 Task: Add an event with the title Second Product Launch Showcase, date '2024/04/05', time 8:00 AM to 10:00 AMand add a description: During the discussion, both the employee and the supervisor (or relevant stakeholders) will have an opportunity to share their perspectives, observations, and concerns. The focus will be on understanding the underlying reasons for the performance issues, identifying any obstacles or challenges, and jointly developing a plan for improvement.Select event color  Sage . Add location for the event as: Mexico City, Mexico, logged in from the account softage.8@softage.netand send the event invitation to softage.9@softage.net and softage.10@softage.net. Set a reminder for the event Every weekday(Monday to Friday)
Action: Mouse moved to (53, 96)
Screenshot: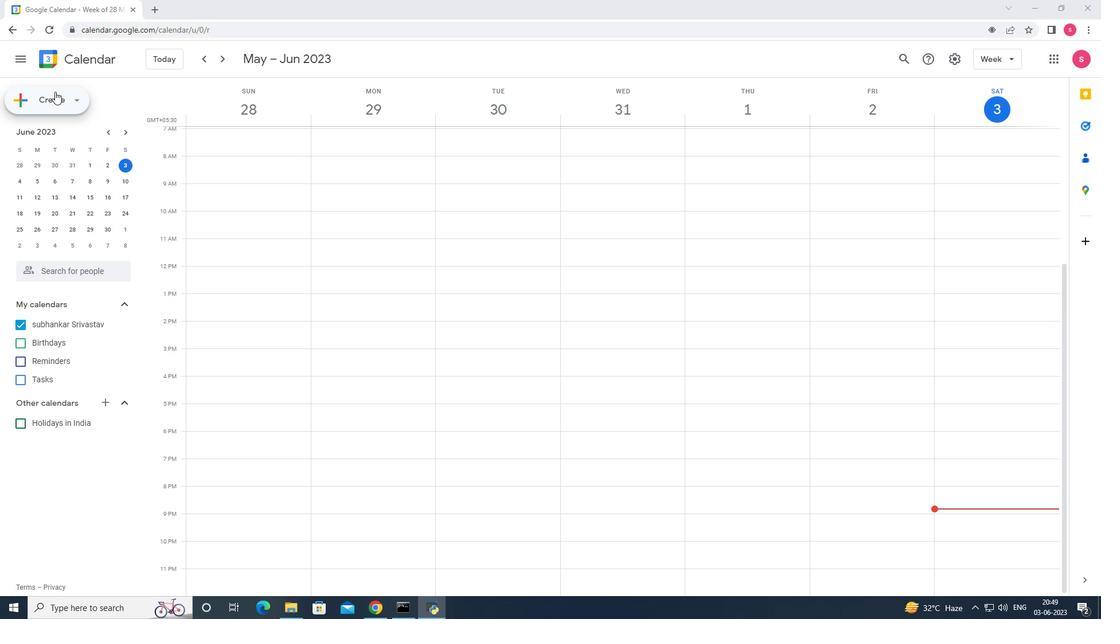 
Action: Mouse pressed left at (53, 96)
Screenshot: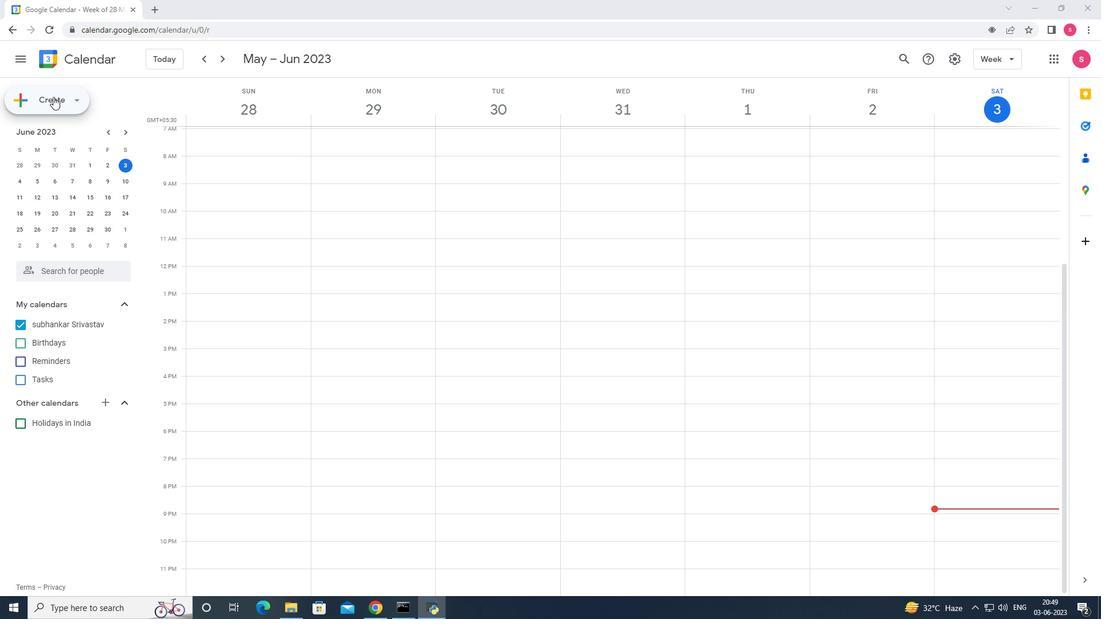 
Action: Mouse moved to (49, 130)
Screenshot: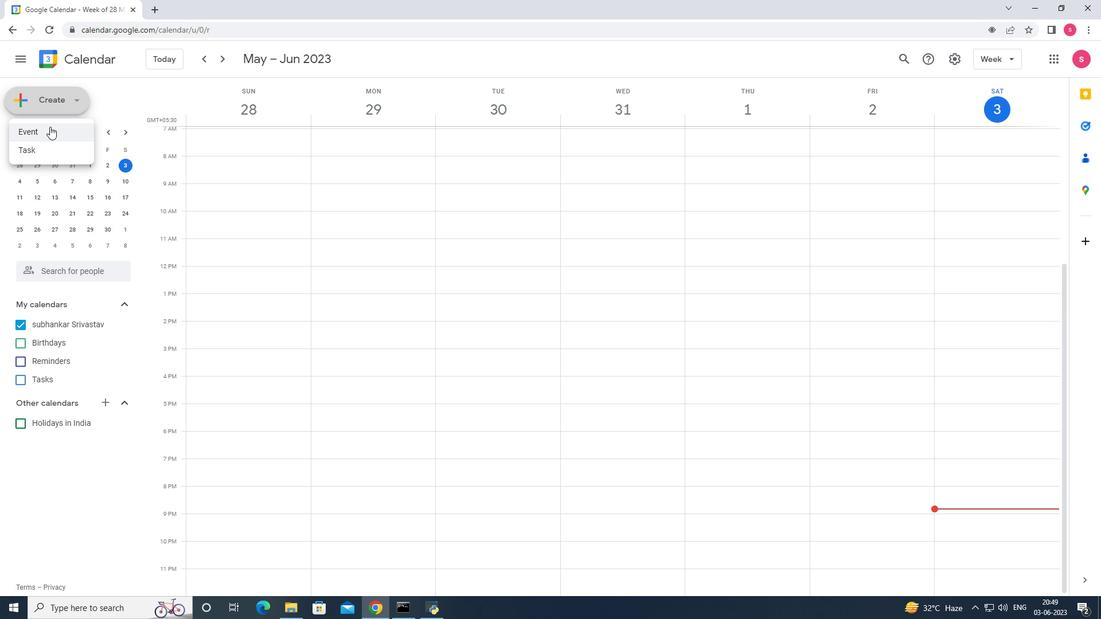 
Action: Mouse pressed left at (49, 130)
Screenshot: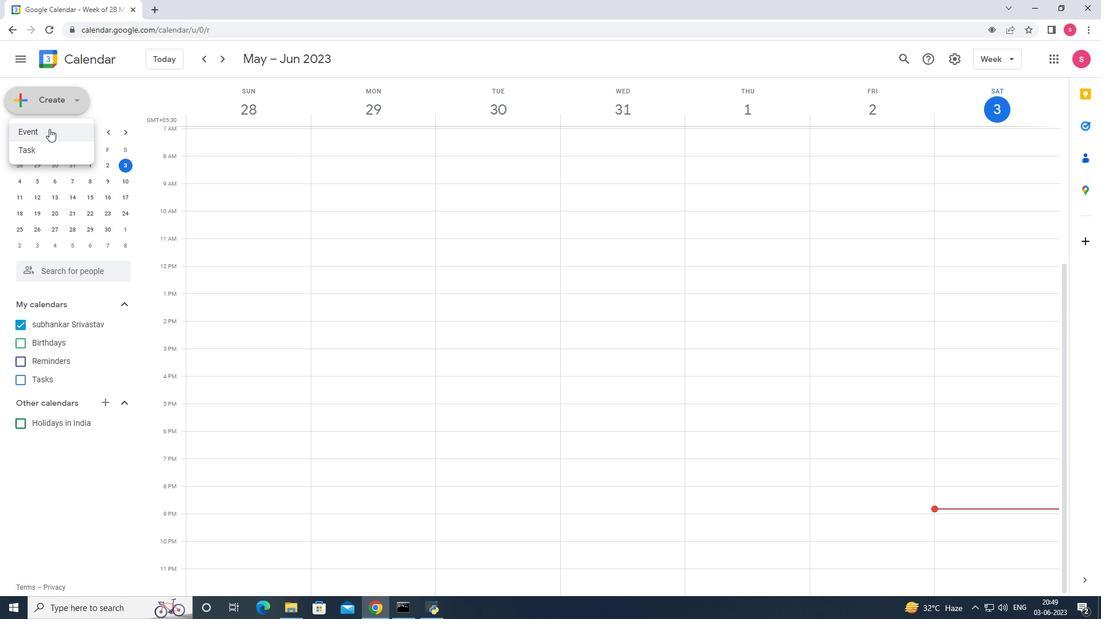 
Action: Mouse moved to (834, 498)
Screenshot: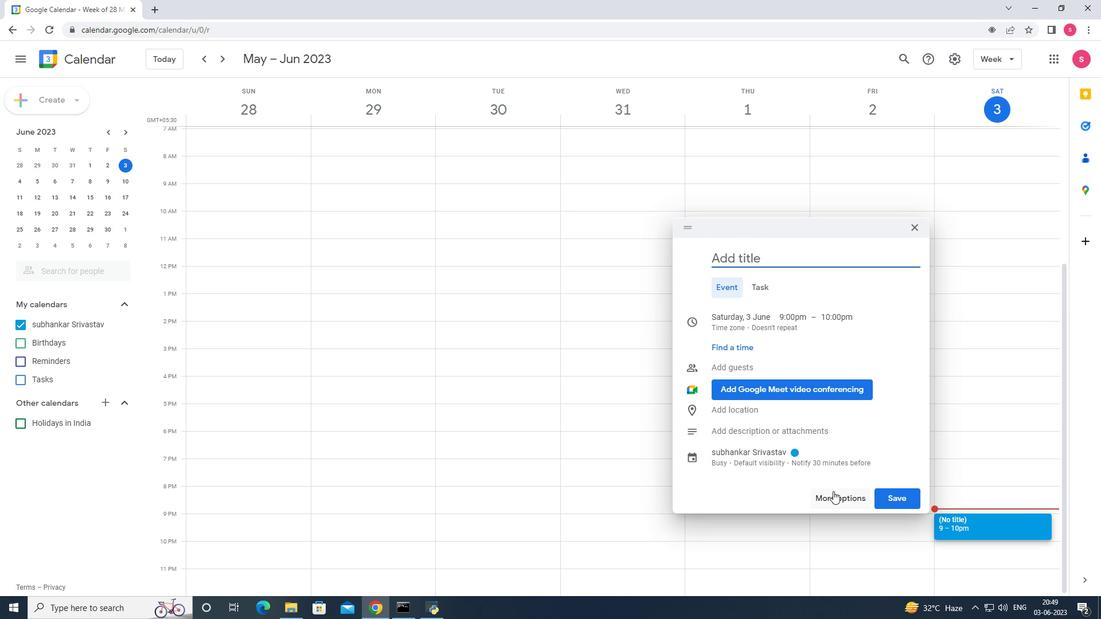 
Action: Mouse pressed left at (834, 498)
Screenshot: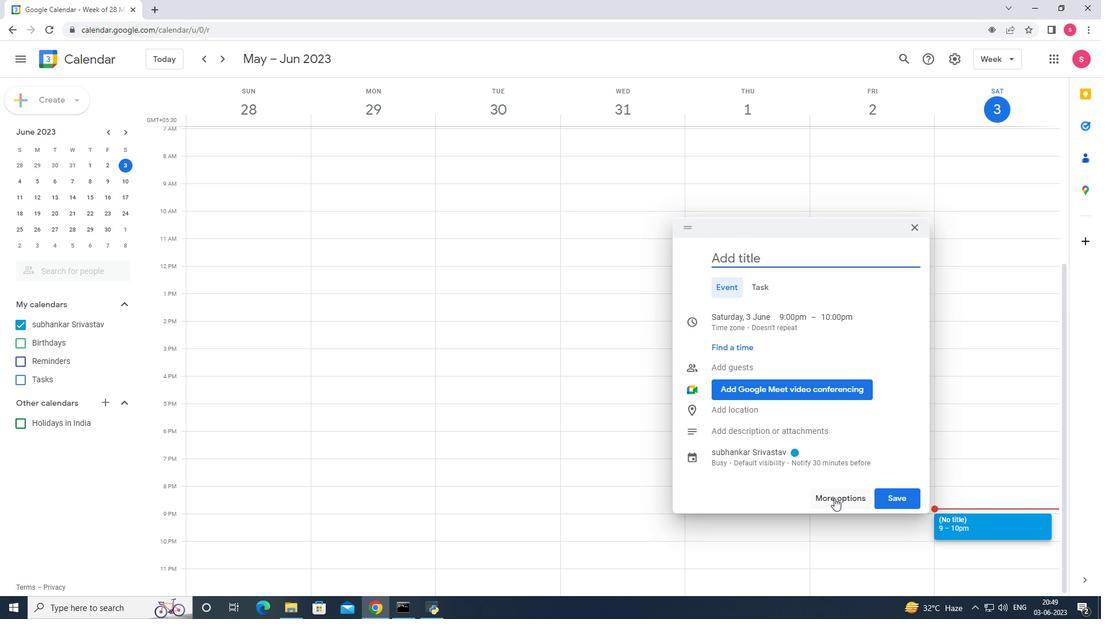 
Action: Mouse moved to (71, 74)
Screenshot: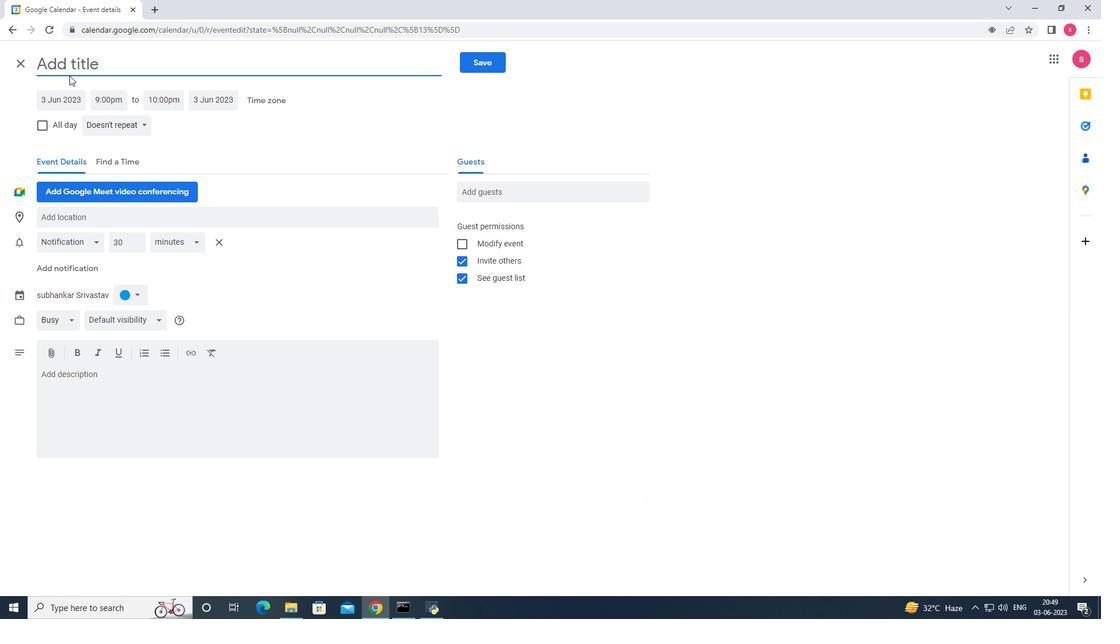 
Action: Key pressed <Key.shift_r>Second<Key.space><Key.shift_r><Key.shift>{<Key.backspace><Key.shift>Product<Key.space><Key.shift><Key.shift>Launch<Key.space><Key.shift_r>Showcase
Screenshot: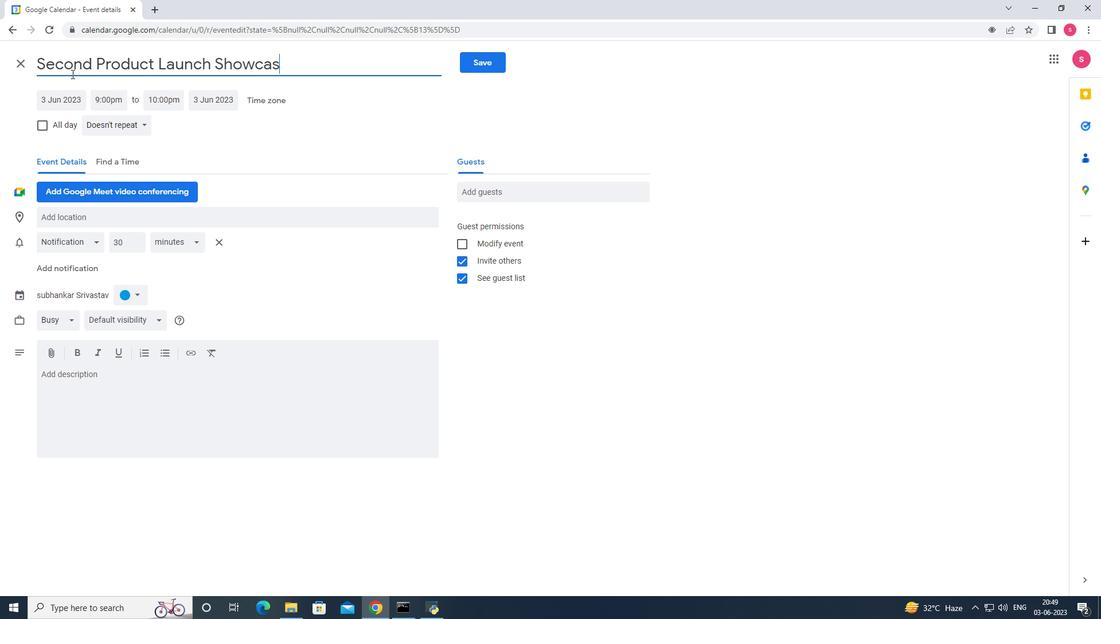 
Action: Mouse moved to (69, 99)
Screenshot: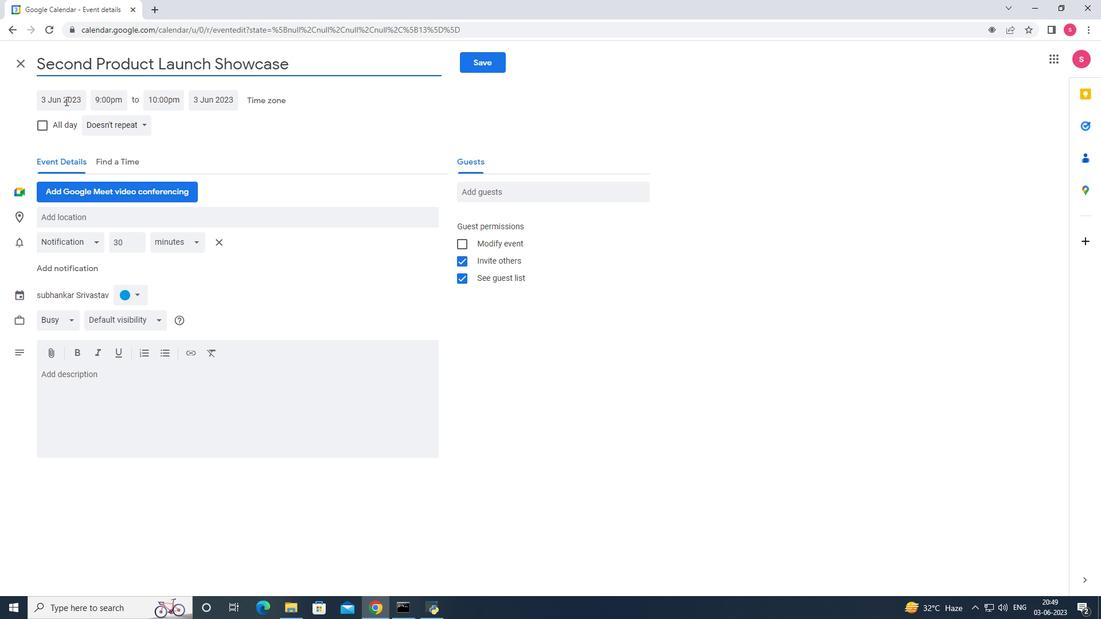 
Action: Mouse pressed left at (69, 99)
Screenshot: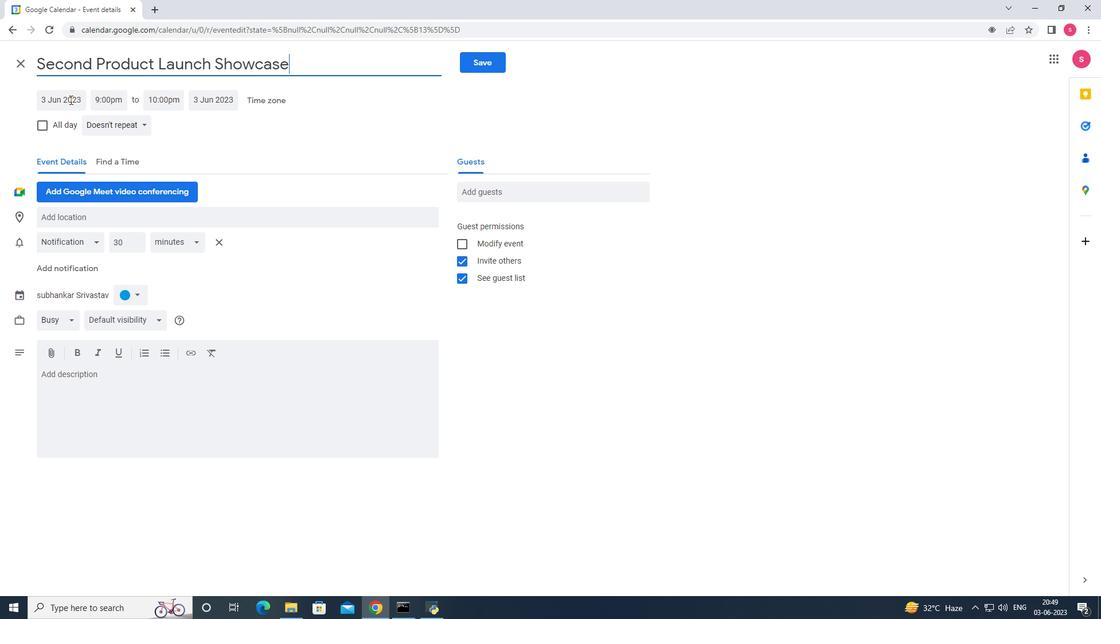 
Action: Mouse moved to (179, 126)
Screenshot: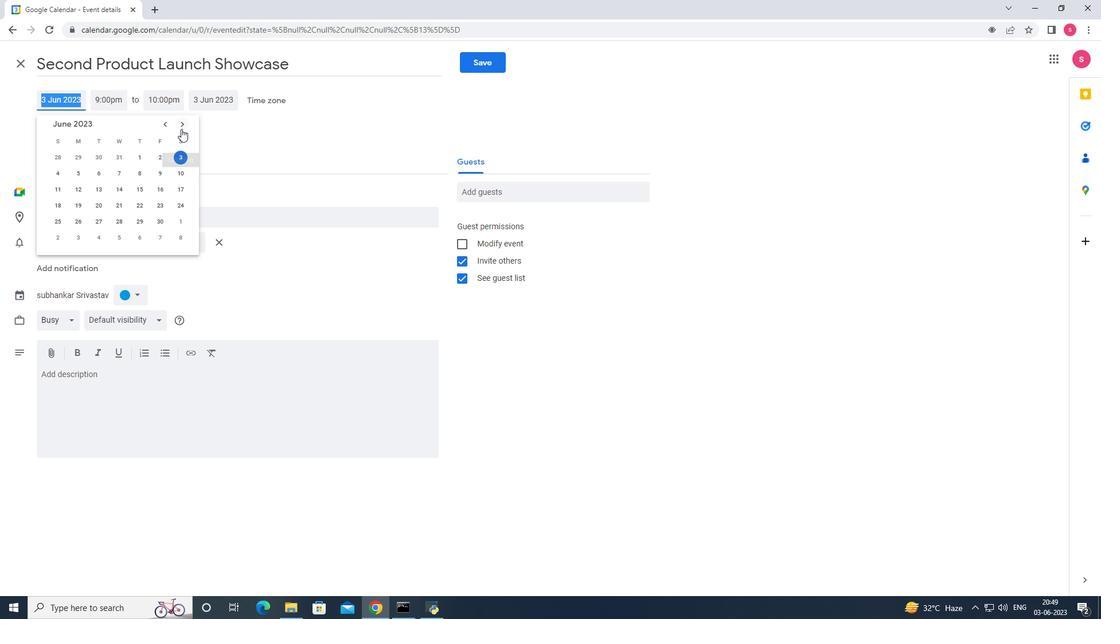 
Action: Mouse pressed left at (179, 126)
Screenshot: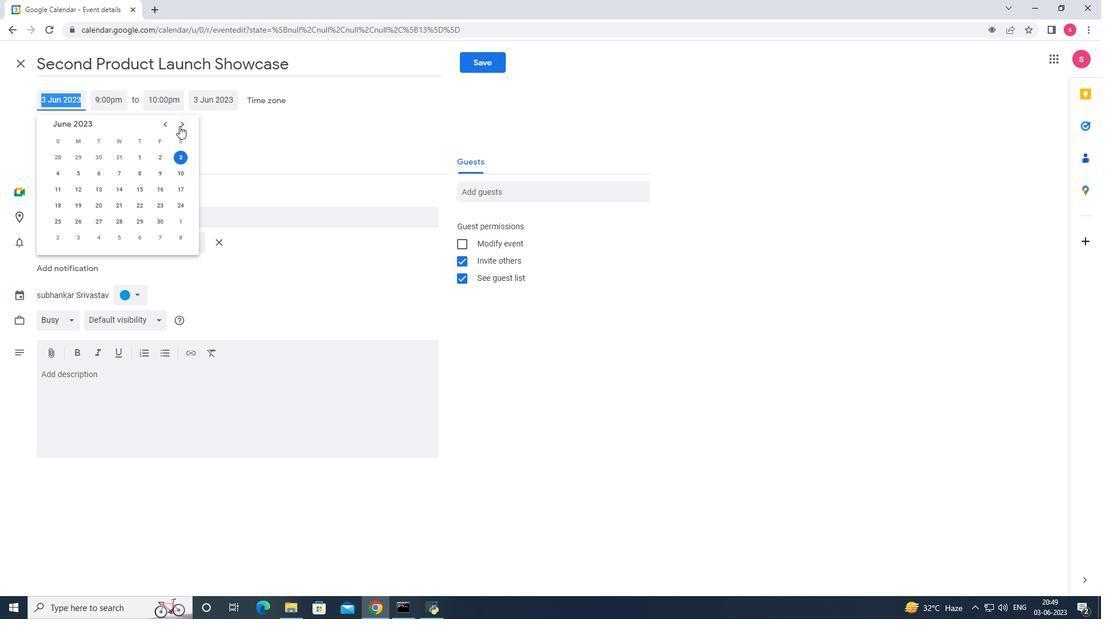 
Action: Mouse pressed left at (179, 126)
Screenshot: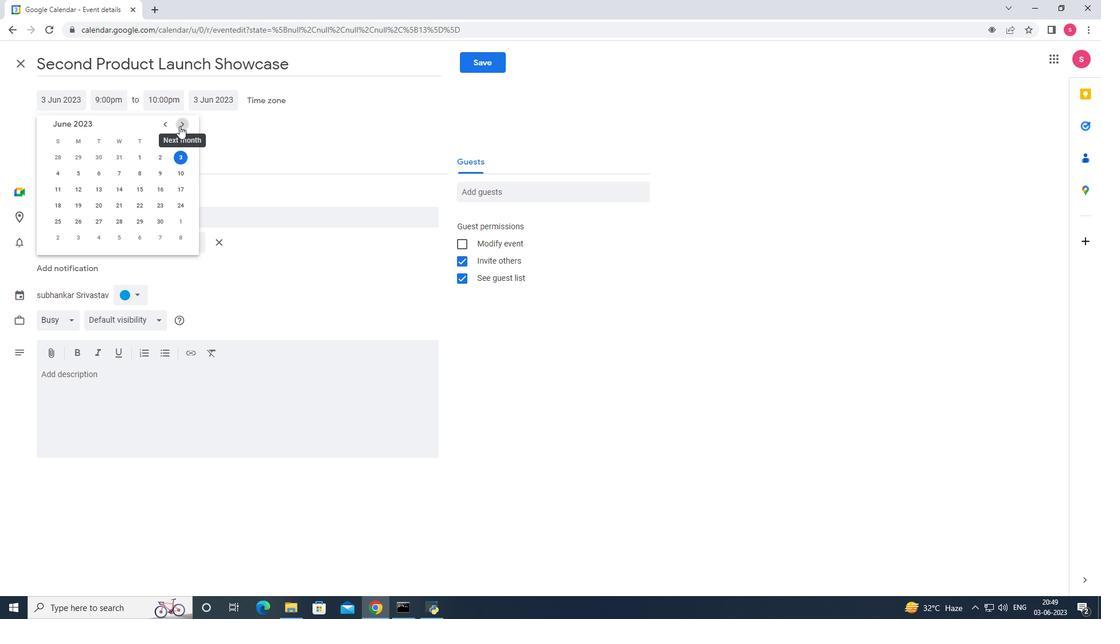 
Action: Mouse pressed left at (179, 126)
Screenshot: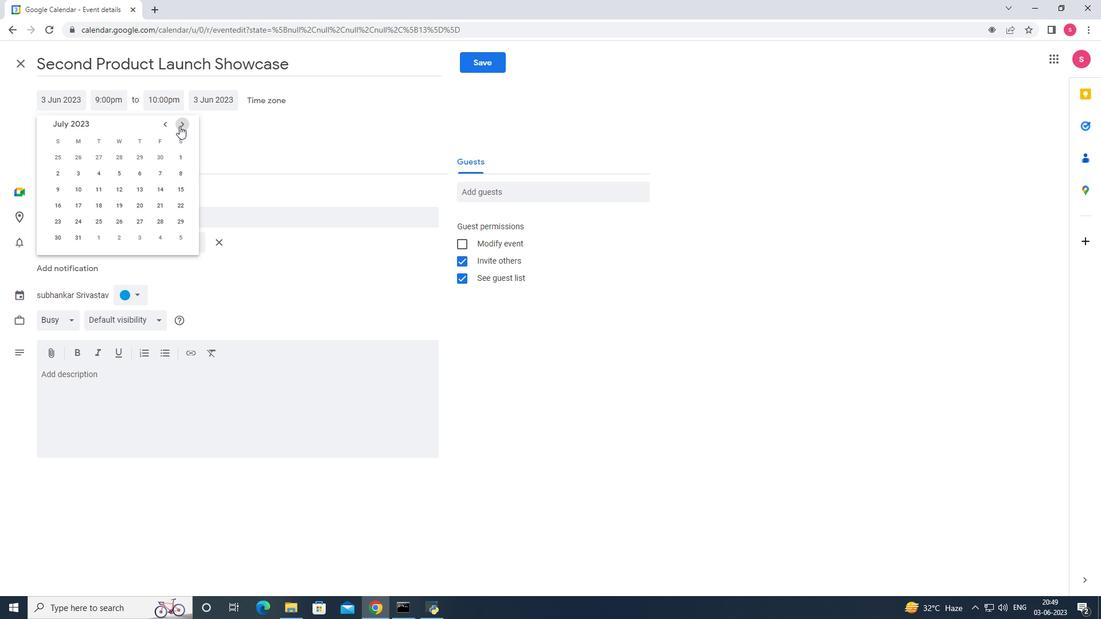 
Action: Mouse pressed left at (179, 126)
Screenshot: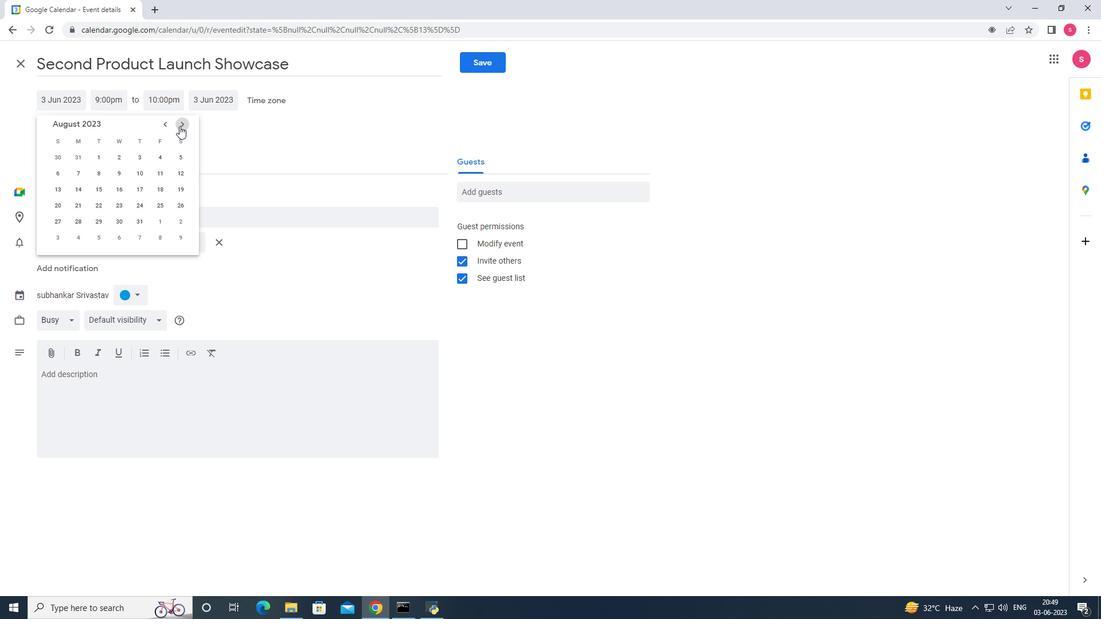 
Action: Mouse pressed left at (179, 126)
Screenshot: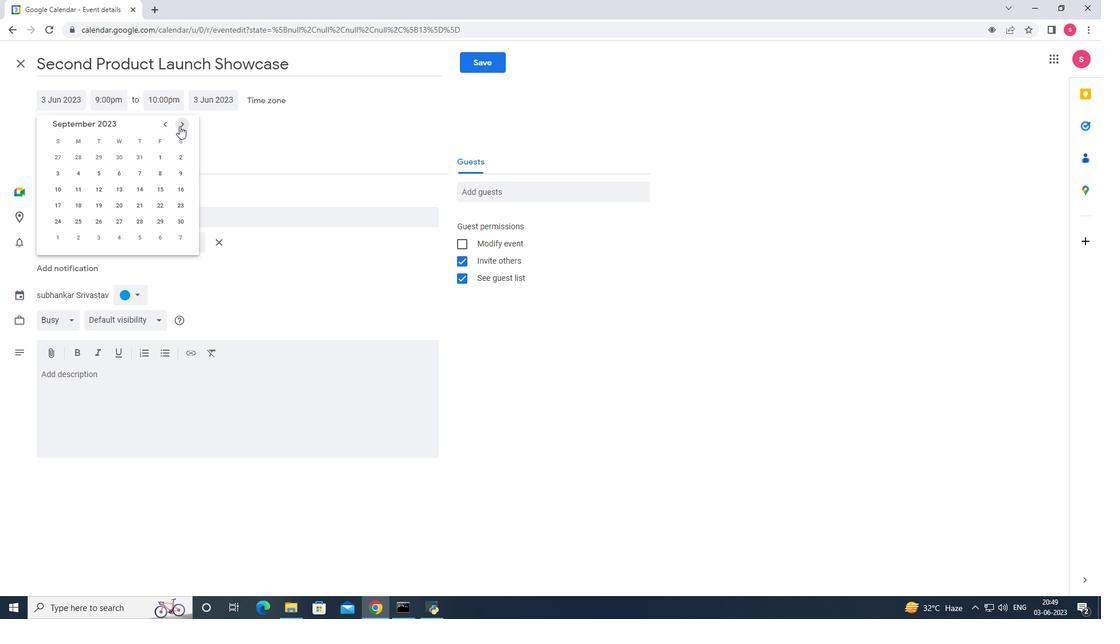 
Action: Mouse pressed left at (179, 126)
Screenshot: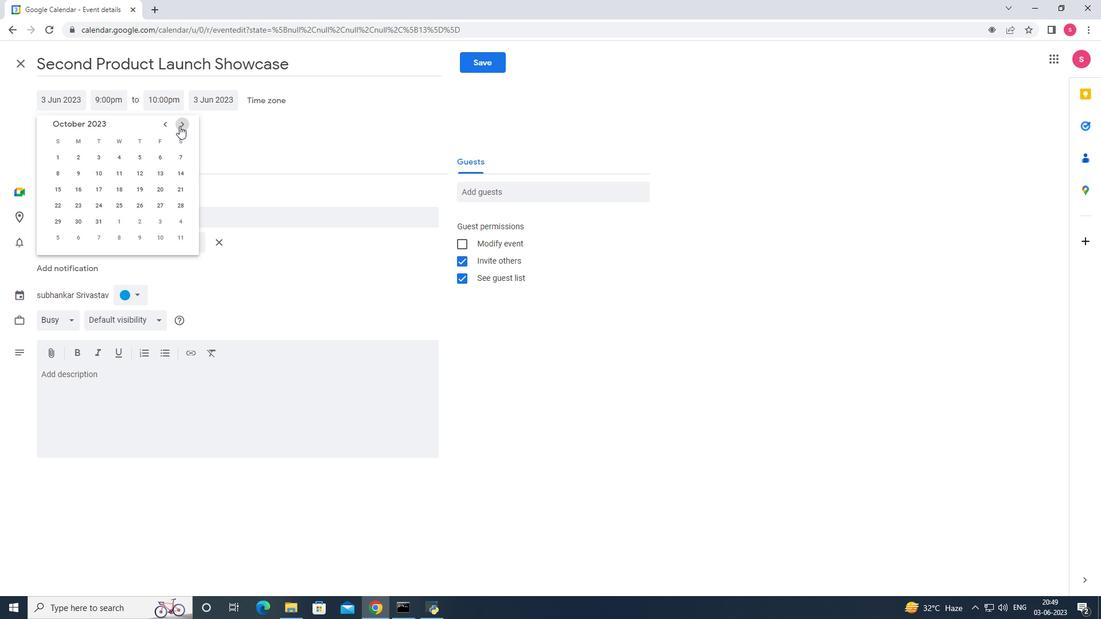 
Action: Mouse pressed left at (179, 126)
Screenshot: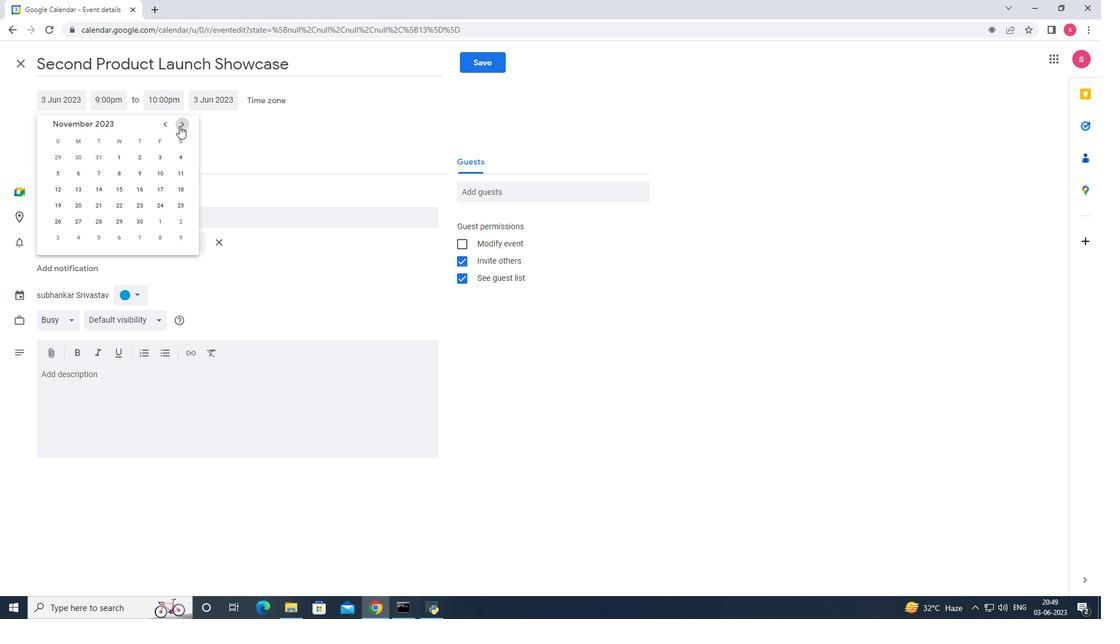 
Action: Mouse pressed left at (179, 126)
Screenshot: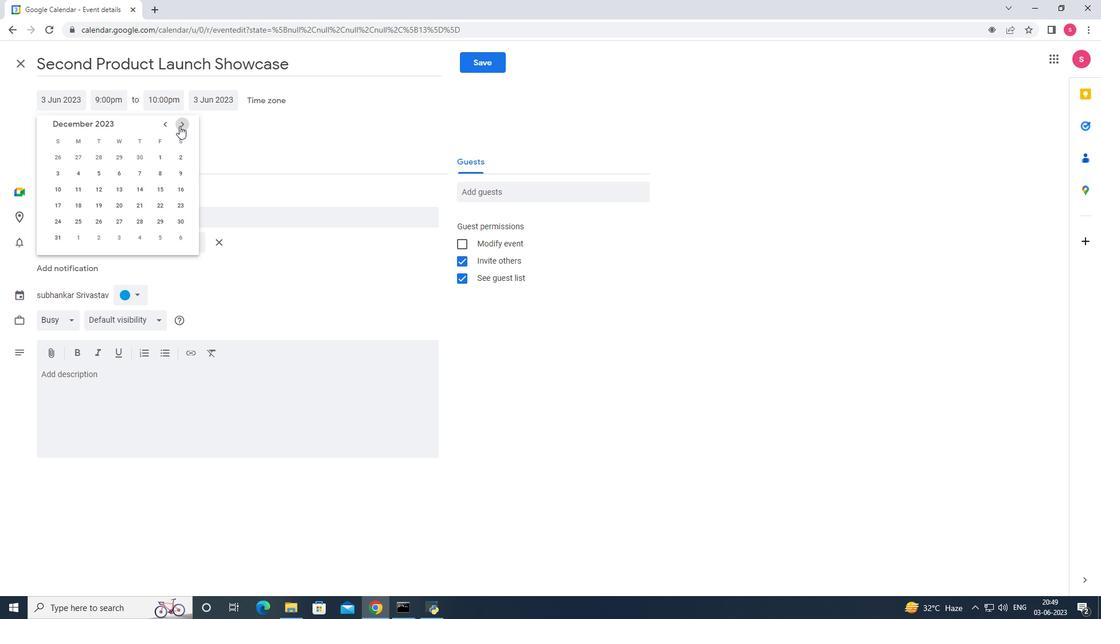 
Action: Mouse pressed left at (179, 126)
Screenshot: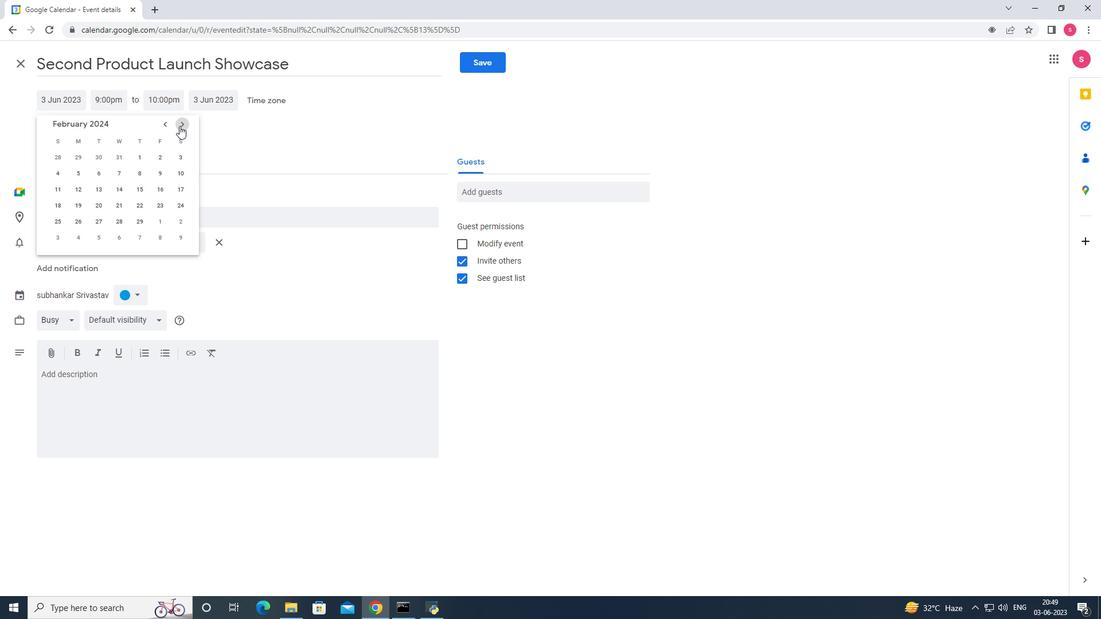 
Action: Mouse pressed left at (179, 126)
Screenshot: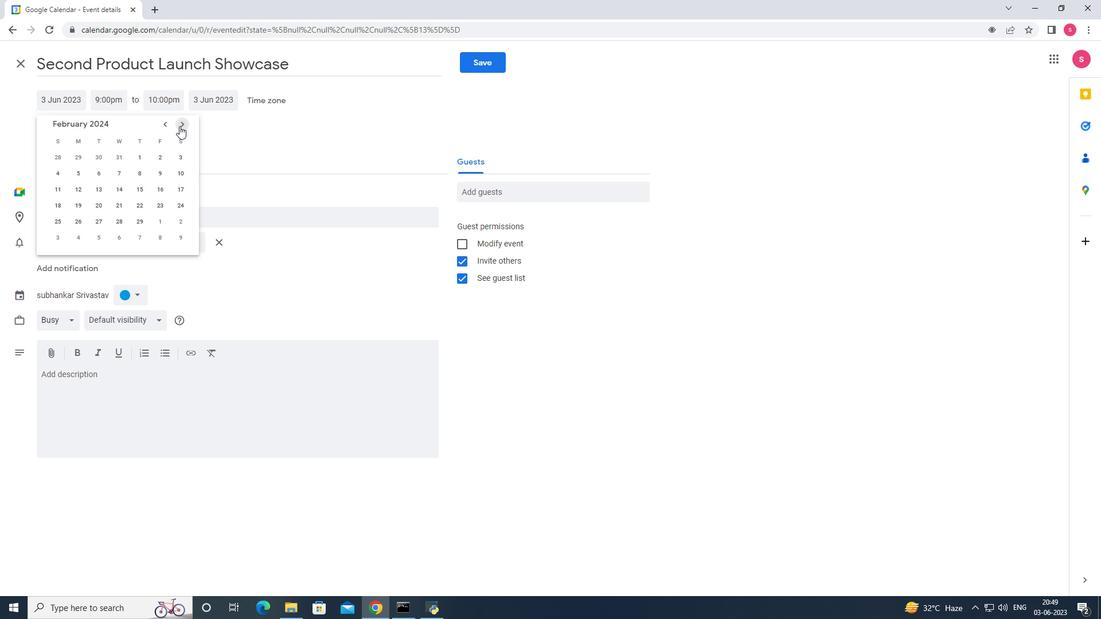 
Action: Mouse moved to (157, 150)
Screenshot: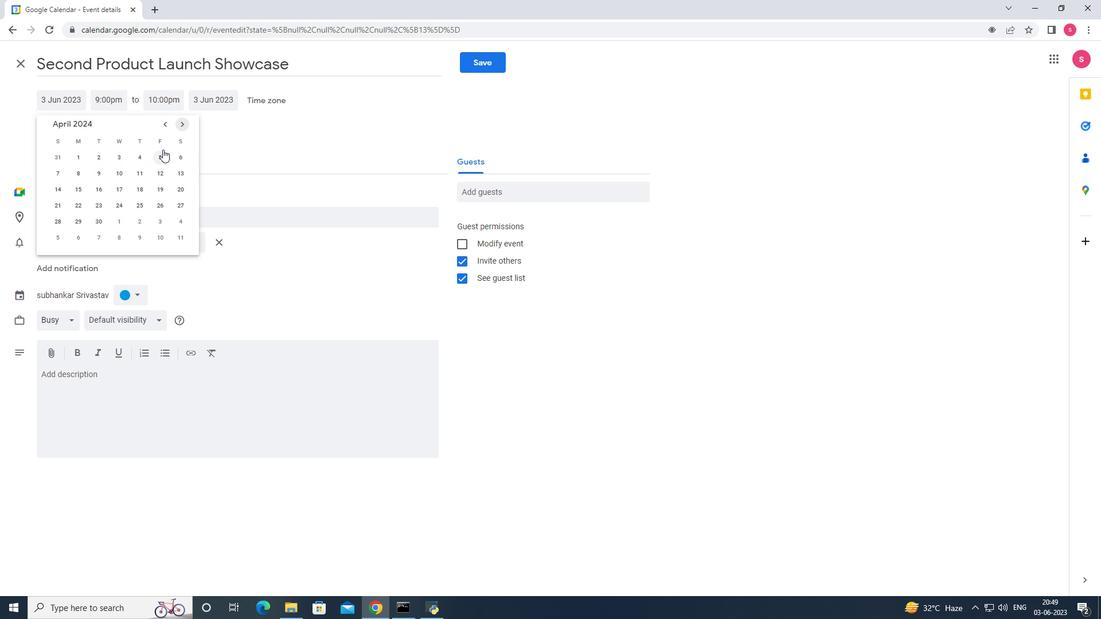 
Action: Mouse pressed left at (157, 150)
Screenshot: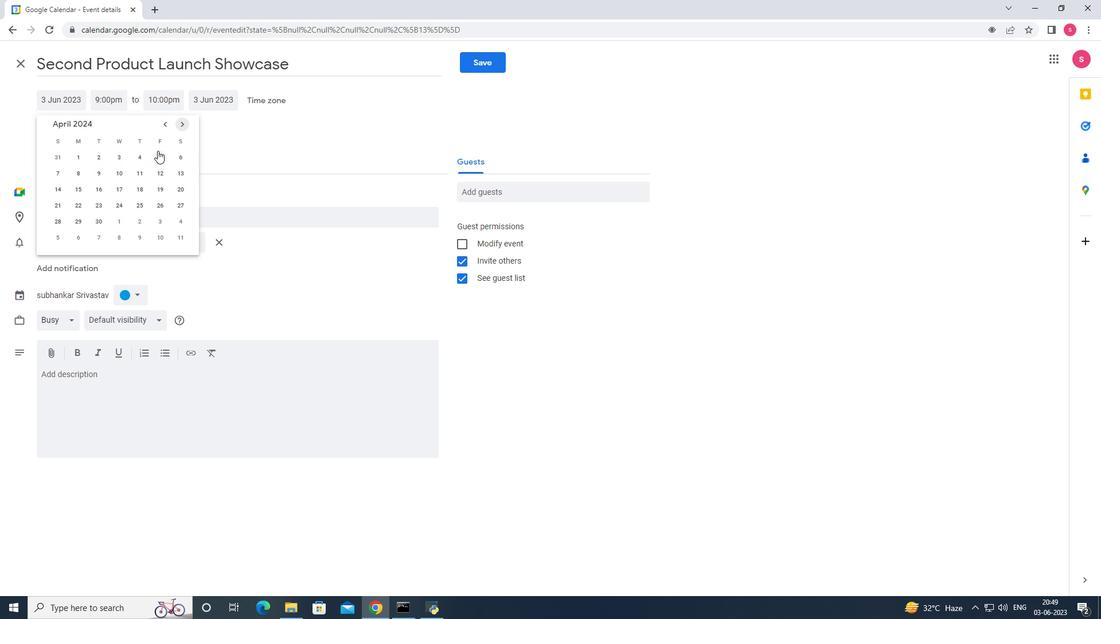 
Action: Mouse moved to (98, 97)
Screenshot: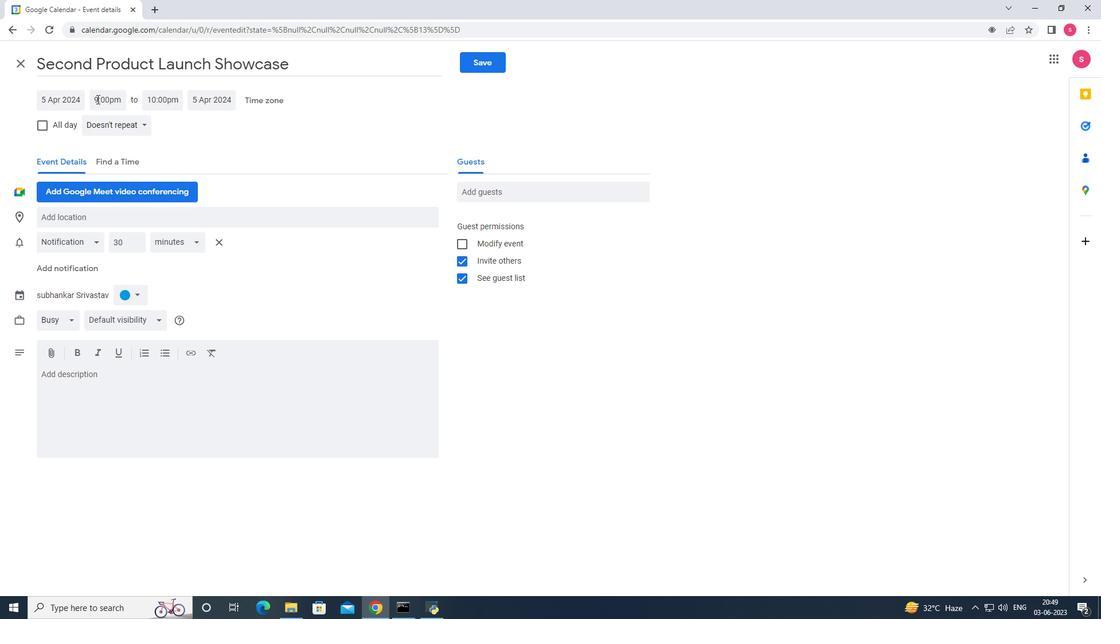 
Action: Mouse pressed left at (98, 97)
Screenshot: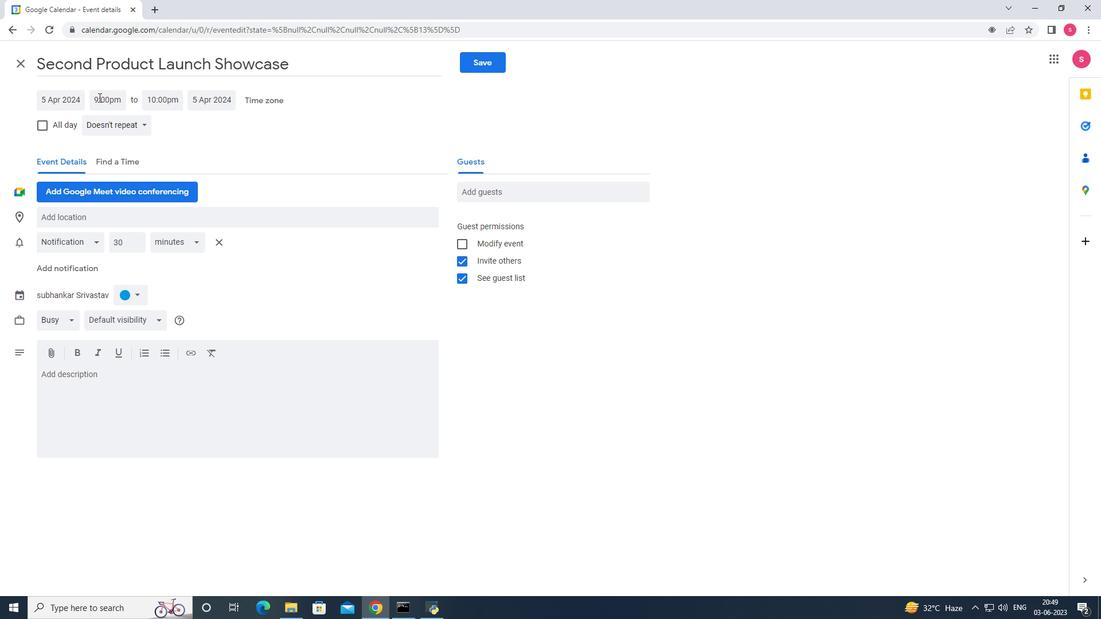 
Action: Mouse moved to (146, 177)
Screenshot: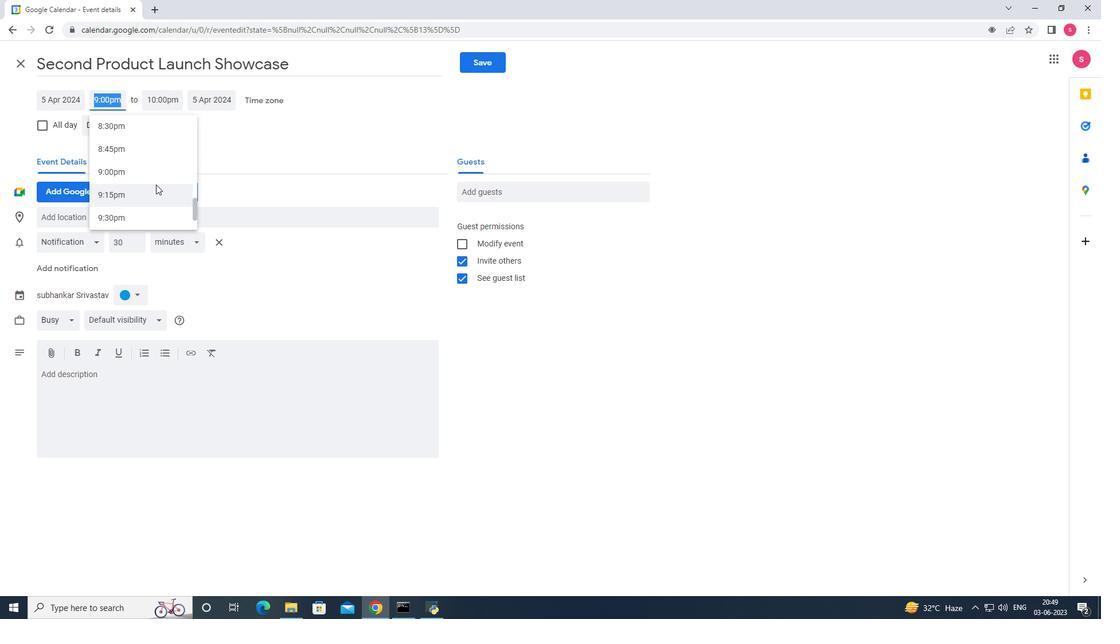 
Action: Mouse scrolled (146, 178) with delta (0, 0)
Screenshot: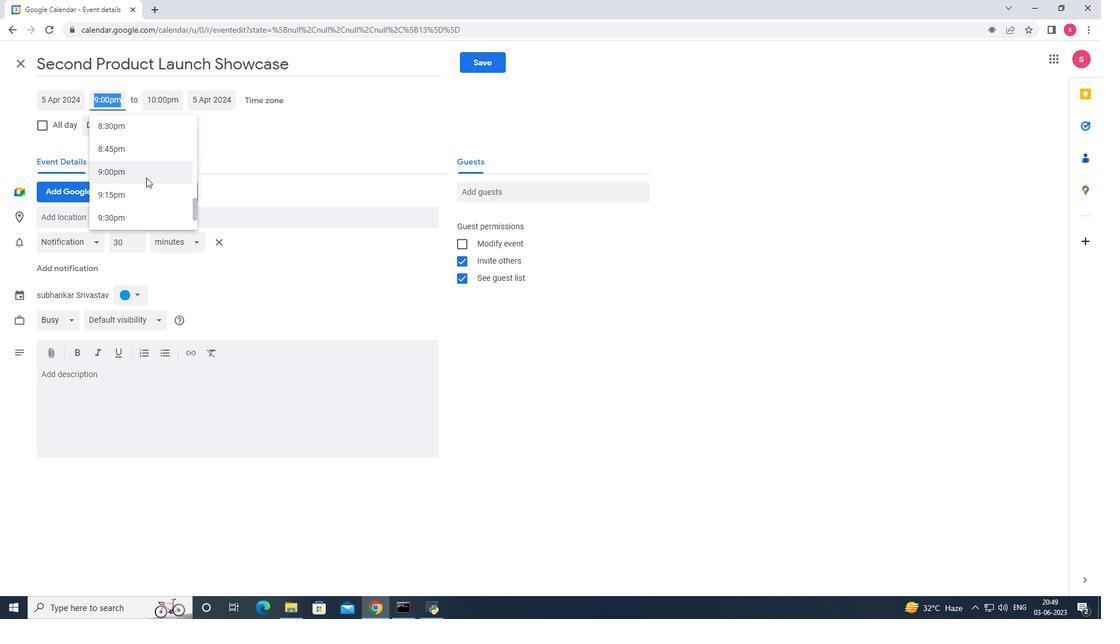
Action: Mouse scrolled (146, 178) with delta (0, 0)
Screenshot: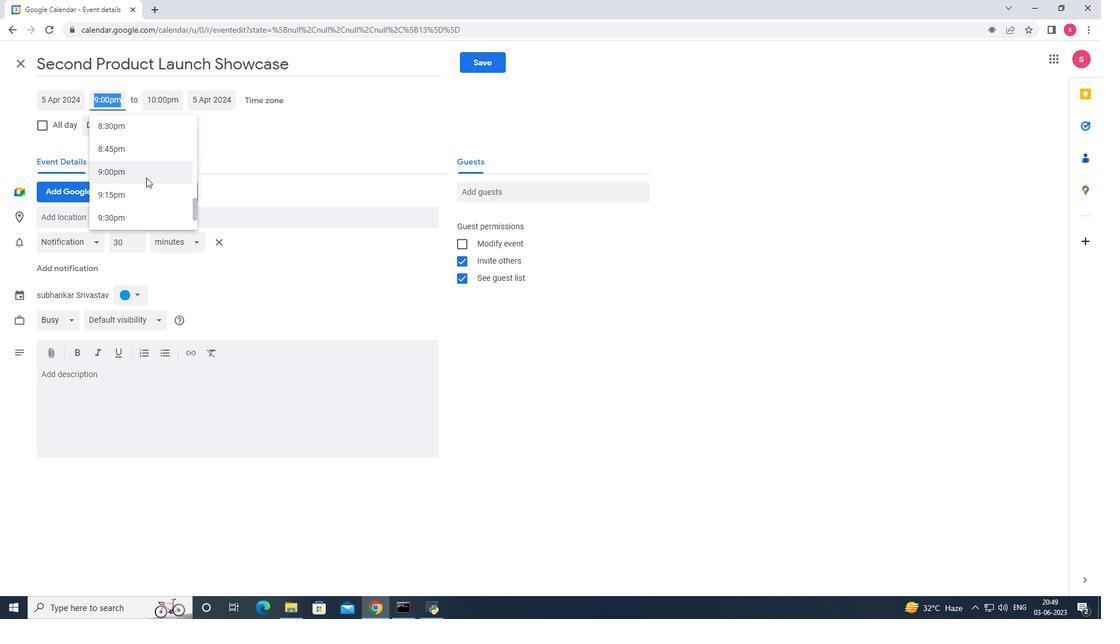 
Action: Mouse moved to (146, 172)
Screenshot: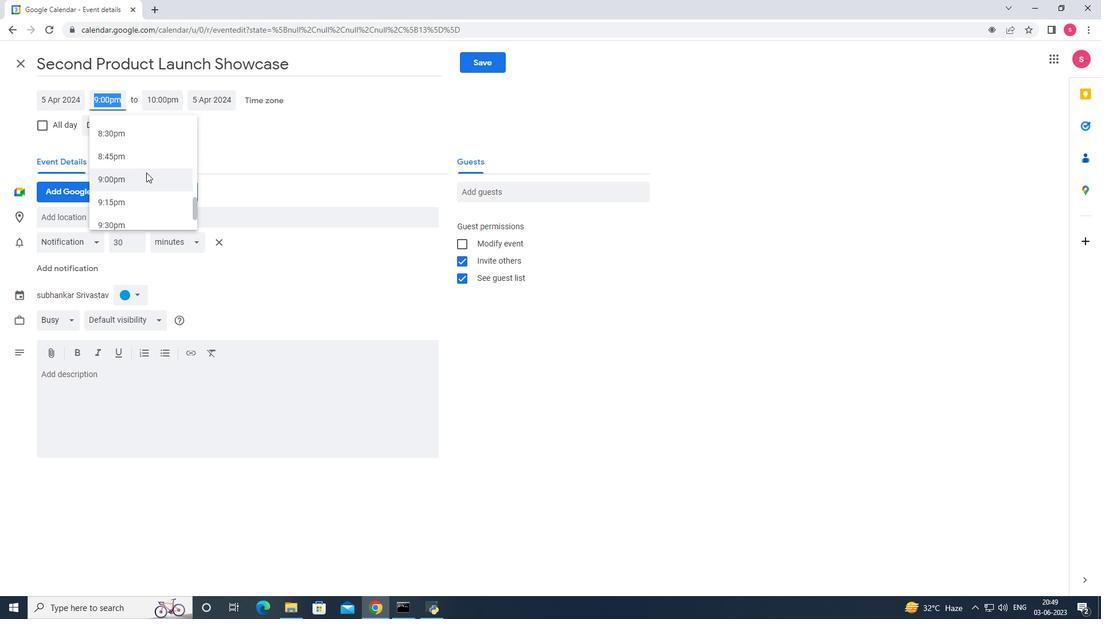 
Action: Mouse scrolled (146, 172) with delta (0, 0)
Screenshot: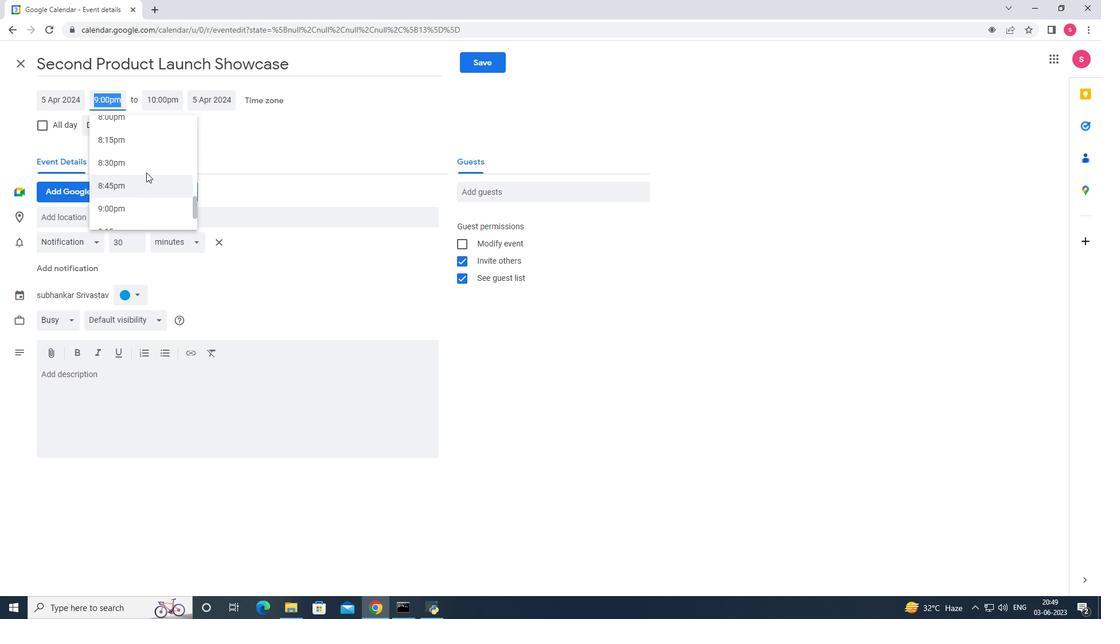 
Action: Mouse scrolled (146, 172) with delta (0, 0)
Screenshot: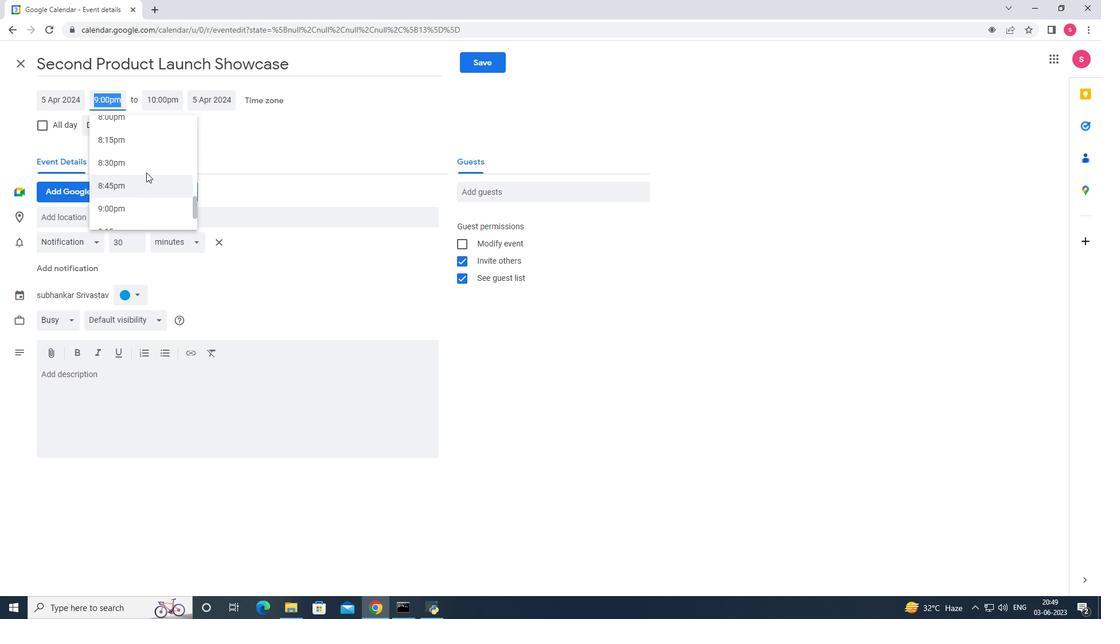 
Action: Mouse scrolled (146, 172) with delta (0, 0)
Screenshot: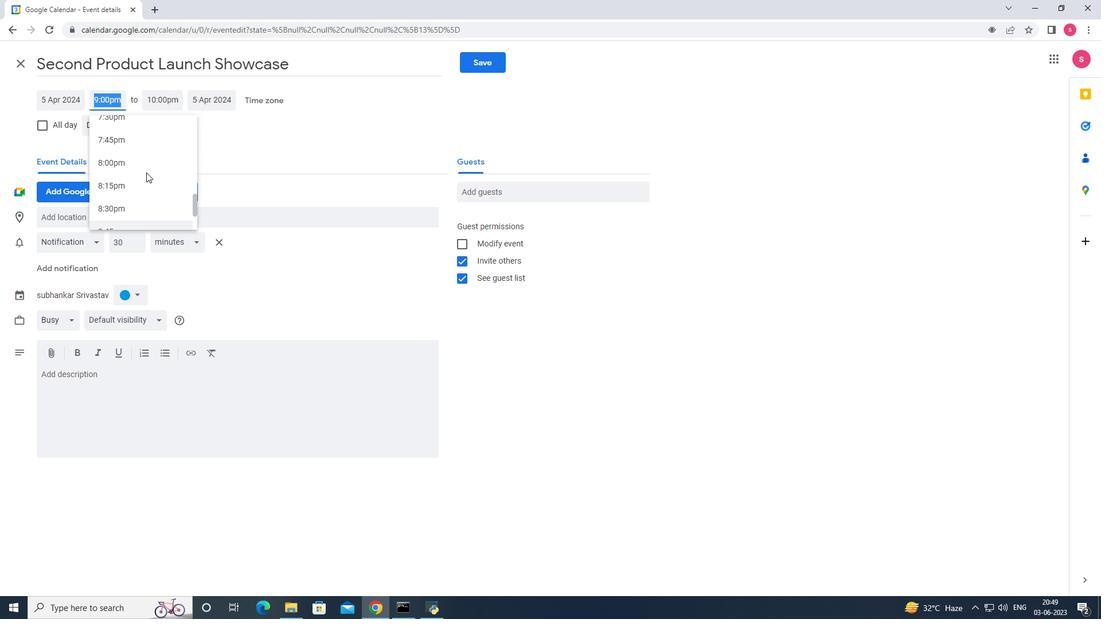 
Action: Mouse moved to (145, 172)
Screenshot: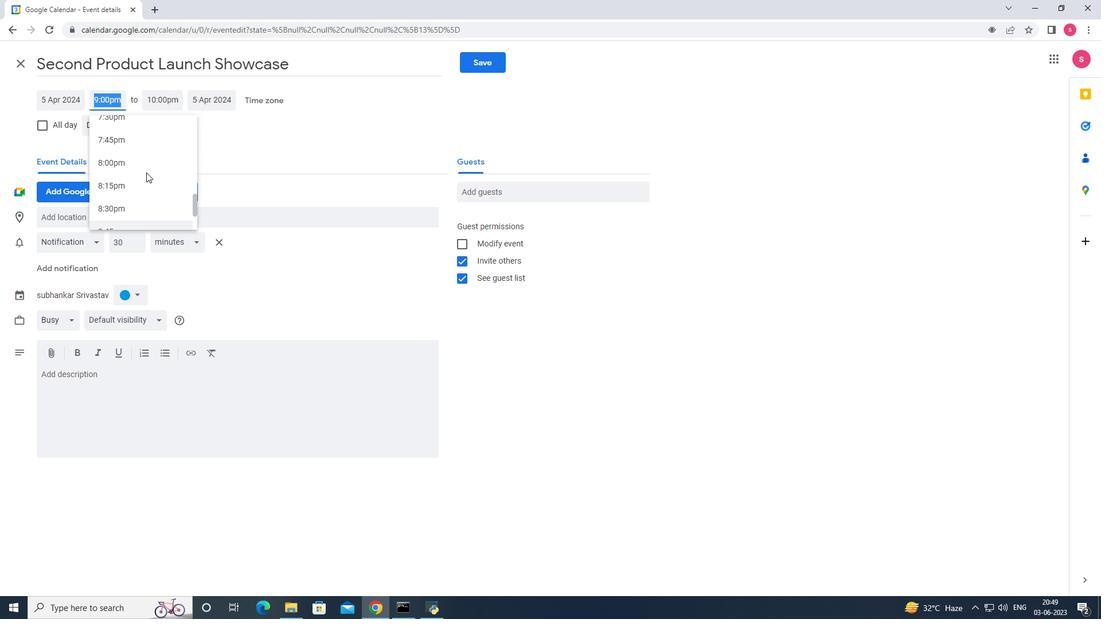 
Action: Mouse scrolled (145, 172) with delta (0, 0)
Screenshot: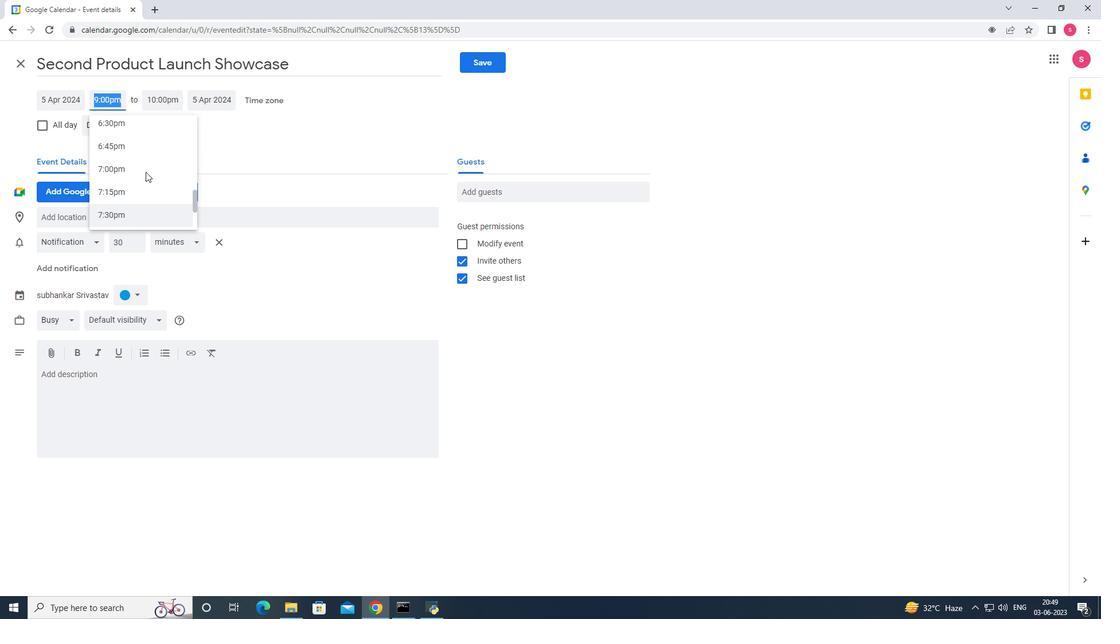 
Action: Mouse scrolled (145, 172) with delta (0, 0)
Screenshot: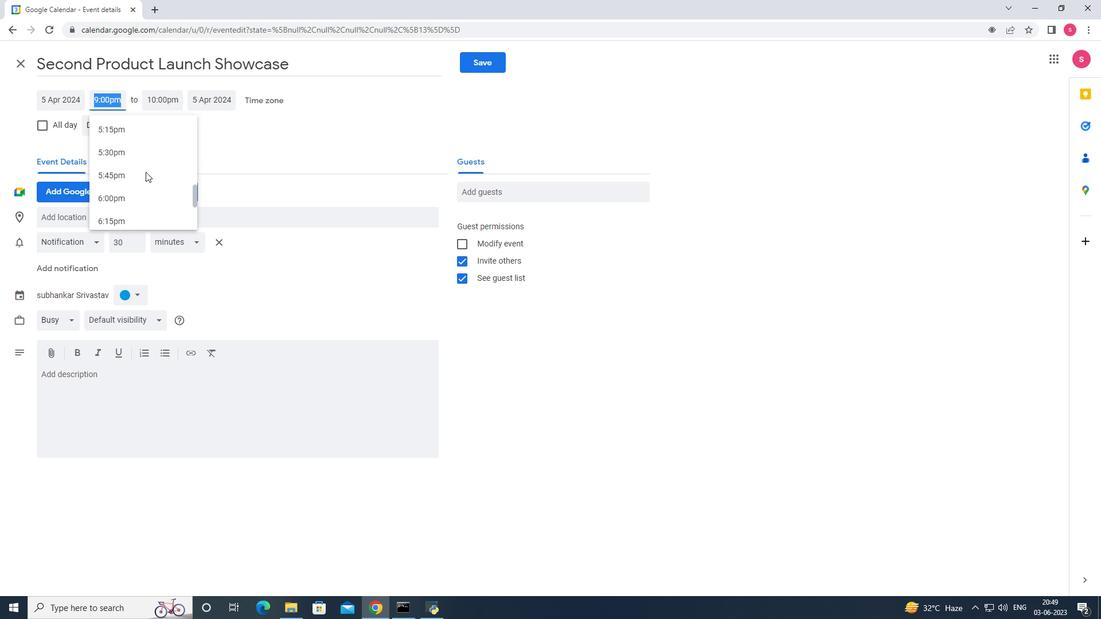 
Action: Mouse scrolled (145, 172) with delta (0, 0)
Screenshot: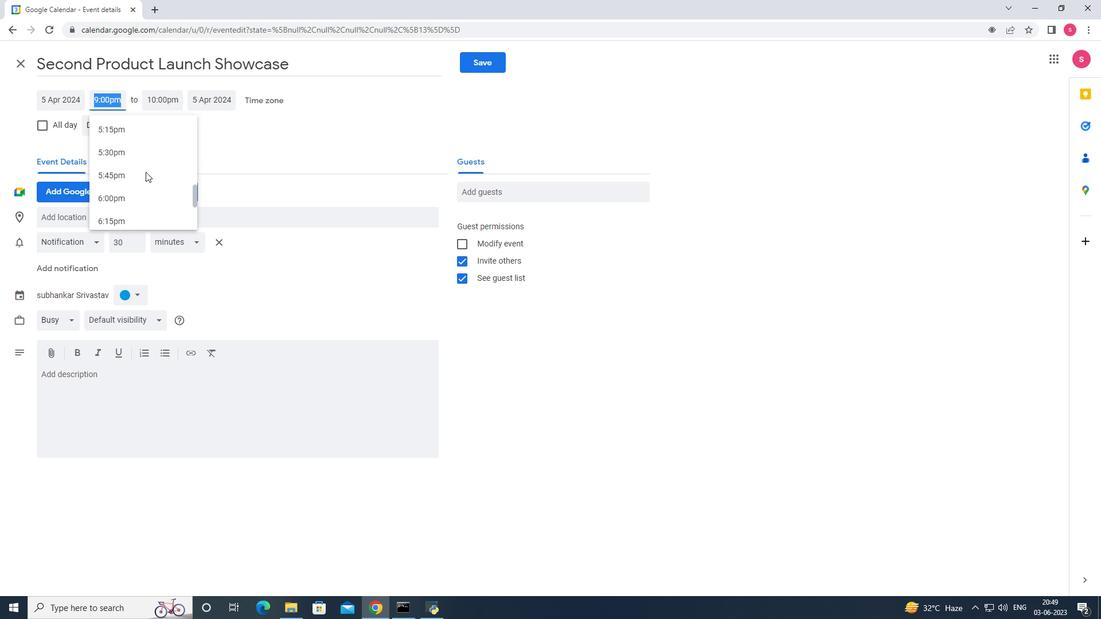 
Action: Mouse scrolled (145, 172) with delta (0, 0)
Screenshot: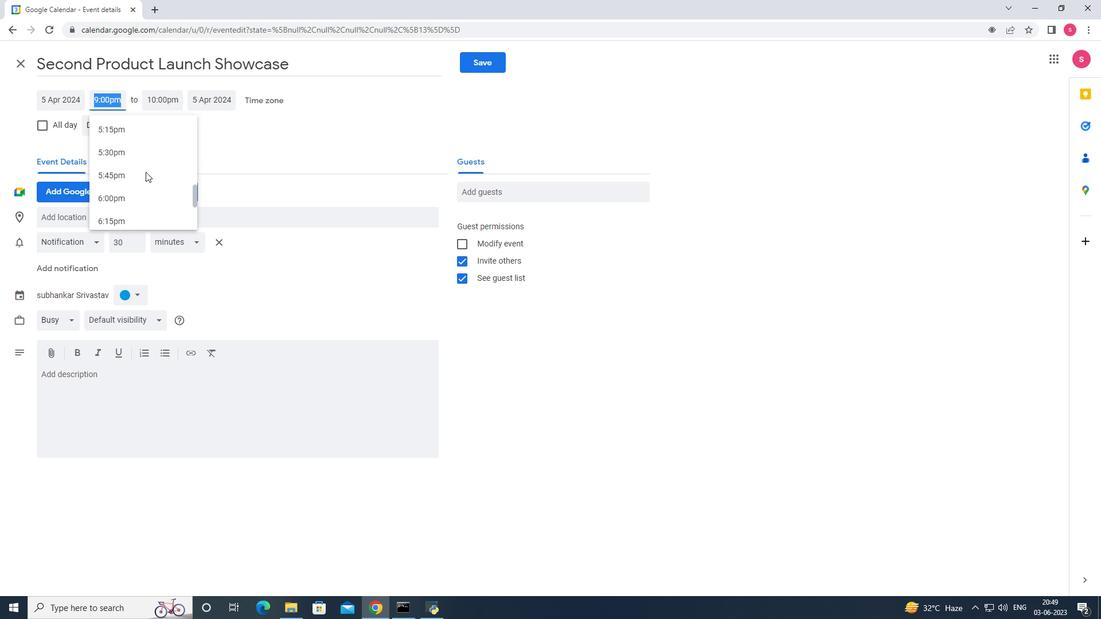 
Action: Mouse scrolled (145, 172) with delta (0, 0)
Screenshot: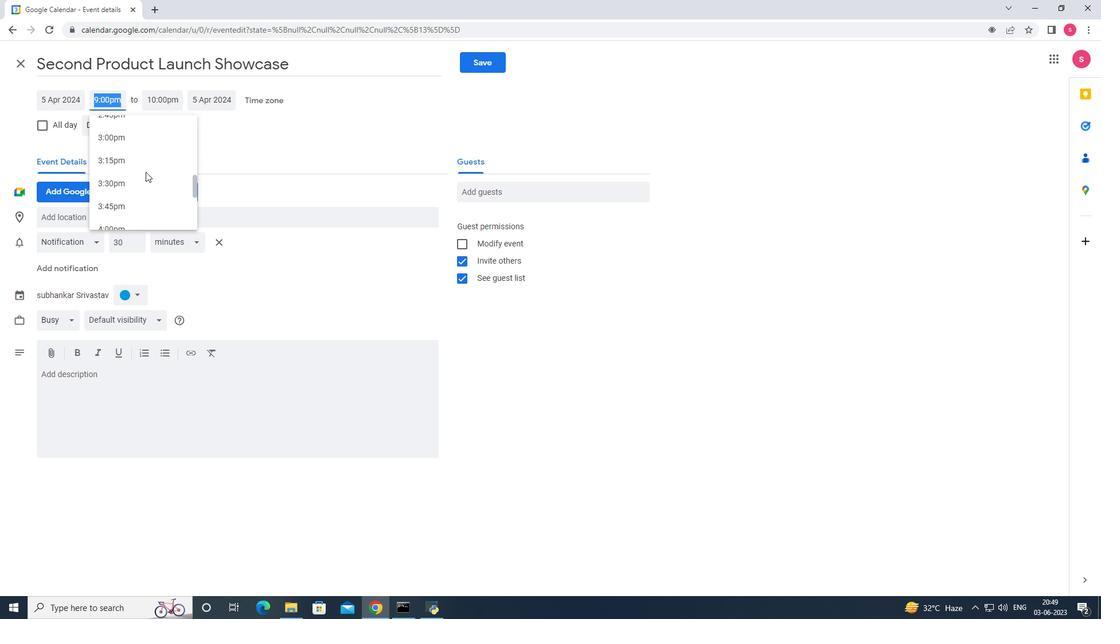 
Action: Mouse scrolled (145, 172) with delta (0, 0)
Screenshot: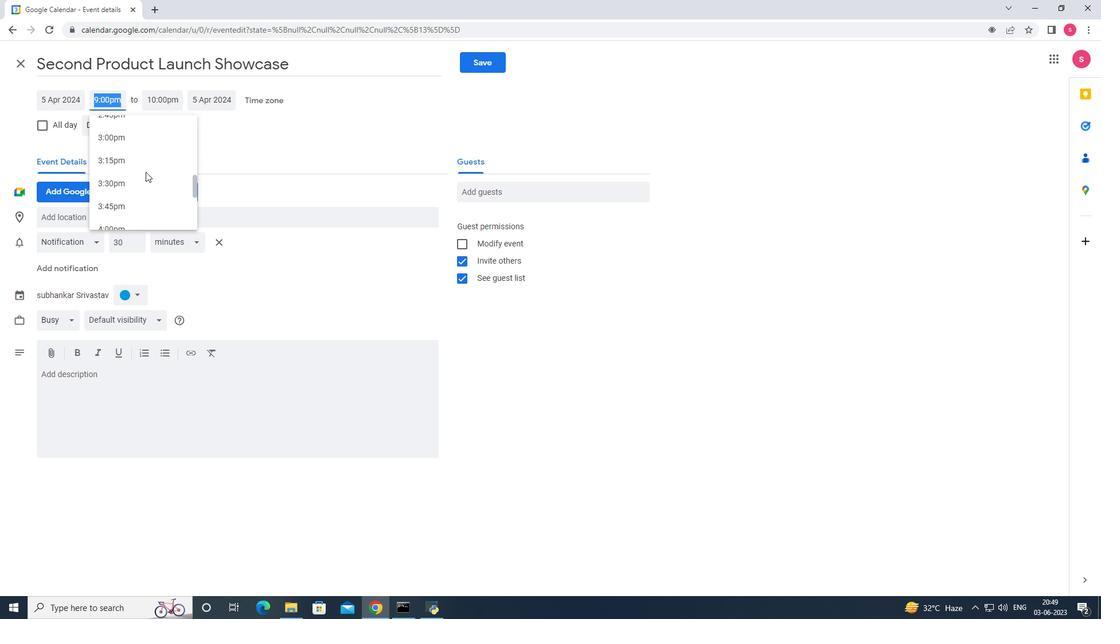 
Action: Mouse scrolled (145, 172) with delta (0, 0)
Screenshot: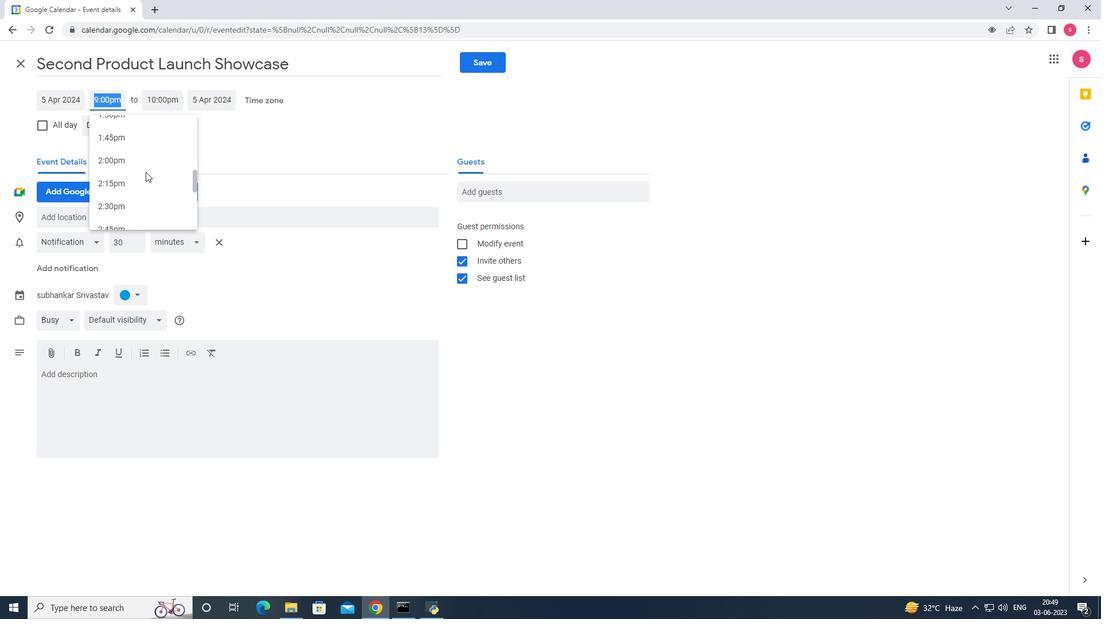 
Action: Mouse scrolled (145, 172) with delta (0, 0)
Screenshot: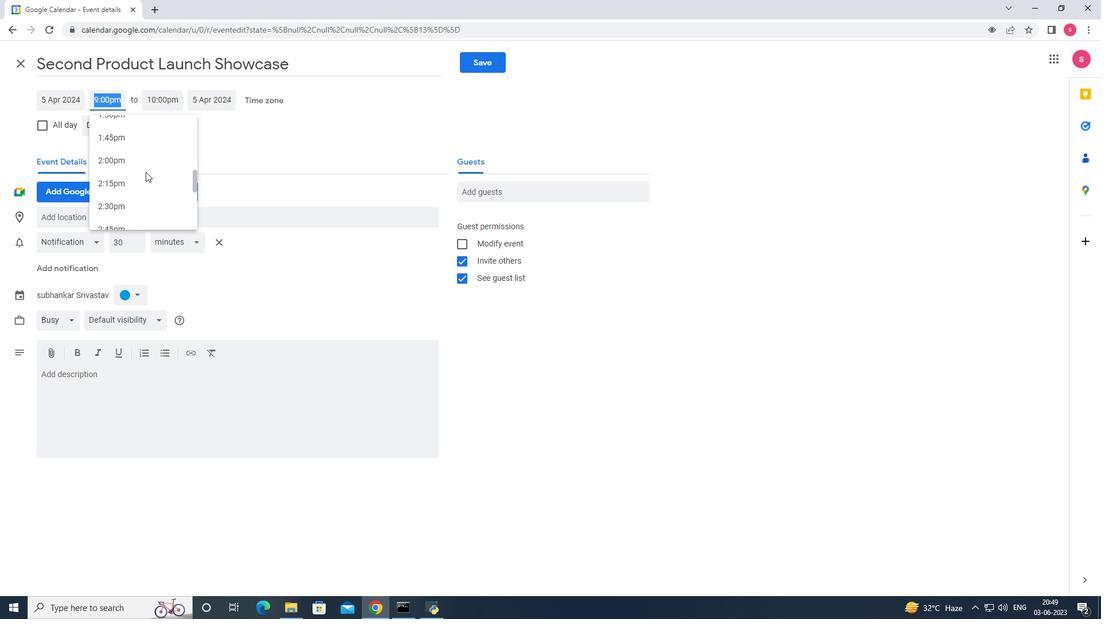 
Action: Mouse scrolled (145, 172) with delta (0, 0)
Screenshot: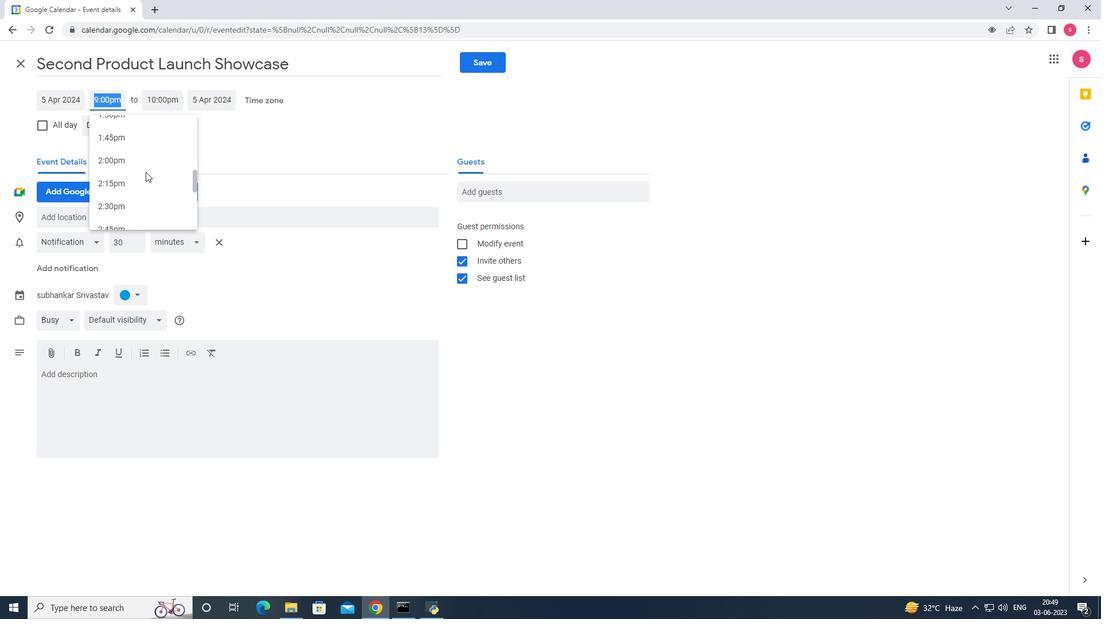 
Action: Mouse scrolled (145, 172) with delta (0, 0)
Screenshot: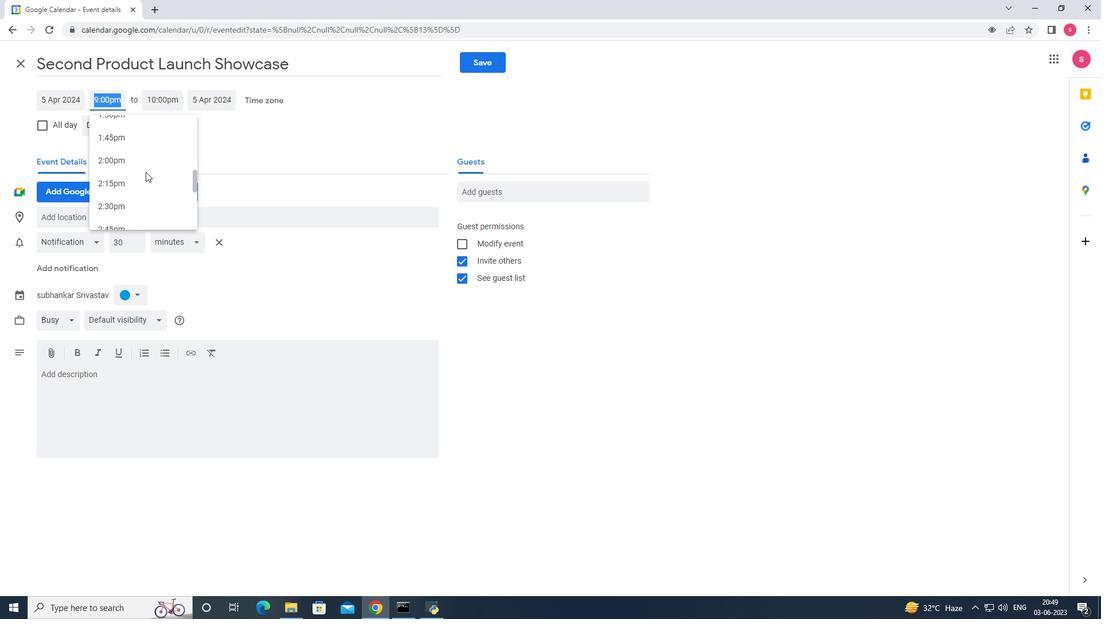 
Action: Mouse scrolled (145, 172) with delta (0, 0)
Screenshot: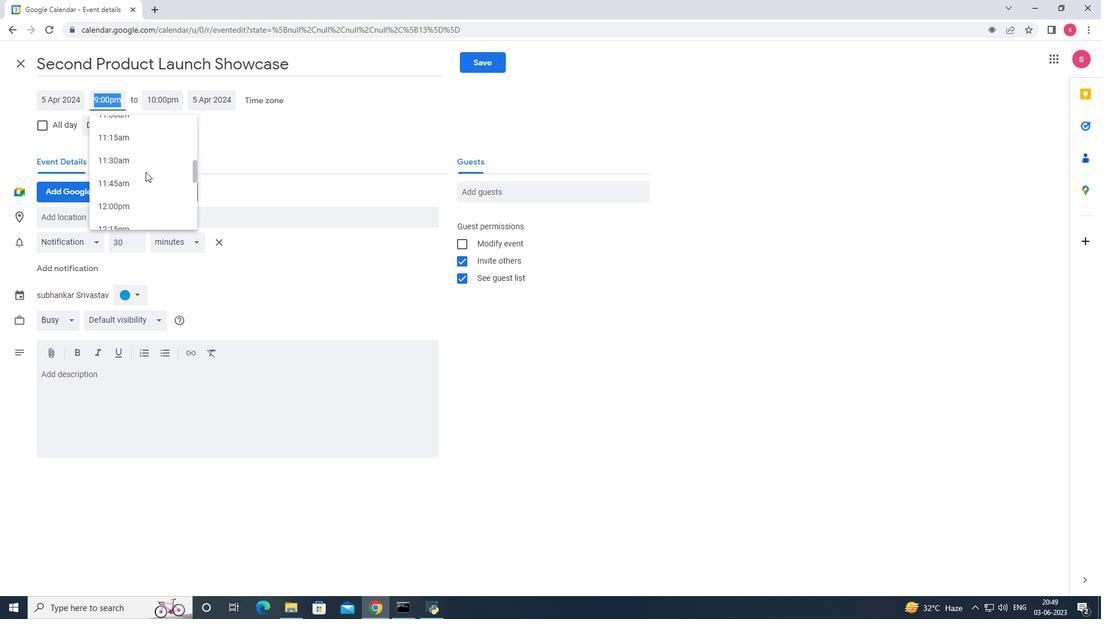 
Action: Mouse scrolled (145, 172) with delta (0, 0)
Screenshot: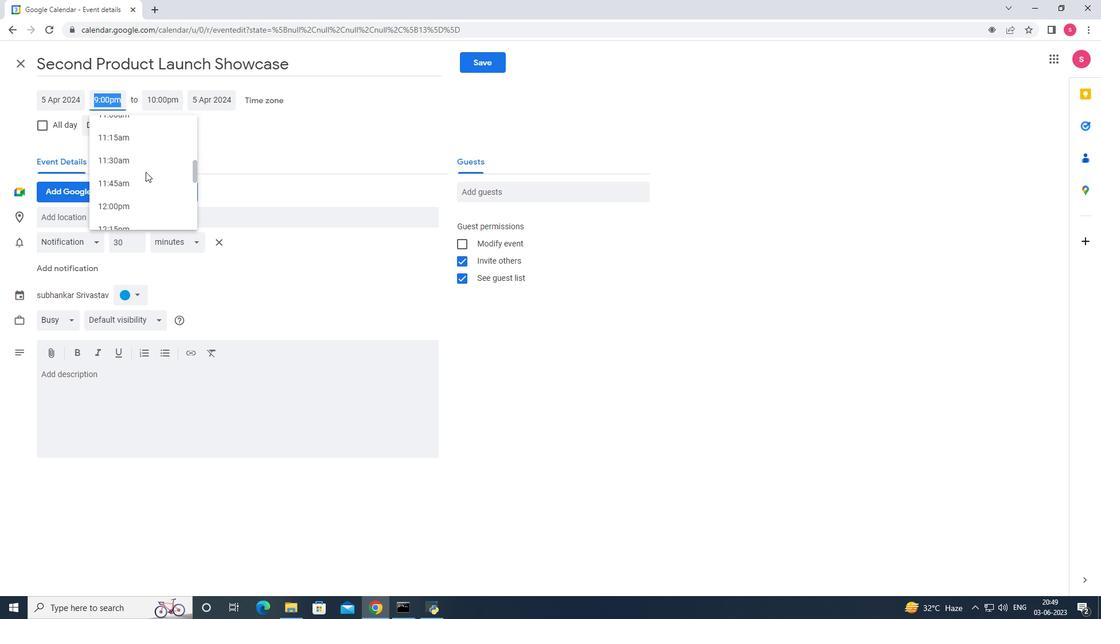 
Action: Mouse scrolled (145, 172) with delta (0, 0)
Screenshot: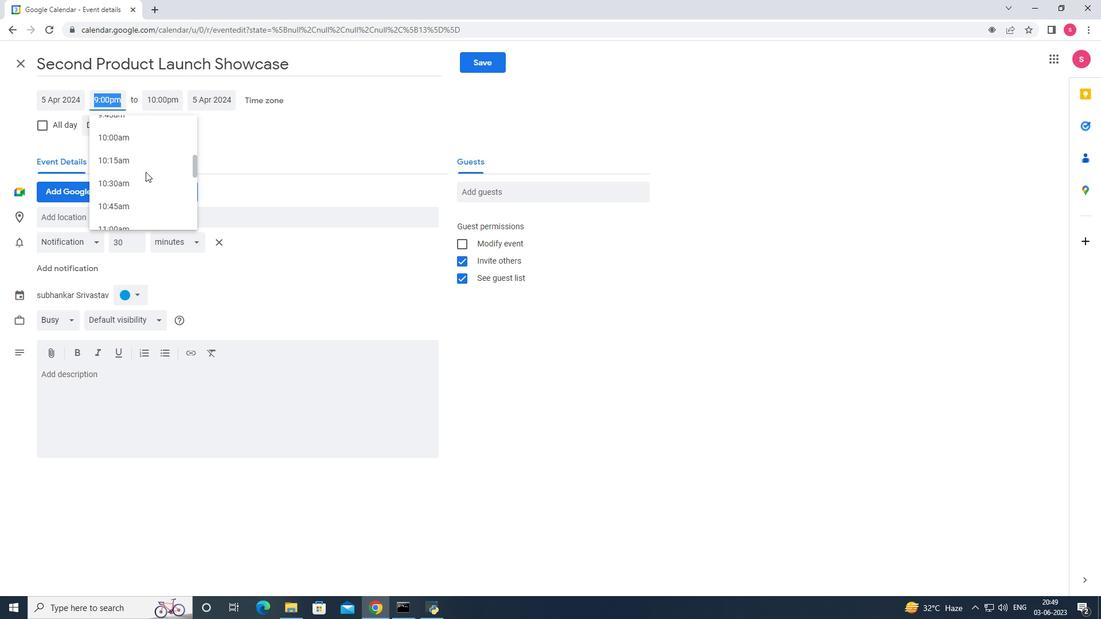 
Action: Mouse scrolled (145, 172) with delta (0, 0)
Screenshot: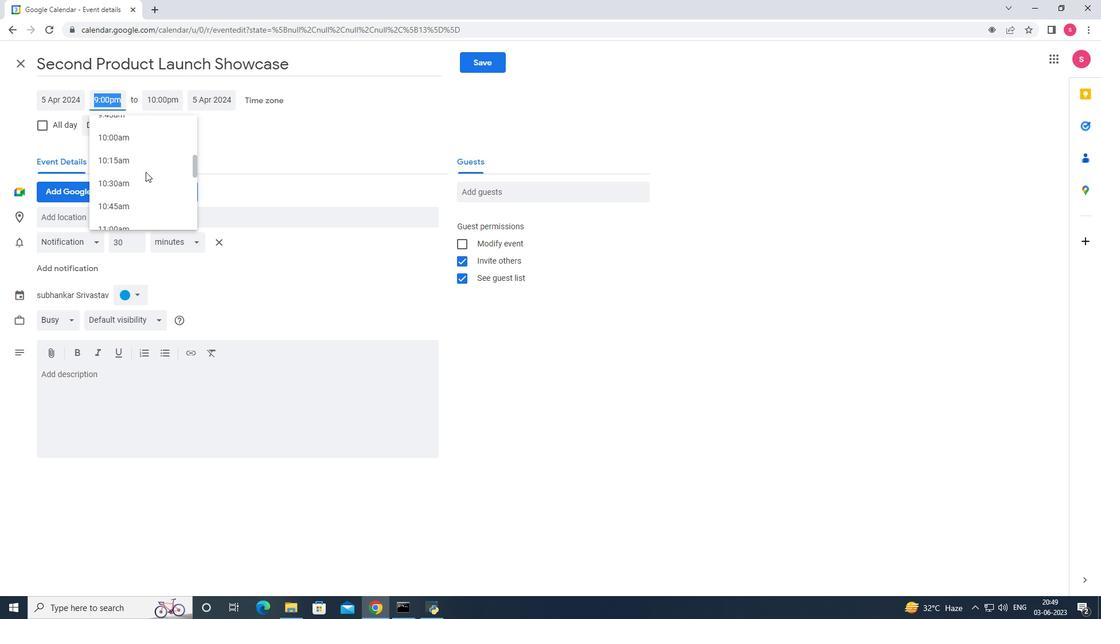 
Action: Mouse scrolled (145, 172) with delta (0, 0)
Screenshot: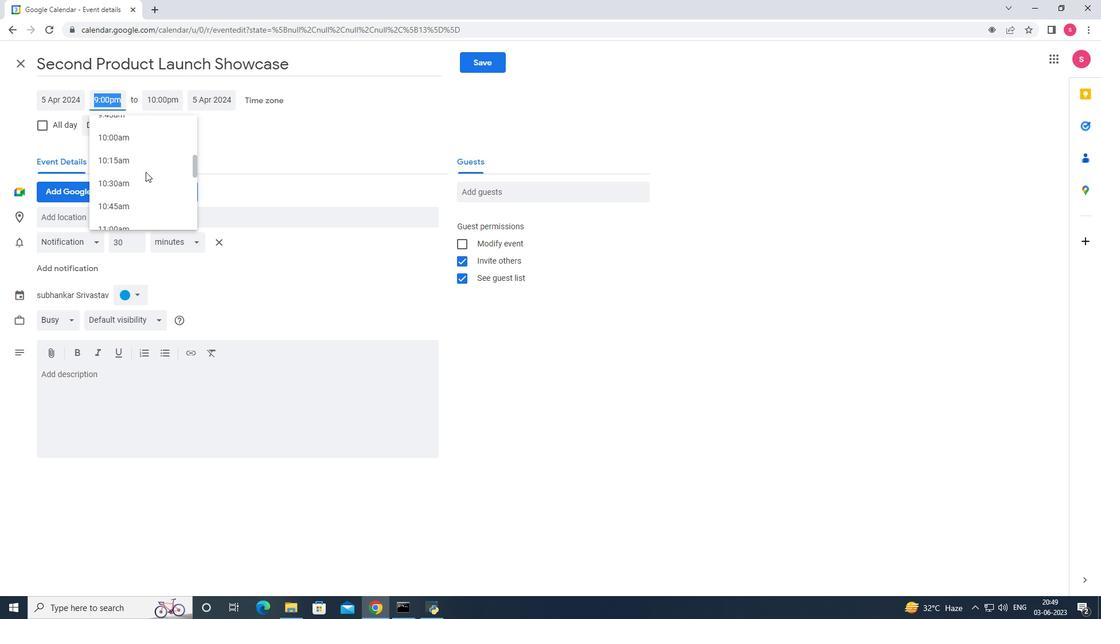 
Action: Mouse moved to (115, 131)
Screenshot: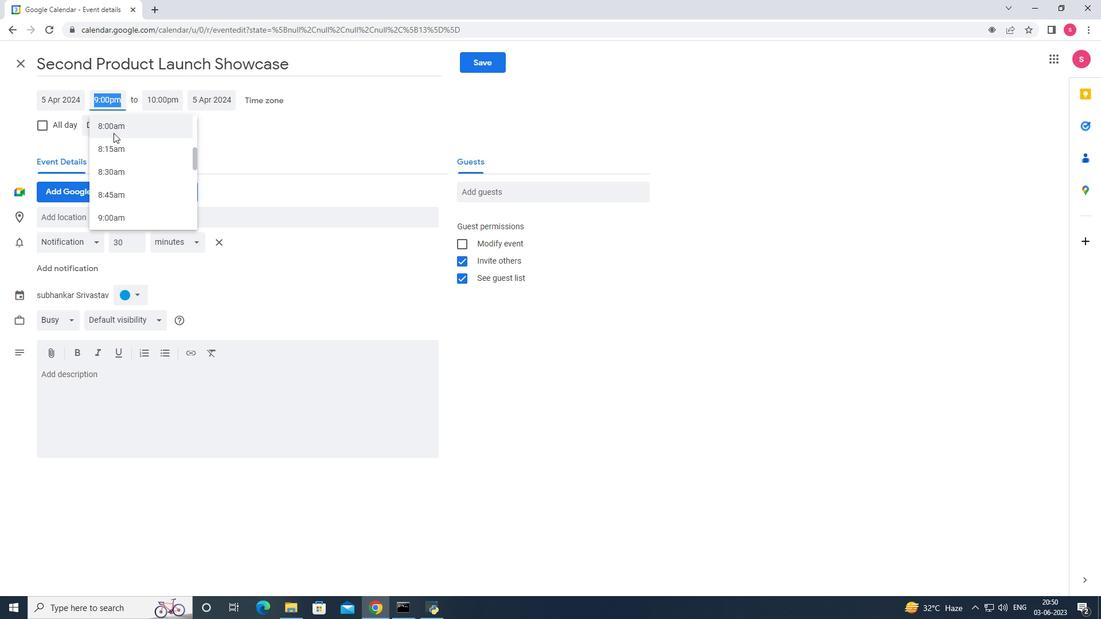 
Action: Mouse pressed left at (115, 131)
Screenshot: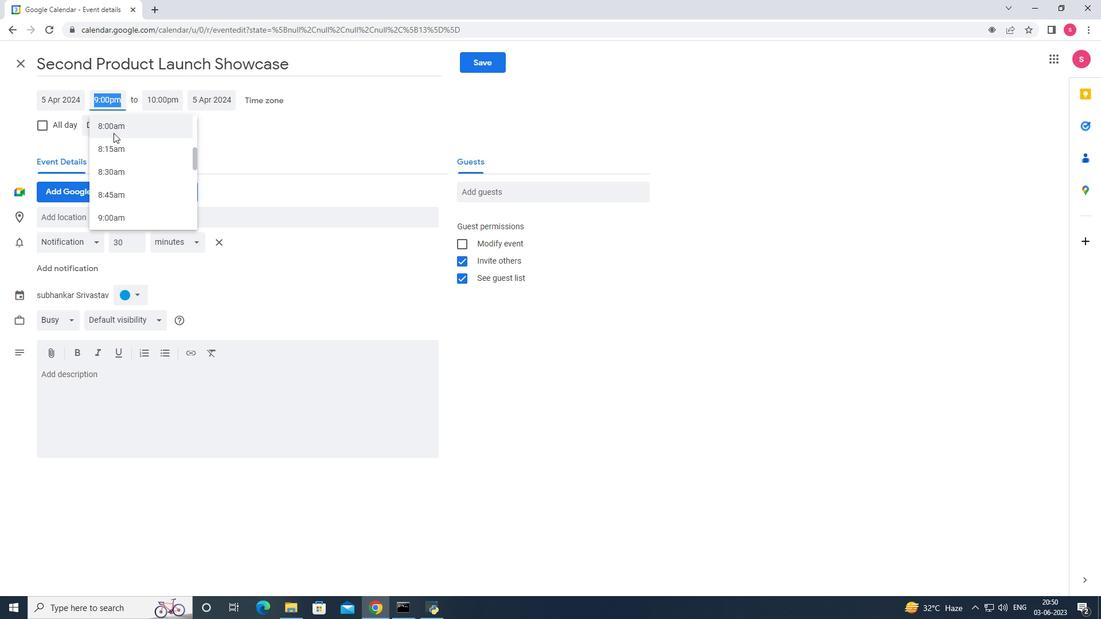 
Action: Mouse moved to (158, 99)
Screenshot: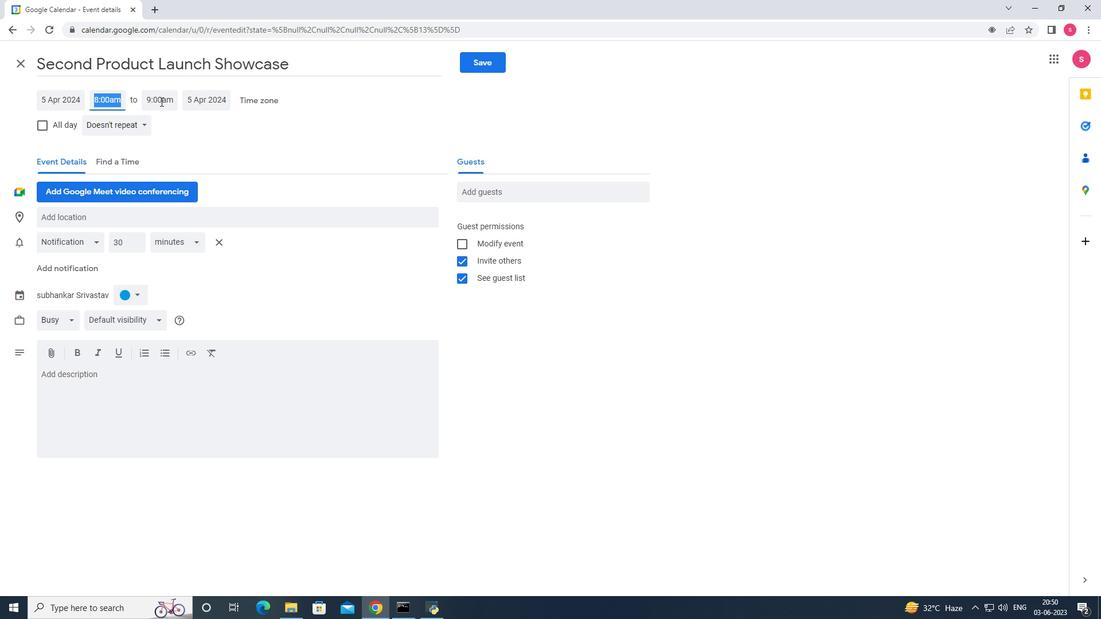 
Action: Mouse pressed left at (158, 99)
Screenshot: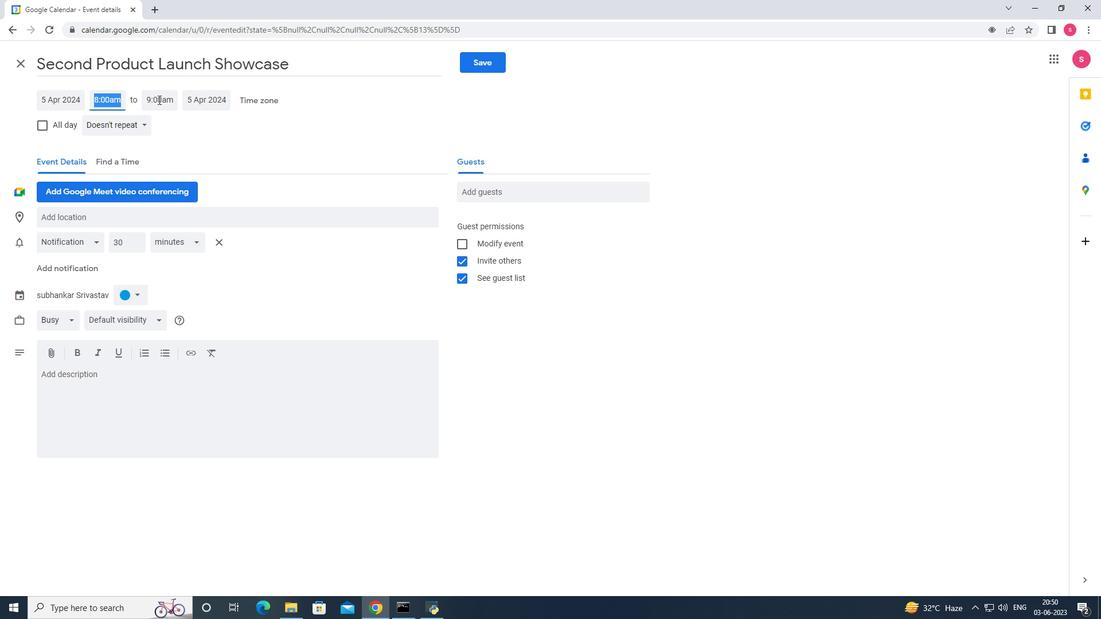 
Action: Mouse moved to (185, 172)
Screenshot: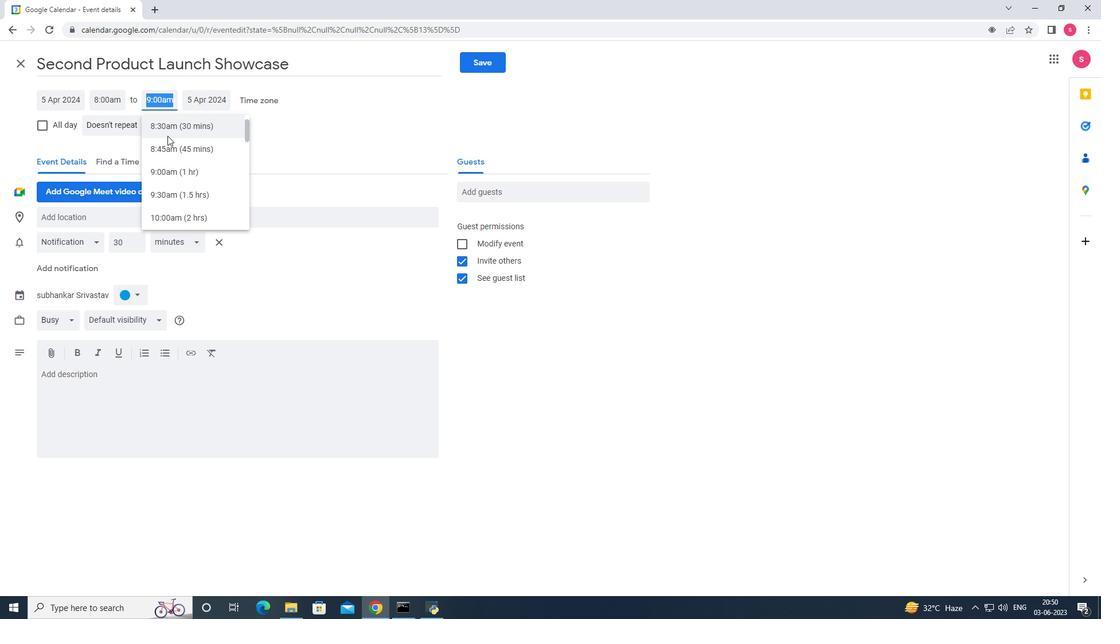 
Action: Mouse scrolled (185, 173) with delta (0, 0)
Screenshot: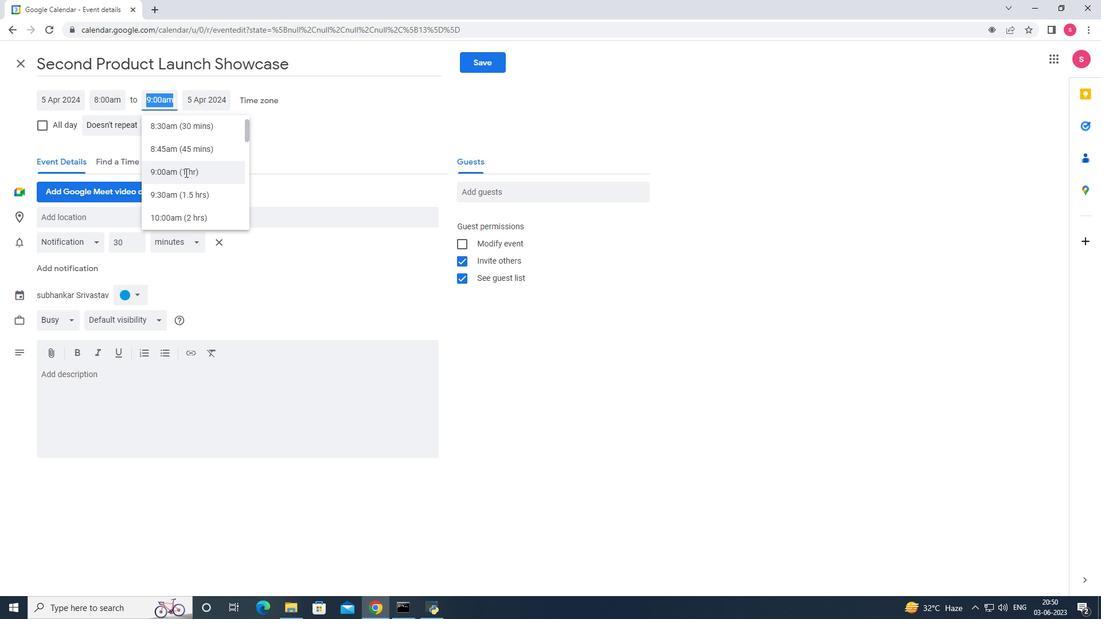 
Action: Mouse scrolled (185, 173) with delta (0, 0)
Screenshot: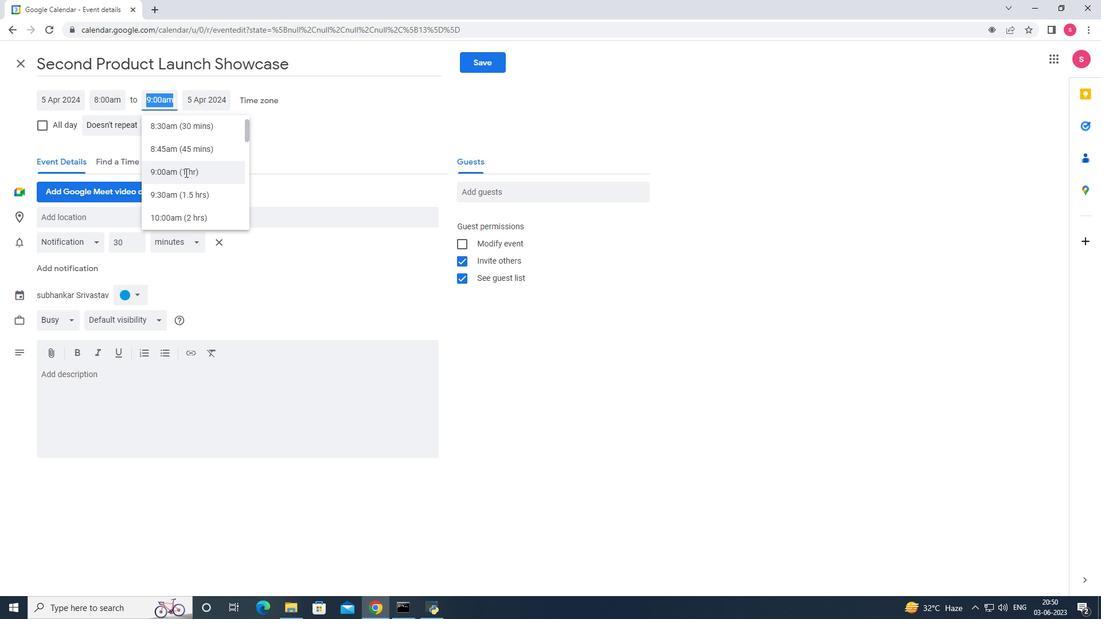 
Action: Mouse scrolled (185, 172) with delta (0, 0)
Screenshot: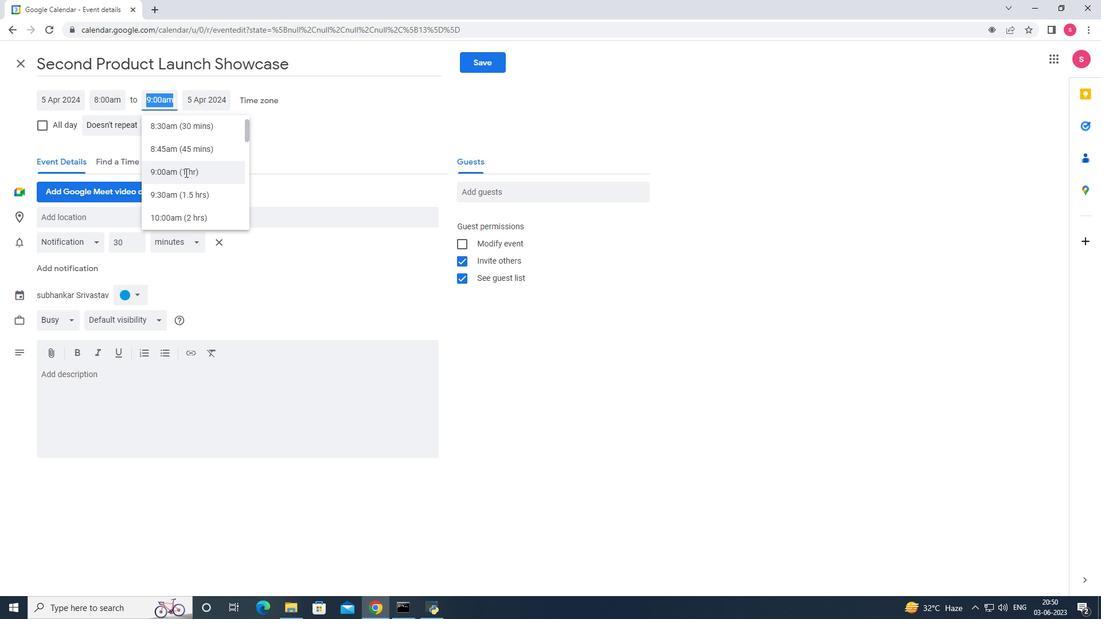 
Action: Mouse scrolled (185, 173) with delta (0, 0)
Screenshot: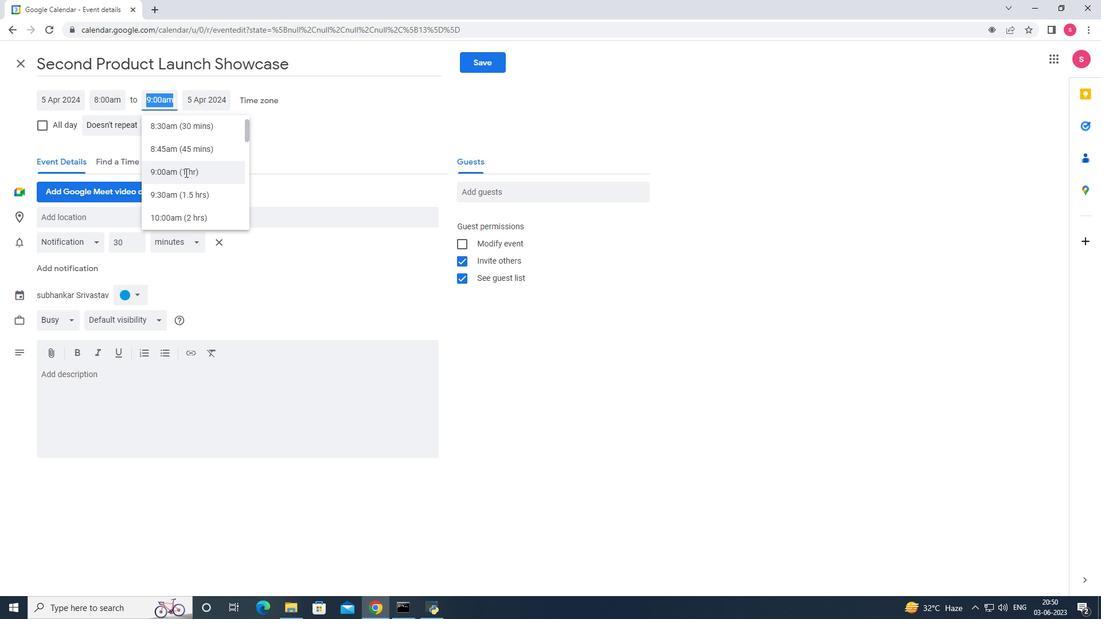 
Action: Mouse scrolled (185, 173) with delta (0, 0)
Screenshot: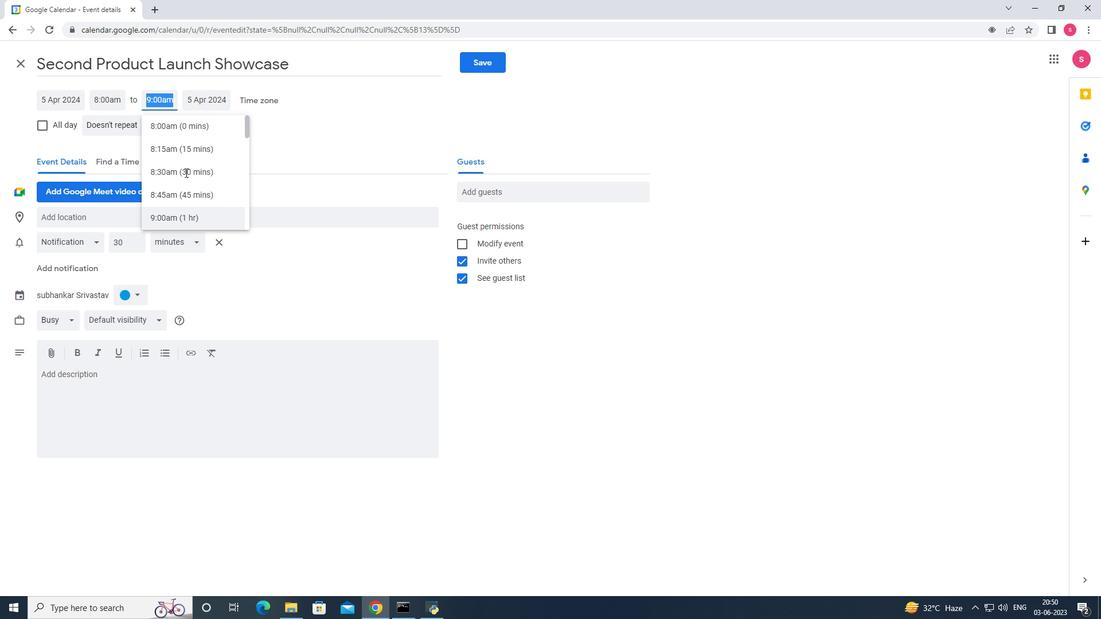 
Action: Mouse scrolled (185, 172) with delta (0, 0)
Screenshot: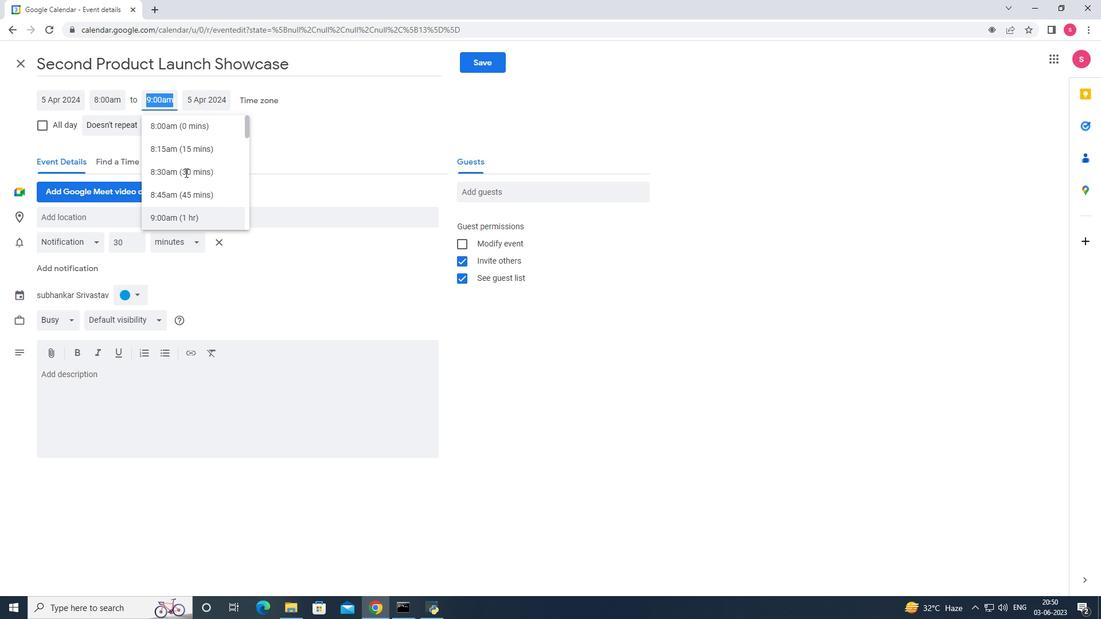 
Action: Mouse scrolled (185, 172) with delta (0, 0)
Screenshot: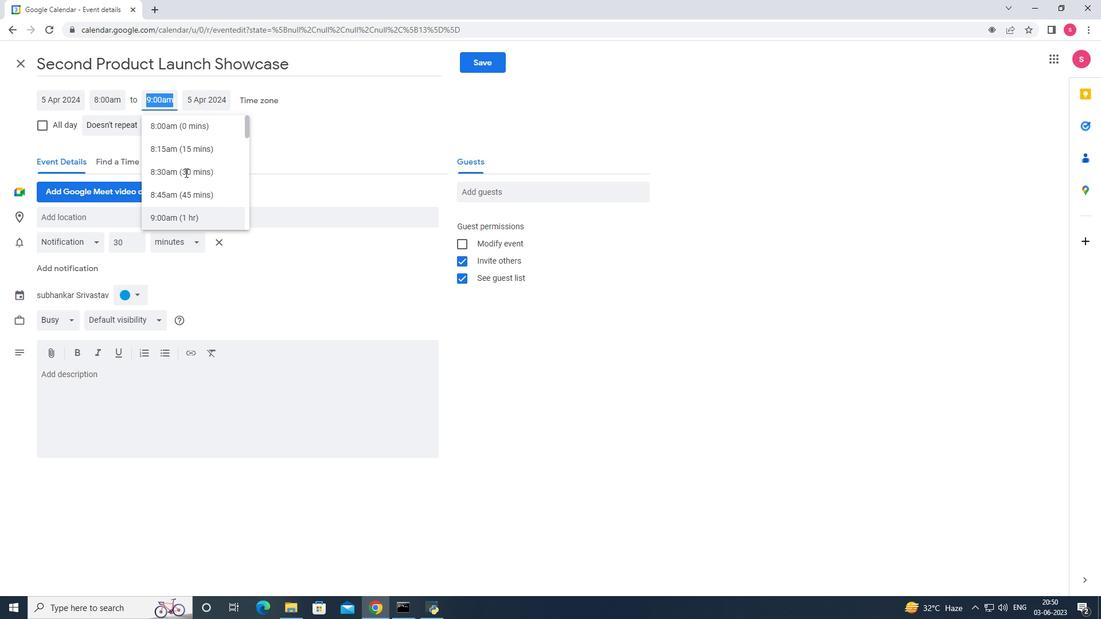 
Action: Mouse moved to (166, 148)
Screenshot: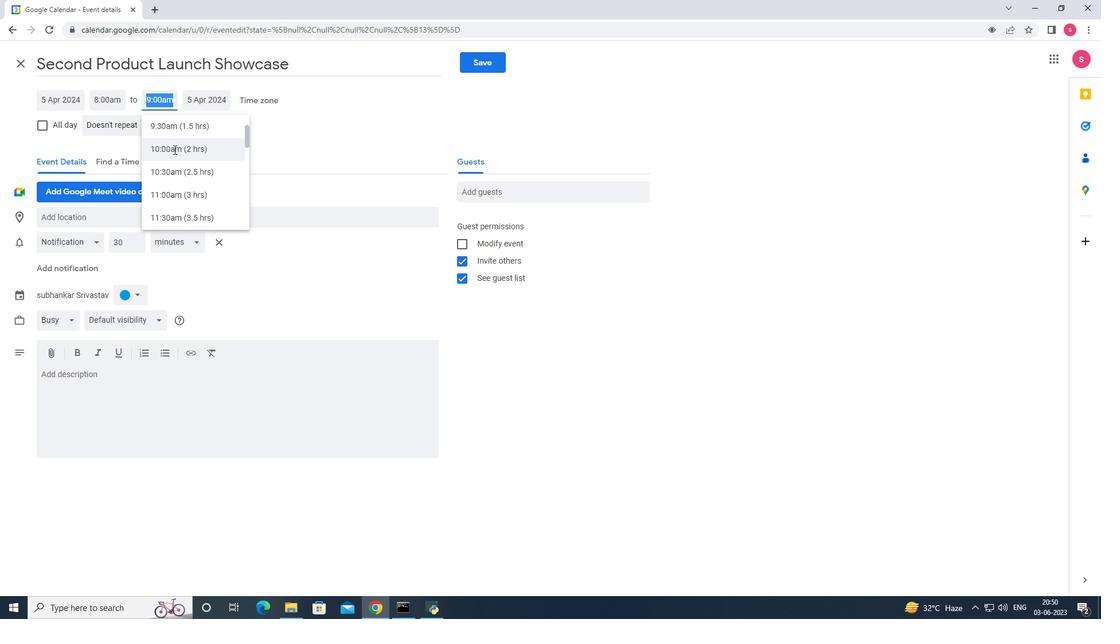 
Action: Mouse pressed left at (166, 148)
Screenshot: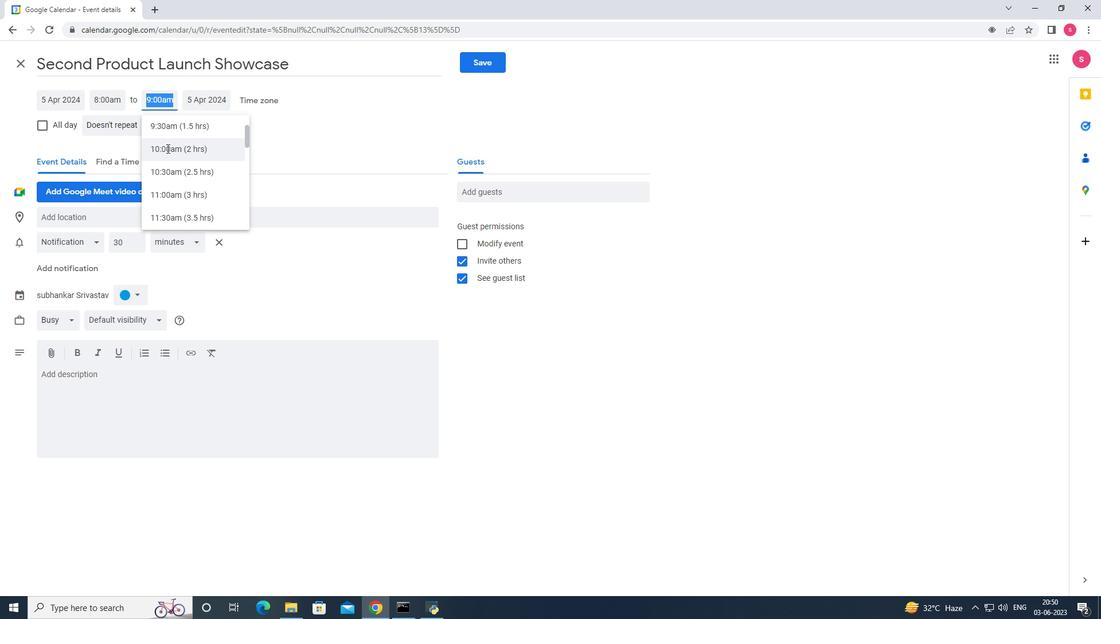 
Action: Mouse moved to (84, 404)
Screenshot: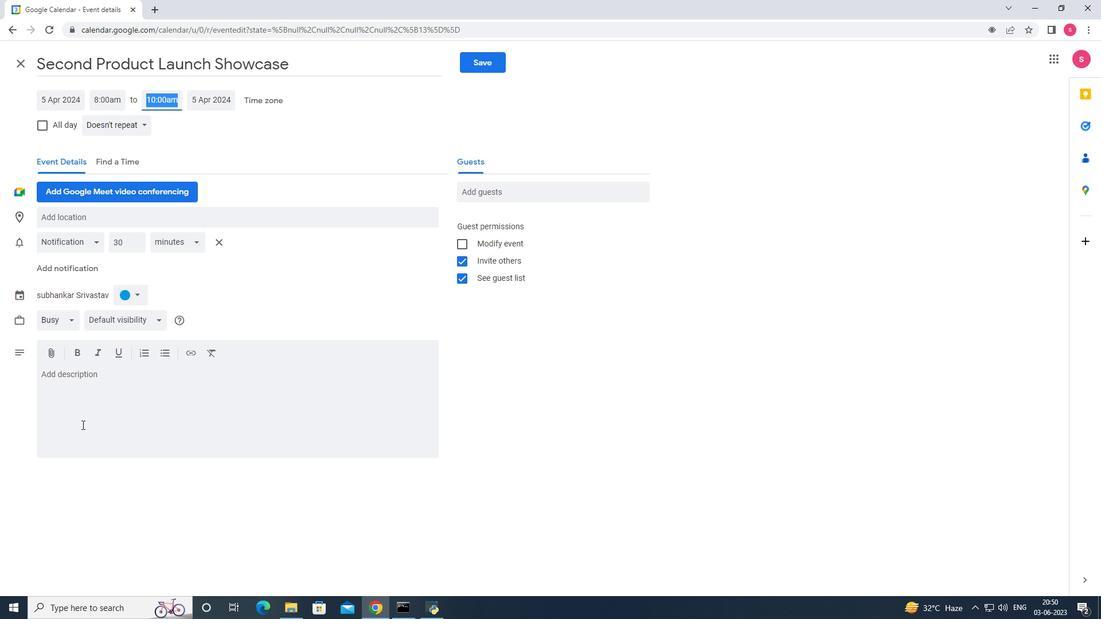 
Action: Mouse pressed left at (84, 404)
Screenshot: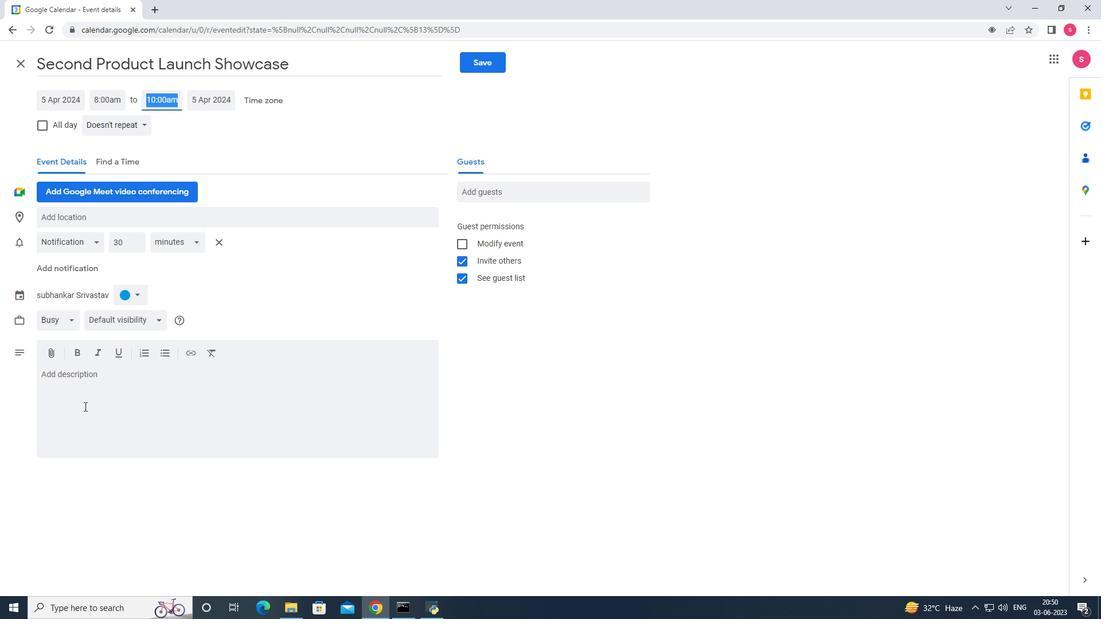 
Action: Key pressed <Key.shift_r>During<Key.space>the<Key.space>discussion<Key.space><Key.backspace>,<Key.space>bot<Key.backspace><Key.backspace><Key.backspace><Key.shift>B<Key.backspace>both<Key.space>te<Key.space><Key.backspace><Key.backspace><Key.backspace>the<Key.space>employee<Key.space>and<Key.space>the<Key.space>superviso<Key.backspace>or<Key.space><Key.shift><Key.shift><Key.shift><Key.shift>(or<Key.space>relevant<Key.space>stakeholders<Key.shift><Key.shift><Key.shift><Key.shift><Key.shift><Key.shift><Key.shift><Key.shift><Key.shift><Key.shift><Key.shift><Key.shift><Key.shift><Key.shift><Key.shift><Key.shift><Key.shift><Key.shift>)<Key.space>will<Key.space>a<Key.backspace>have<Key.space>an<Key.space>opportunity<Key.space>to<Key.space>share<Key.space>their<Key.space>pee<Key.backspace>rspeciv<Key.backspace><Key.backspace><Key.backspace>vtives<Key.space>
Screenshot: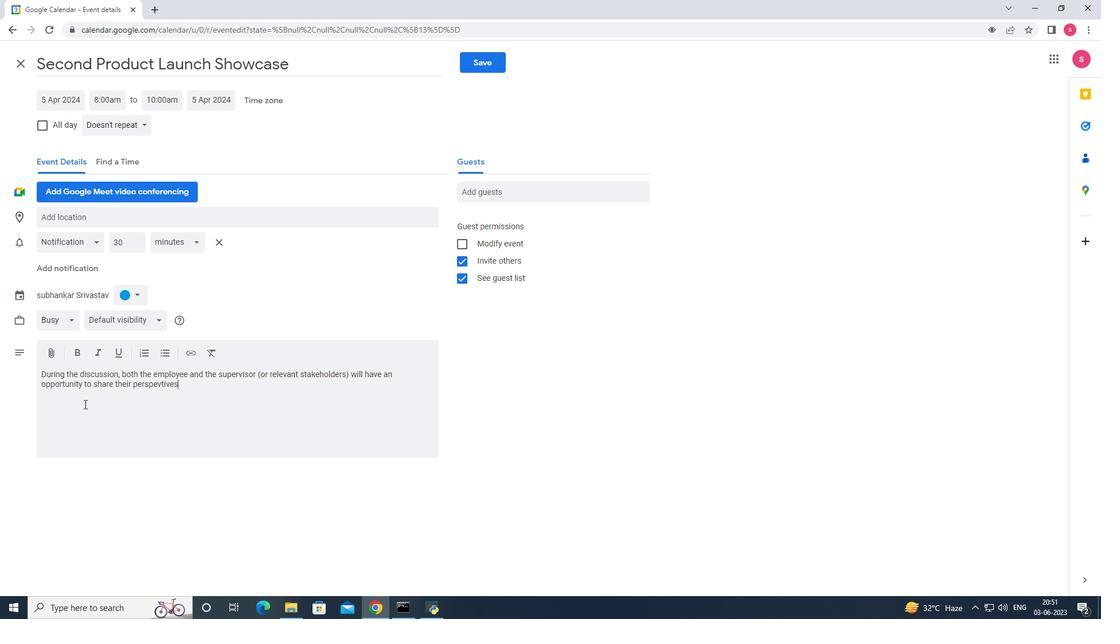 
Action: Mouse moved to (157, 388)
Screenshot: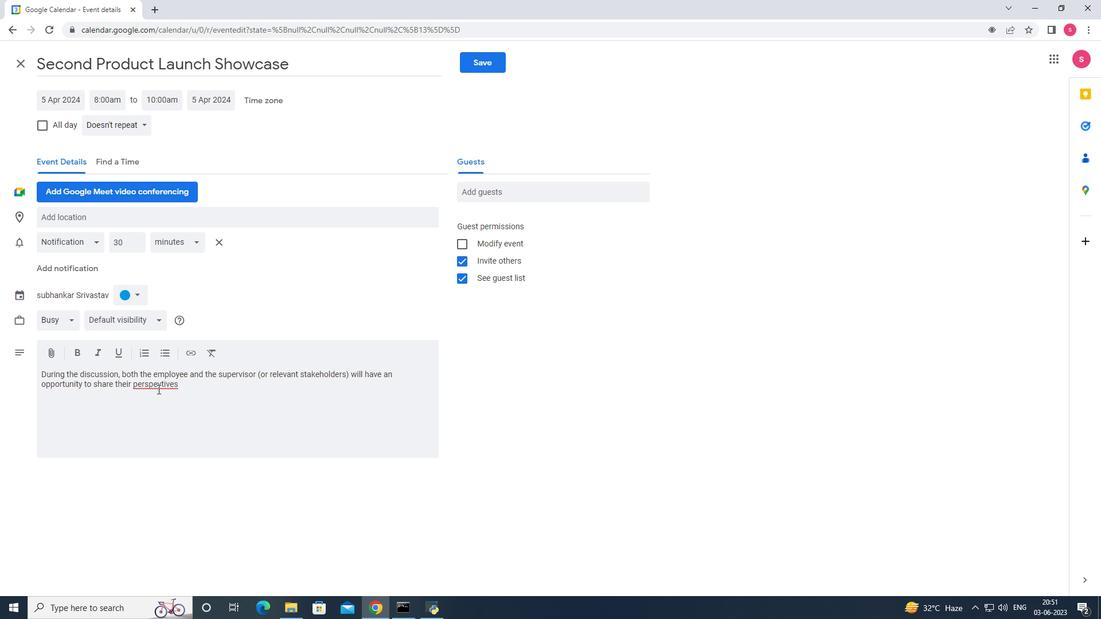 
Action: Mouse pressed right at (157, 388)
Screenshot: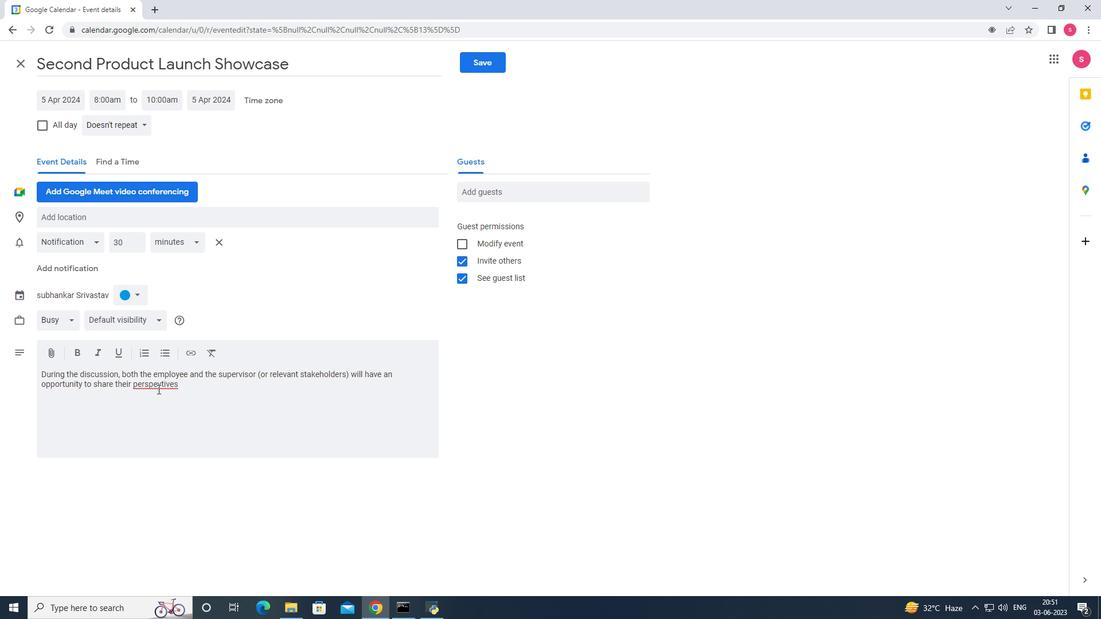 
Action: Mouse moved to (180, 399)
Screenshot: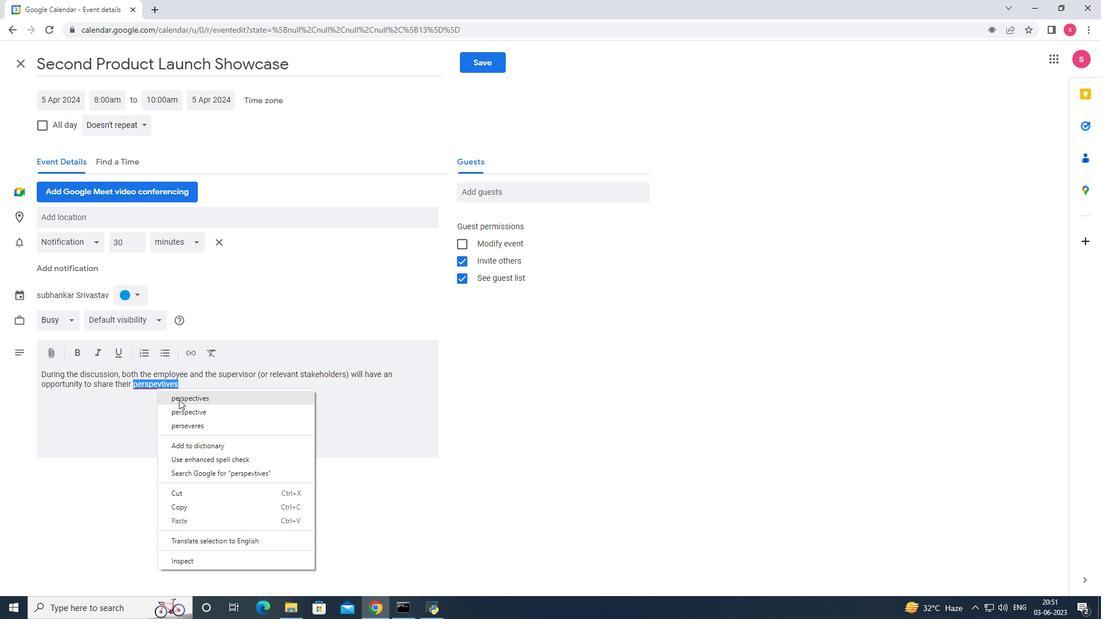 
Action: Mouse pressed left at (180, 399)
Screenshot: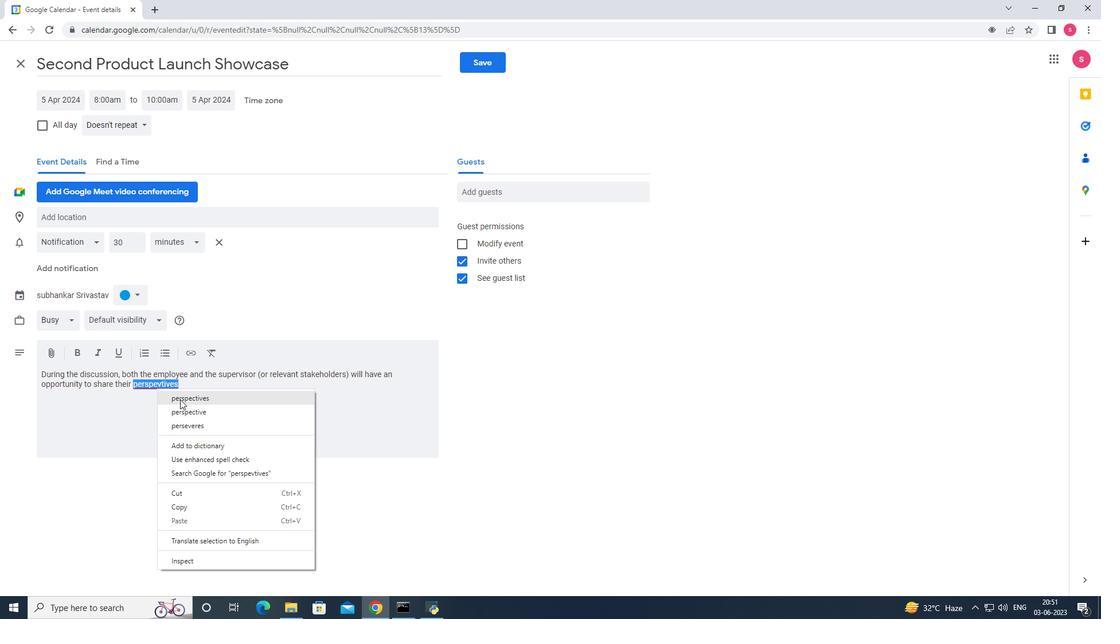
Action: Mouse moved to (198, 394)
Screenshot: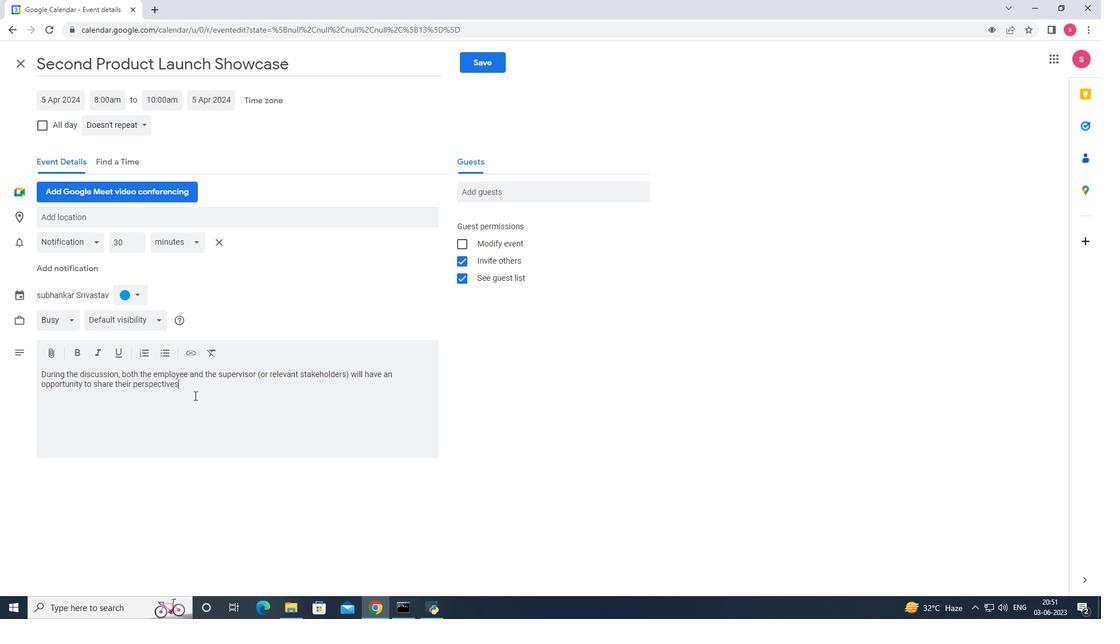 
Action: Key pressed <Key.space><Key.backspace>,<Key.space>observation<Key.space><Key.backspace>s,<Key.space>and<Key.space>concerns<Key.space><Key.backspace>.<Key.space>t<Key.backspace><Key.shift_r>The<Key.space>focus<Key.space>will<Key.space>e<Key.backspace>n<Key.backspace>be<Key.space>on<Key.space>undrestanding<Key.space>
Screenshot: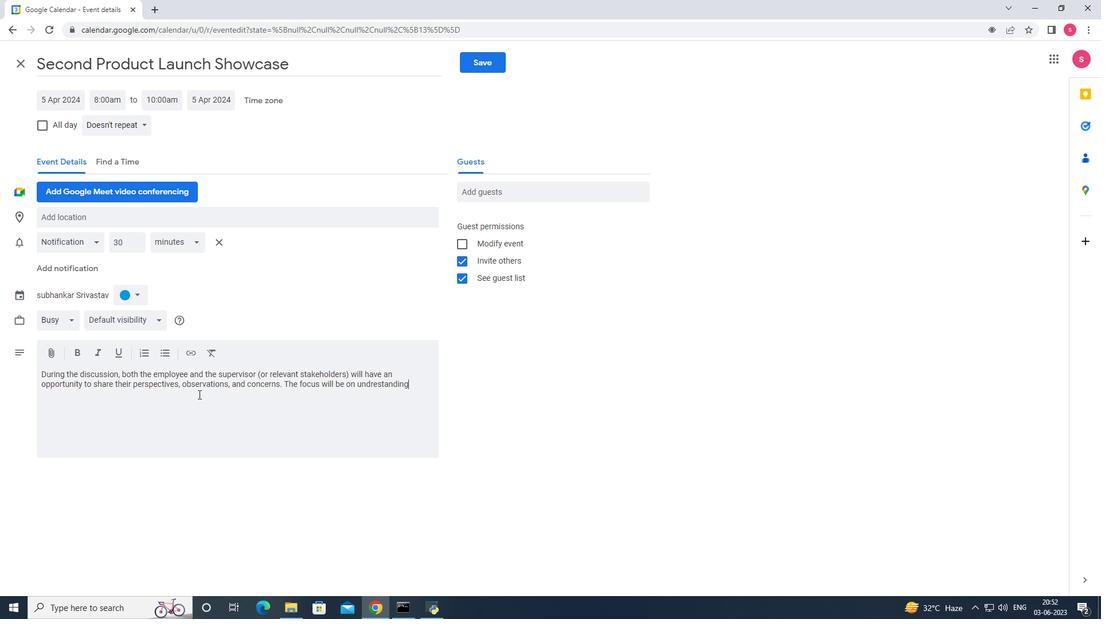 
Action: Mouse moved to (391, 385)
Screenshot: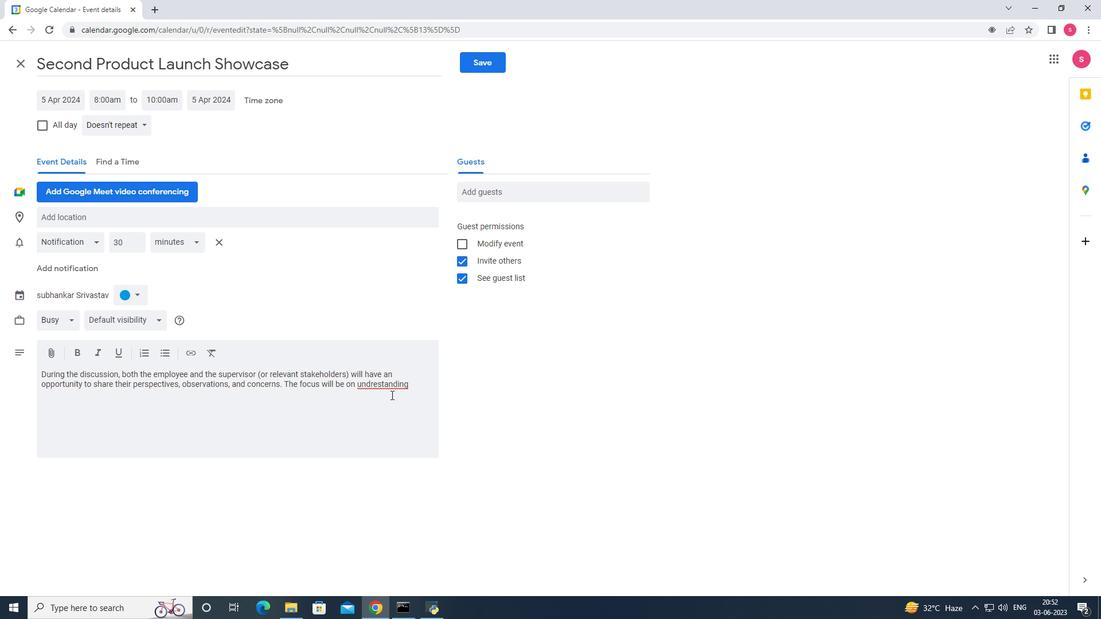 
Action: Mouse pressed right at (391, 385)
Screenshot: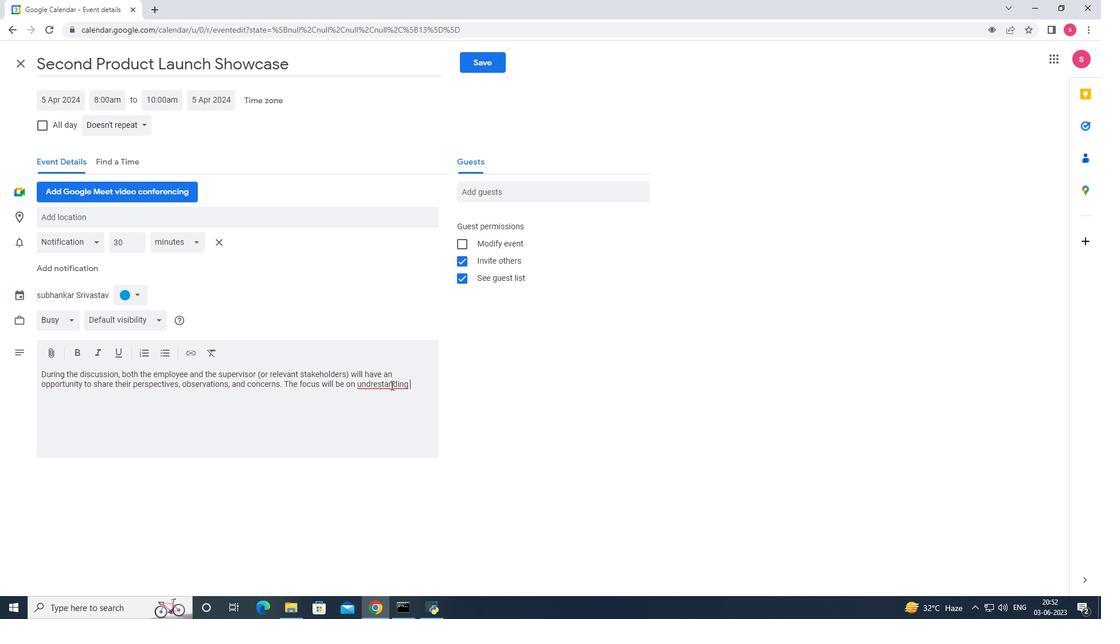 
Action: Mouse moved to (414, 398)
Screenshot: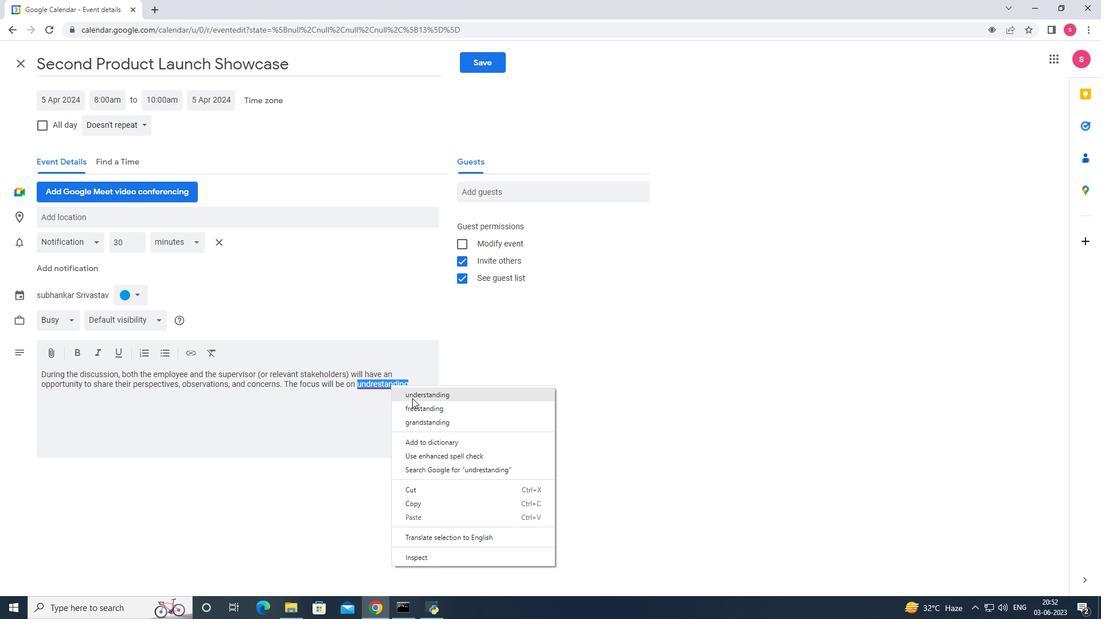 
Action: Mouse pressed left at (414, 398)
Screenshot: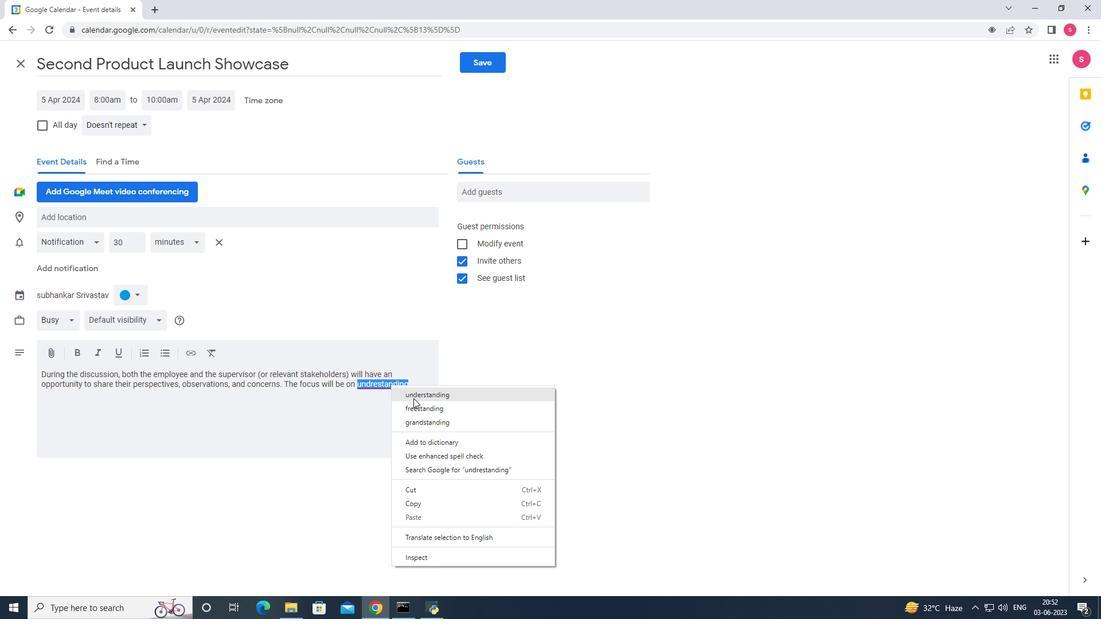 
Action: Key pressed <Key.space>te<Key.backspace>he<Key.space>underline<Key.space><Key.backspace><Key.backspace><Key.backspace><Key.backspace>ying<Key.space>reasons<Key.space>for<Key.space>the<Key.space>pers<Key.backspace>formance<Key.space>issi<Key.backspace>ues,<Key.space>identifying<Key.space>any<Key.space>obstacles<Key.space>or<Key.space>chale<Key.backspace>a<Key.backspace>lange<Key.insert><Key.backspace><Key.backspace><Key.backspace><Key.backspace>es<Key.backspace>b<Key.backspace>b<Key.backspace>nd<Key.backspace>es<Key.space>
Screenshot: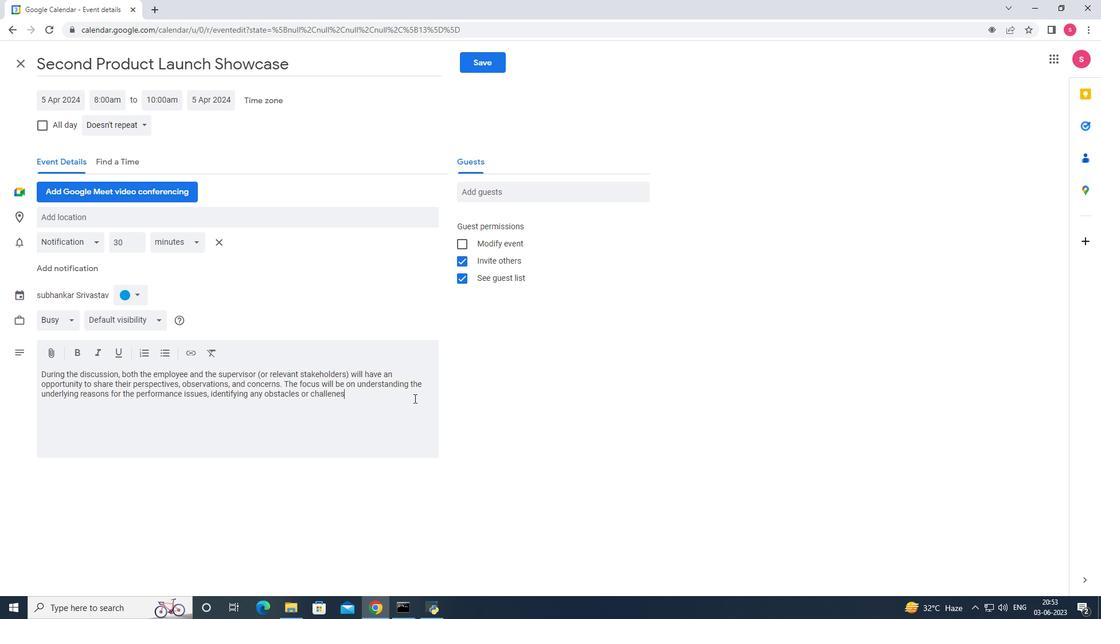 
Action: Mouse moved to (327, 393)
Screenshot: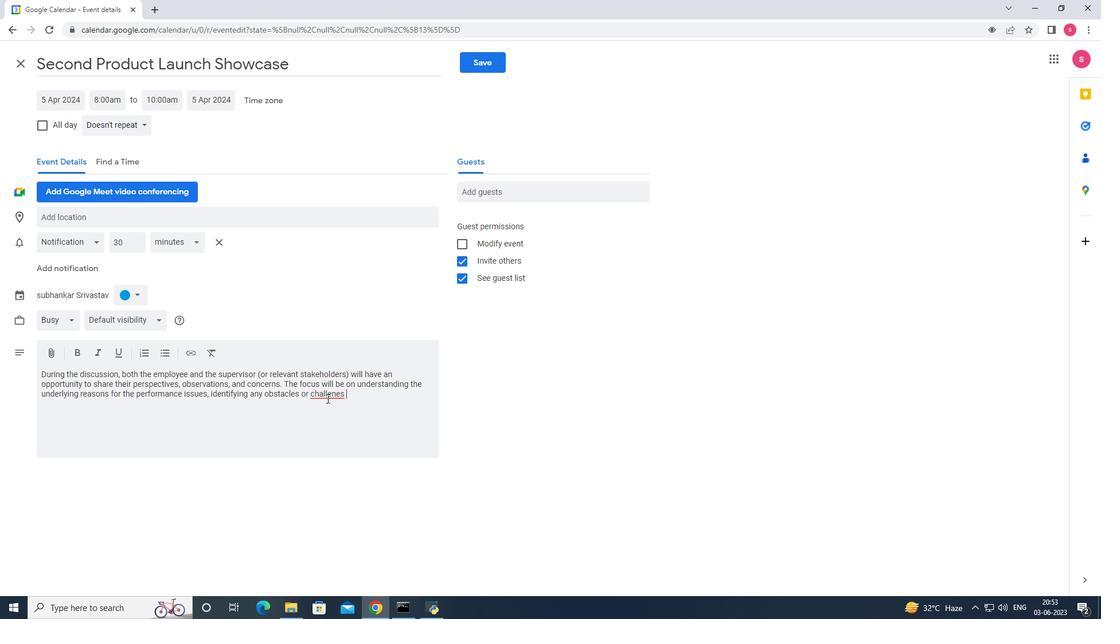 
Action: Mouse pressed right at (327, 393)
Screenshot: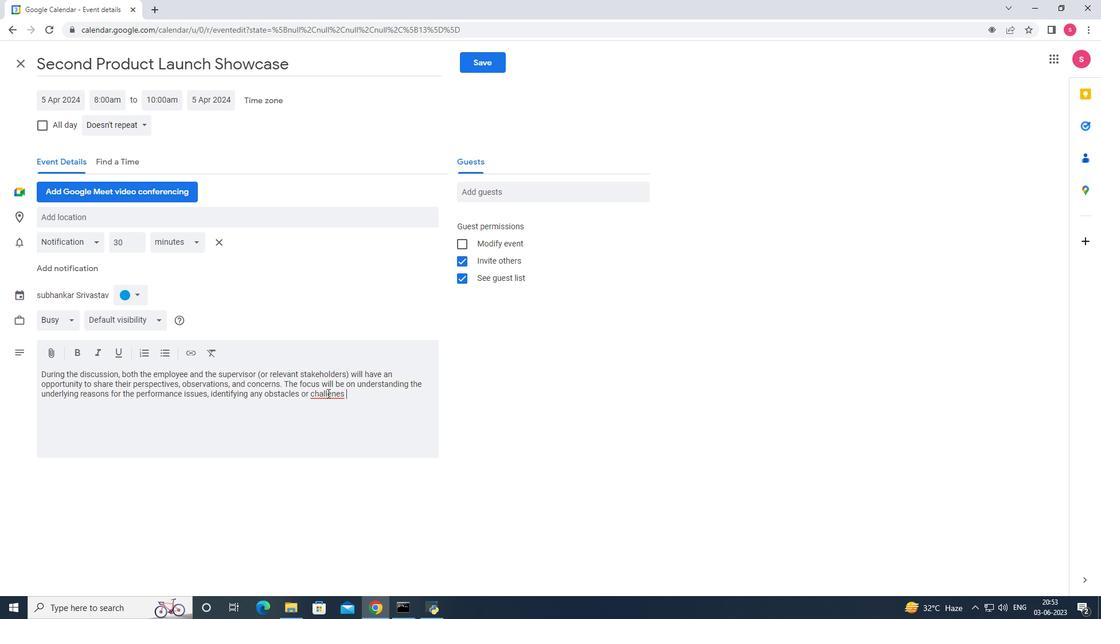 
Action: Mouse moved to (344, 401)
Screenshot: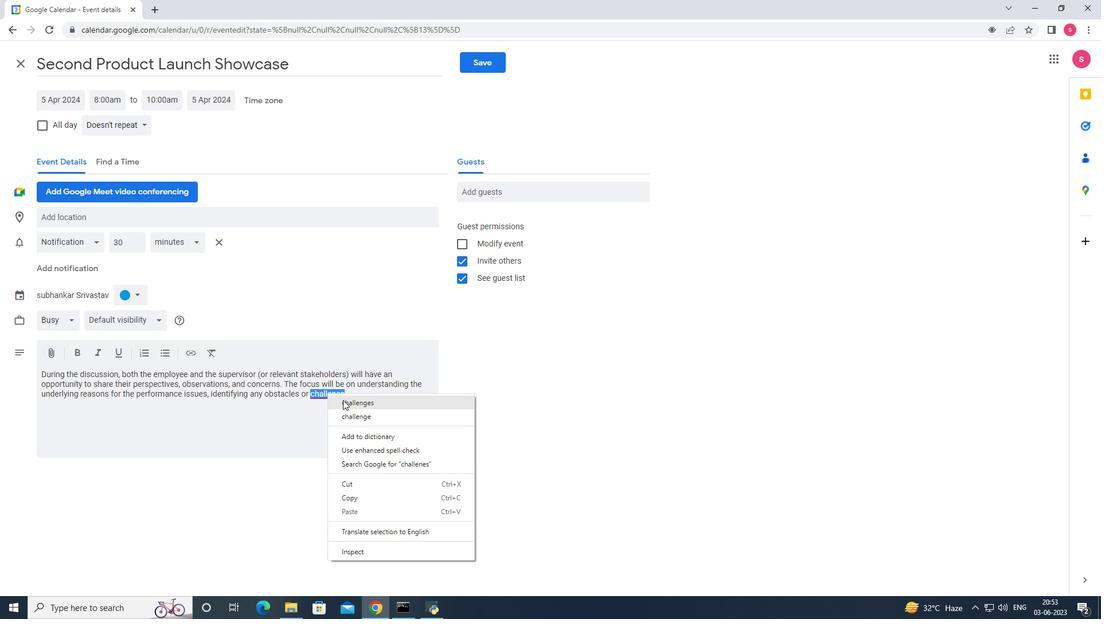 
Action: Mouse pressed left at (344, 401)
Screenshot: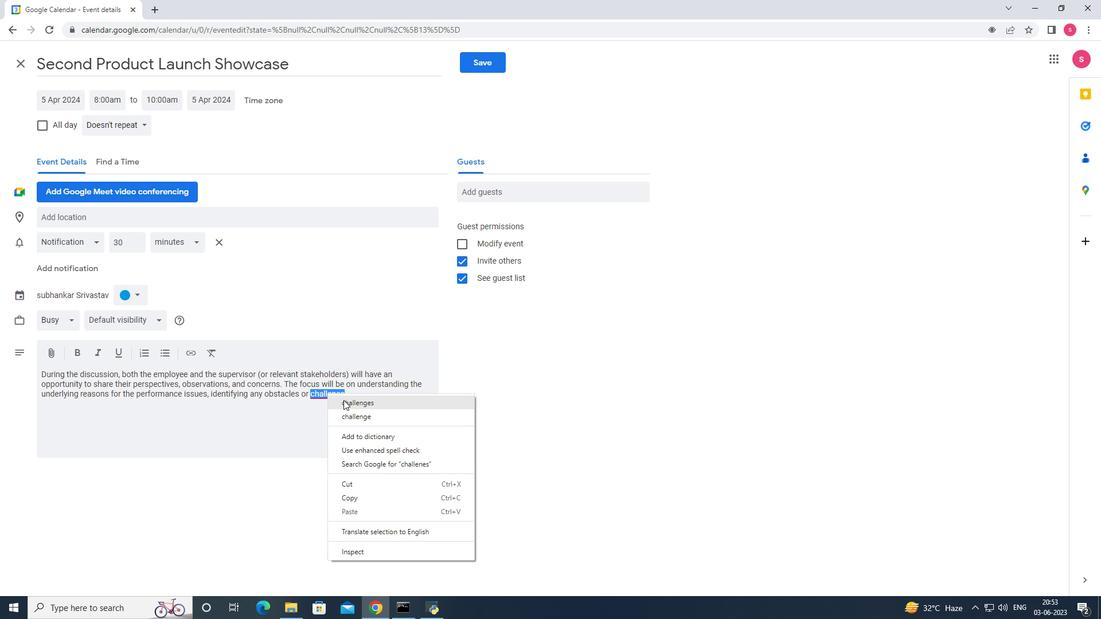 
Action: Mouse moved to (345, 395)
Screenshot: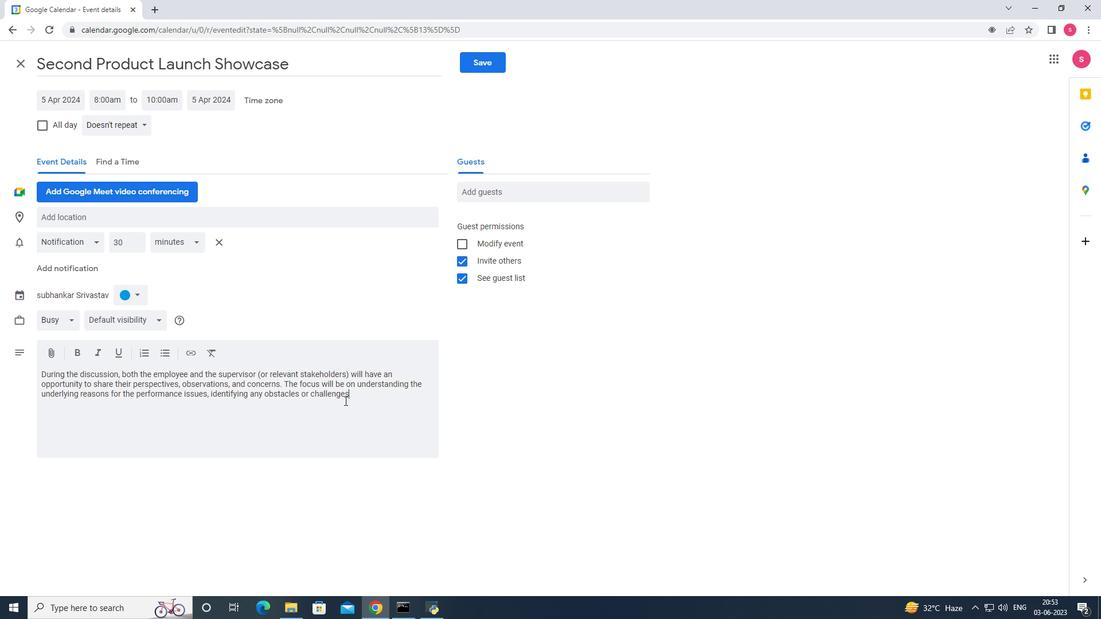 
Action: Key pressed ,<Key.space>and<Key.space>jointly<Key.space>dvelp<Key.backspace>opoi<Key.backspace><Key.backspace>ing<Key.space>and<Key.space><Key.backspace><Key.backspace><Key.backspace><Key.backspace>a<Key.space>oka<Key.backspace><Key.backspace>lan<Key.space><Key.backspace><Key.backspace><Key.backspace><Key.backspace><Key.backspace>plan<Key.space>for<Key.space>improvement<Key.space>sage,<Key.space><Key.backspace><Key.backspace><Key.backspace><Key.backspace><Key.backspace><Key.backspace><Key.backspace>.<Key.space>
Screenshot: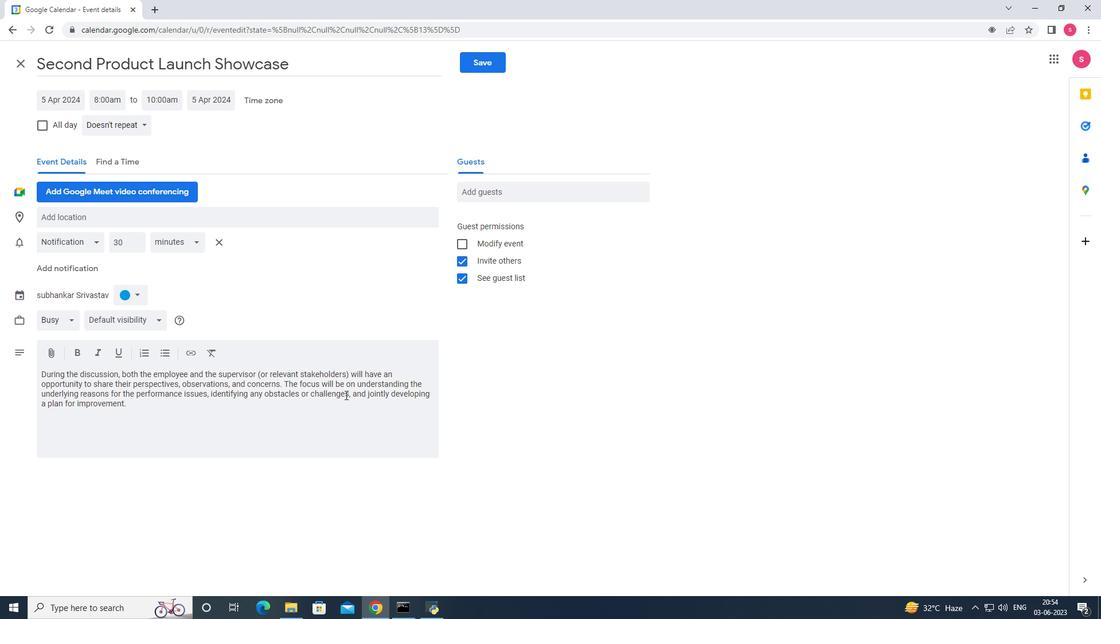 
Action: Mouse moved to (138, 289)
Screenshot: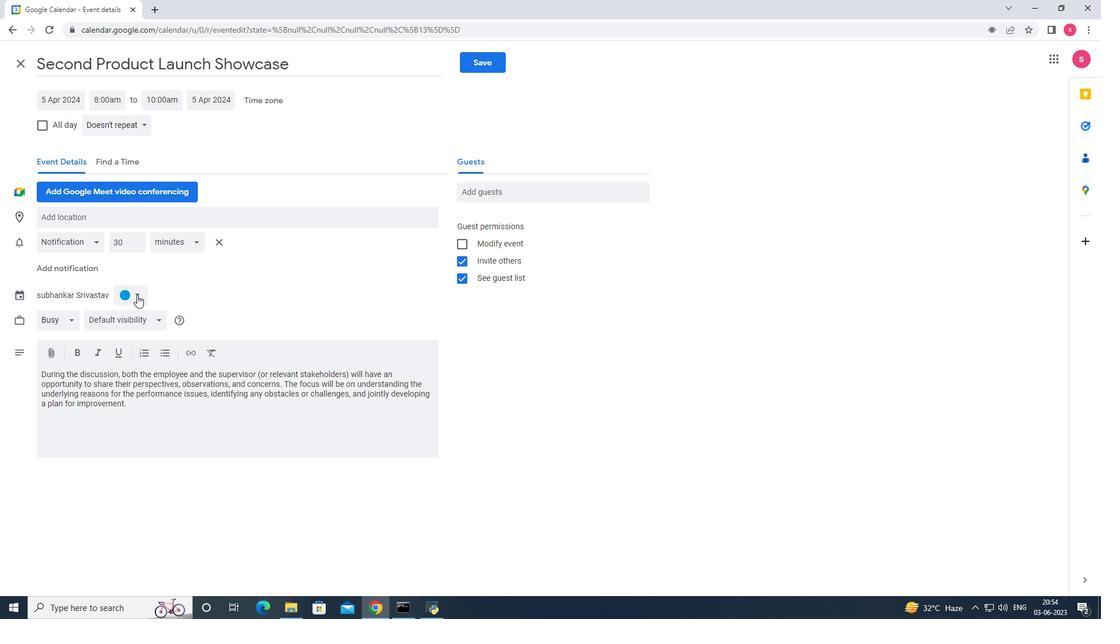 
Action: Mouse pressed left at (138, 289)
Screenshot: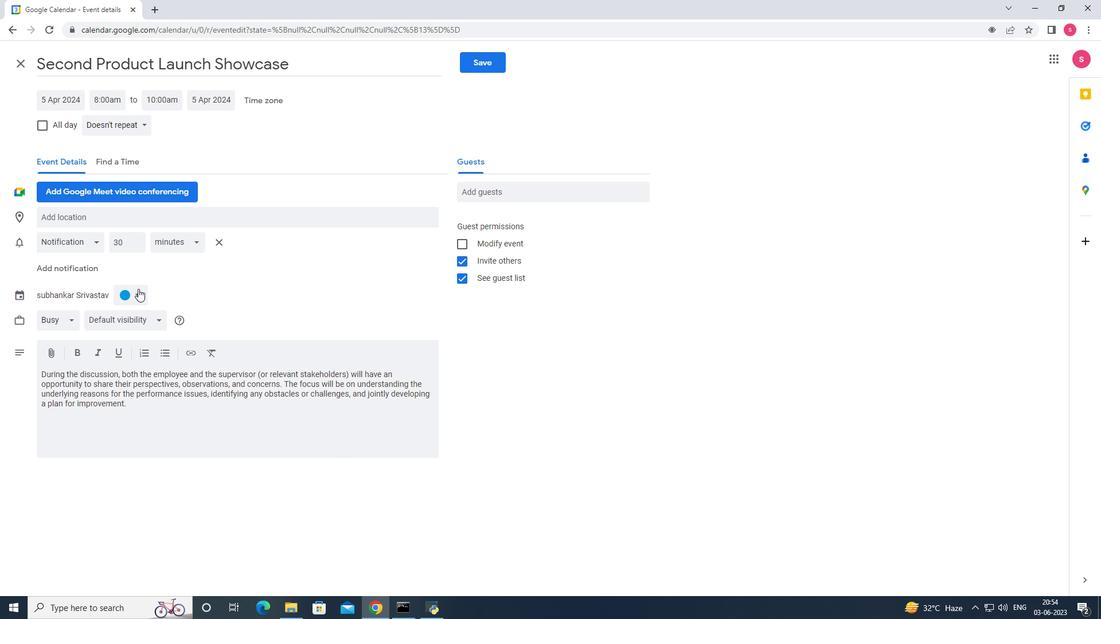 
Action: Mouse moved to (126, 318)
Screenshot: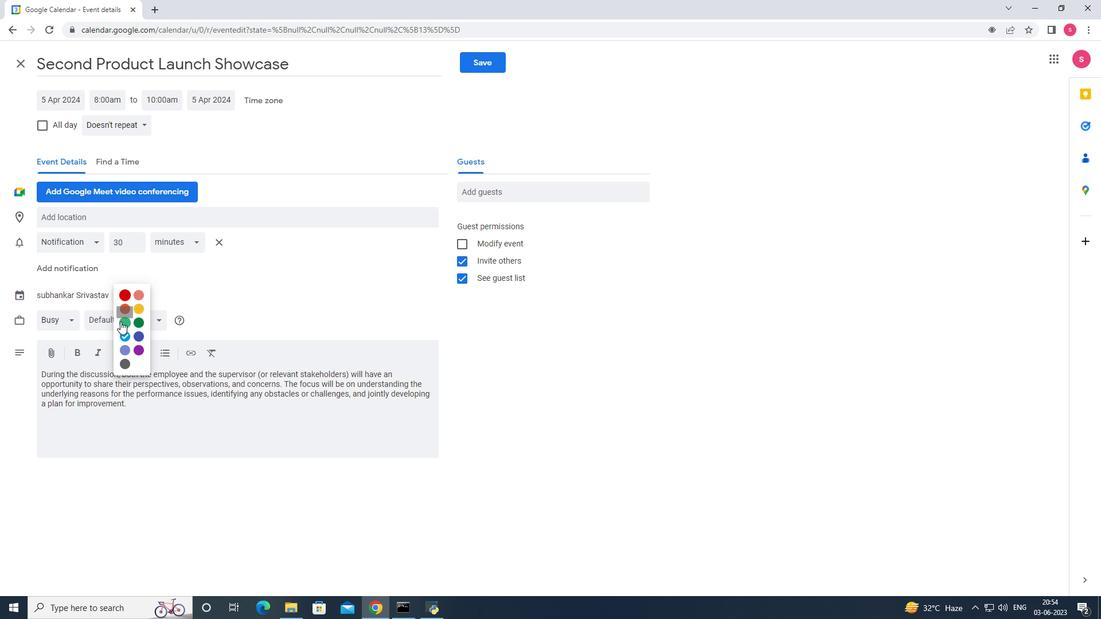 
Action: Mouse pressed left at (126, 318)
Screenshot: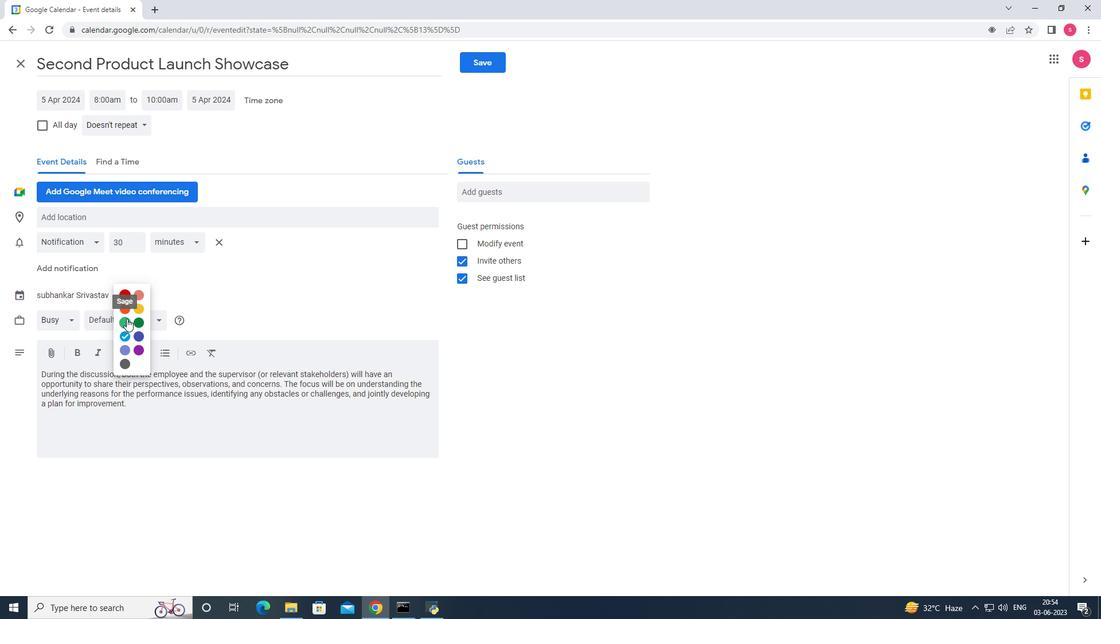 
Action: Mouse moved to (122, 121)
Screenshot: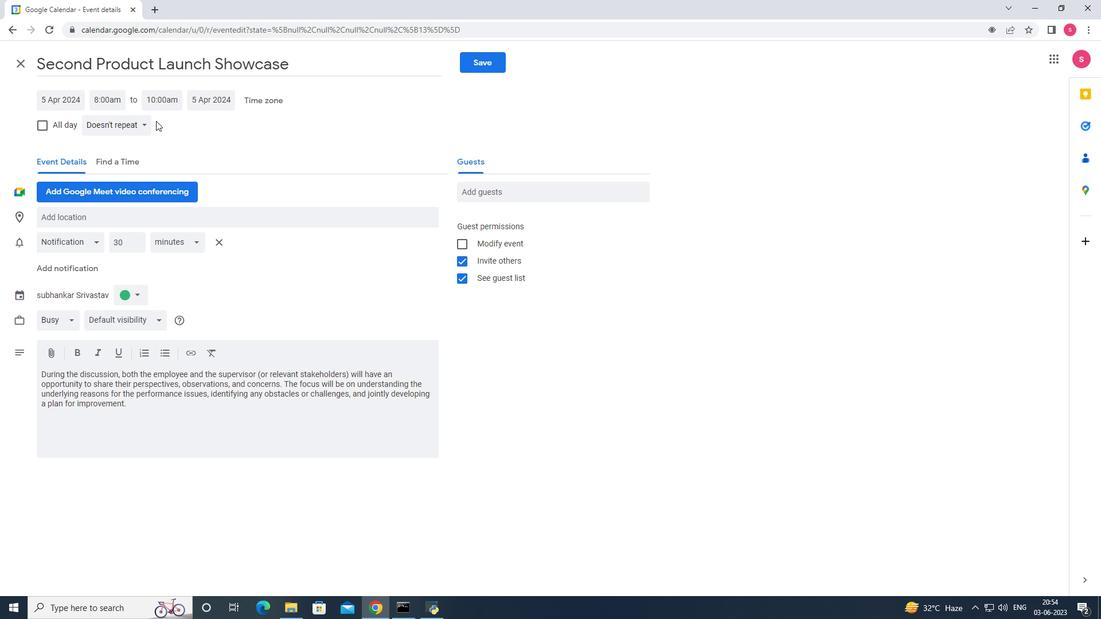 
Action: Mouse pressed left at (122, 121)
Screenshot: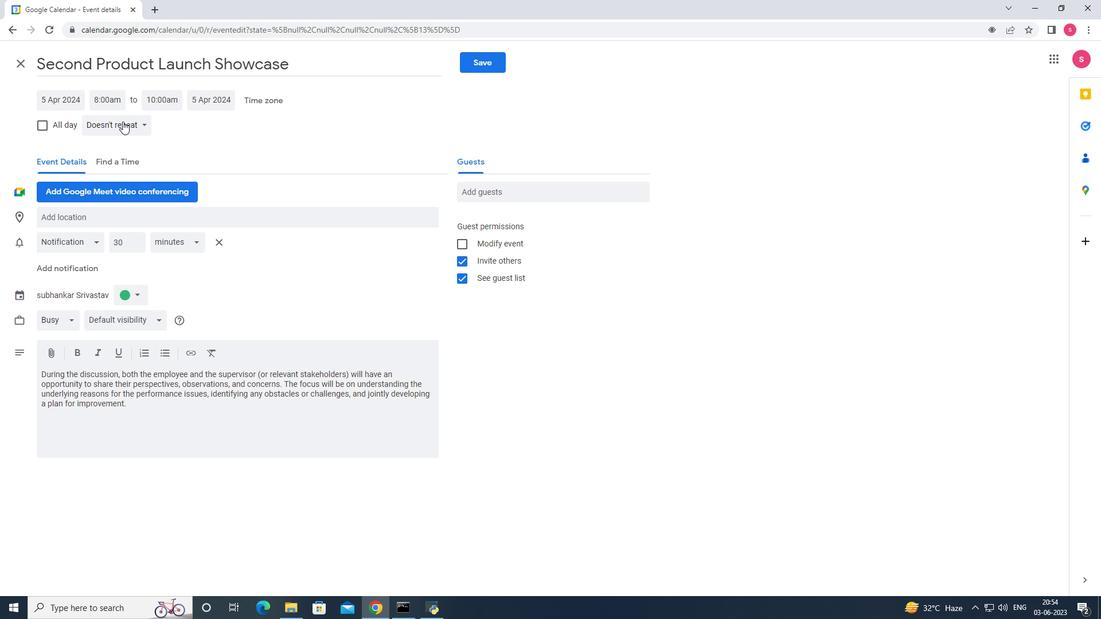 
Action: Mouse moved to (133, 225)
Screenshot: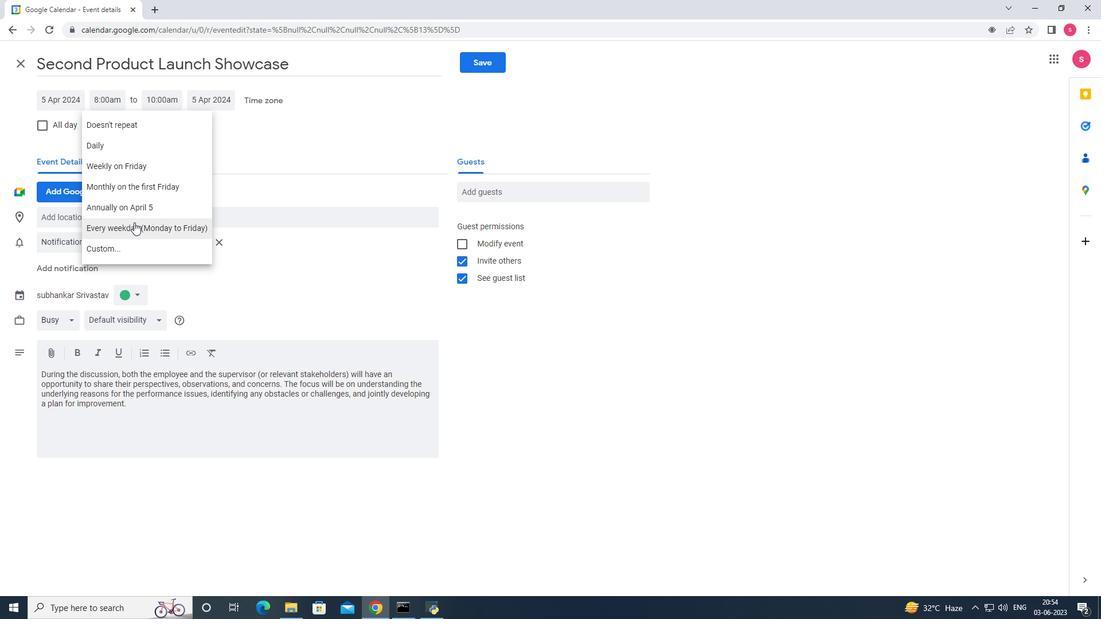 
Action: Mouse pressed left at (133, 225)
Screenshot: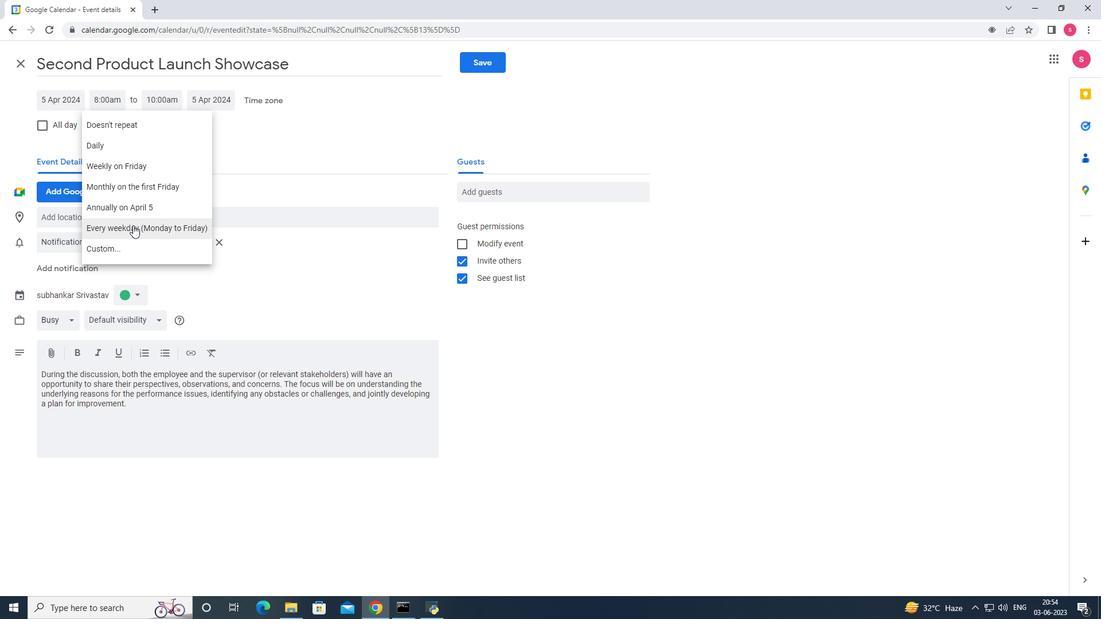 
Action: Mouse moved to (106, 219)
Screenshot: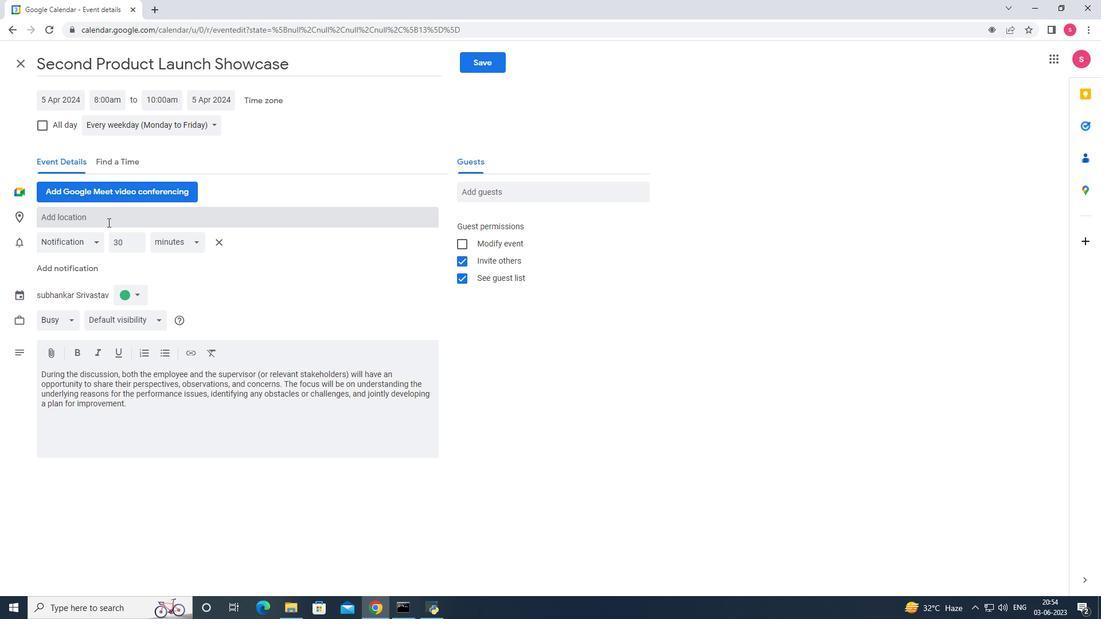 
Action: Mouse pressed left at (106, 219)
Screenshot: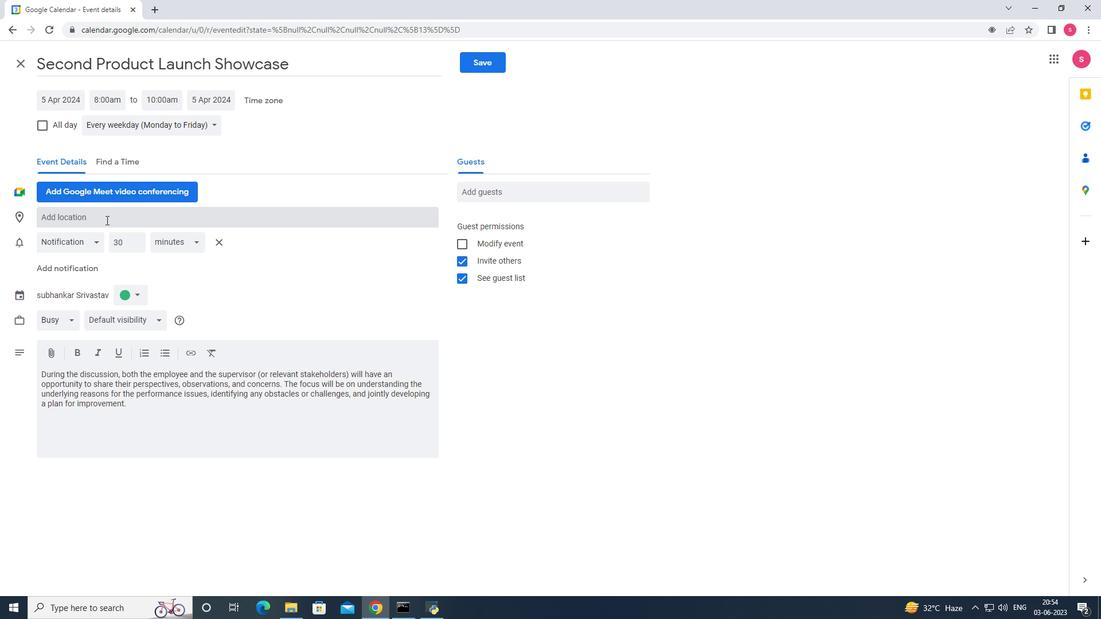 
Action: Mouse moved to (212, 160)
Screenshot: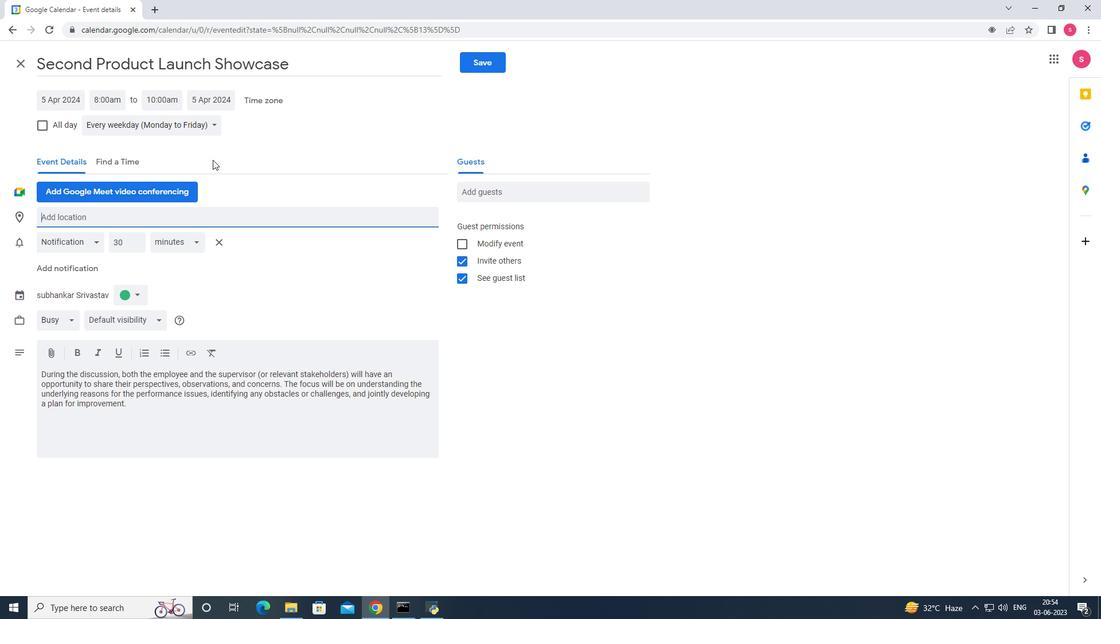 
Action: Key pressed <Key.shift>Maxico<Key.space>city
Screenshot: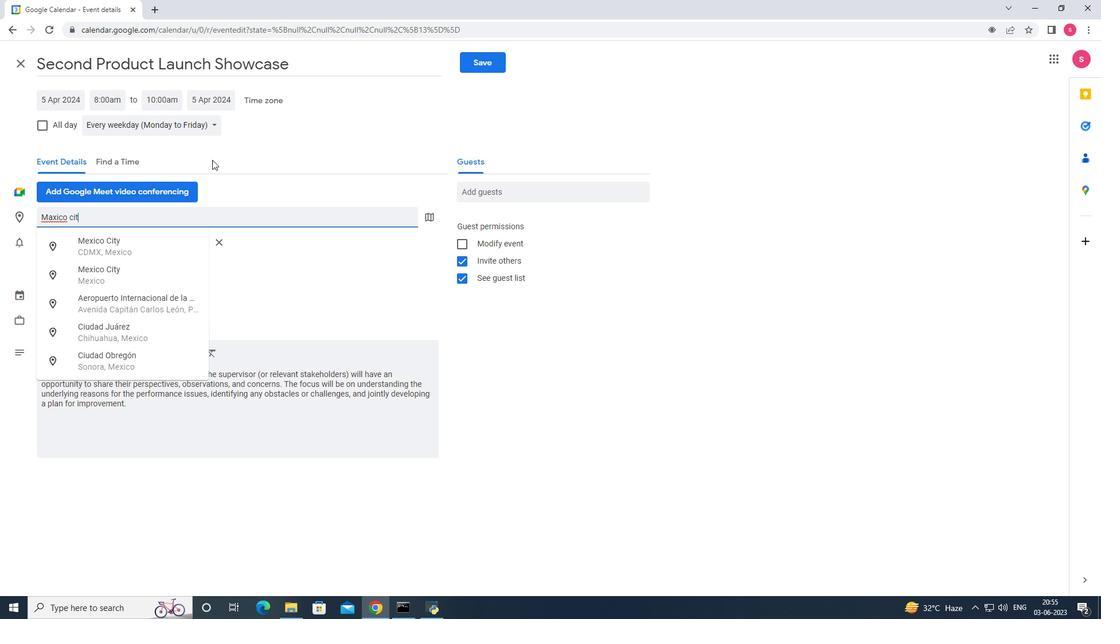 
Action: Mouse moved to (119, 241)
Screenshot: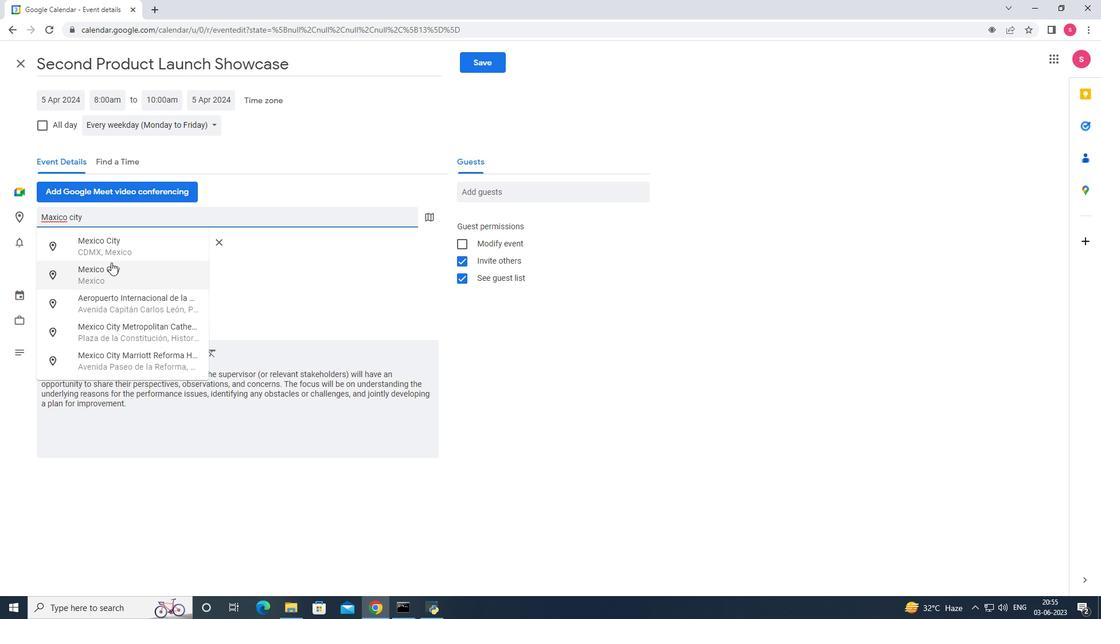 
Action: Key pressed <Key.space>me<Key.backspace>az<Key.backspace>xico
Screenshot: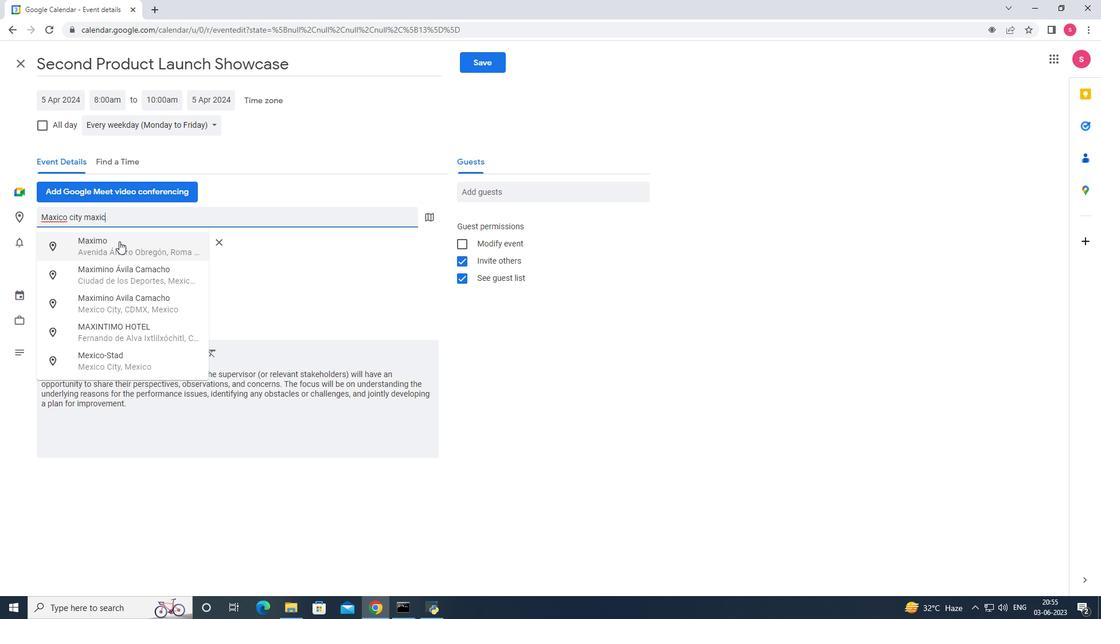 
Action: Mouse moved to (126, 272)
Screenshot: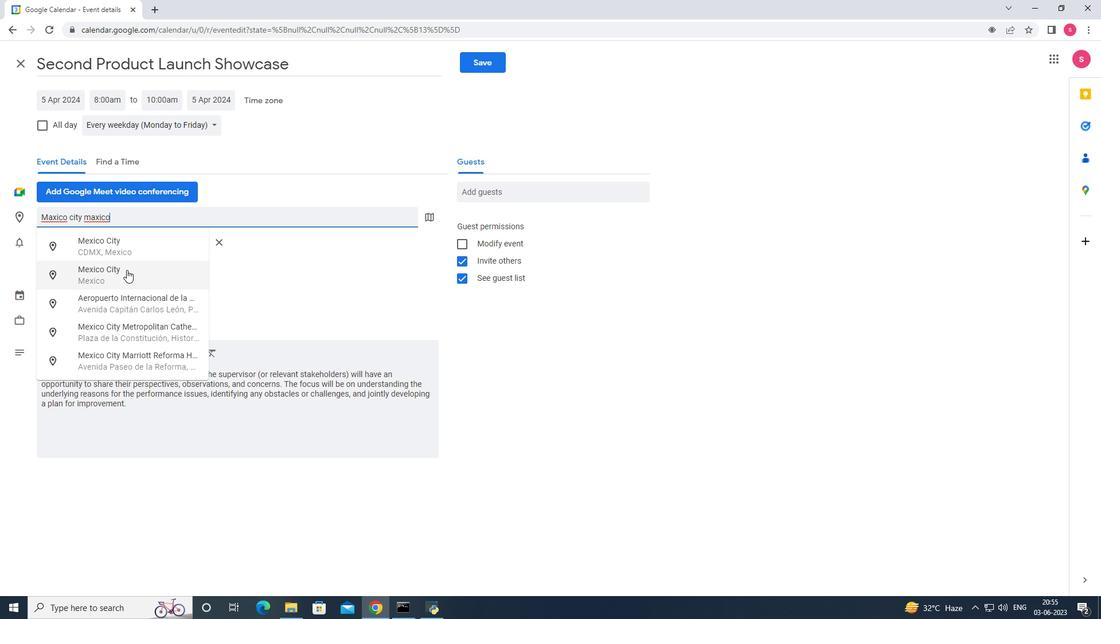 
Action: Mouse pressed left at (126, 272)
Screenshot: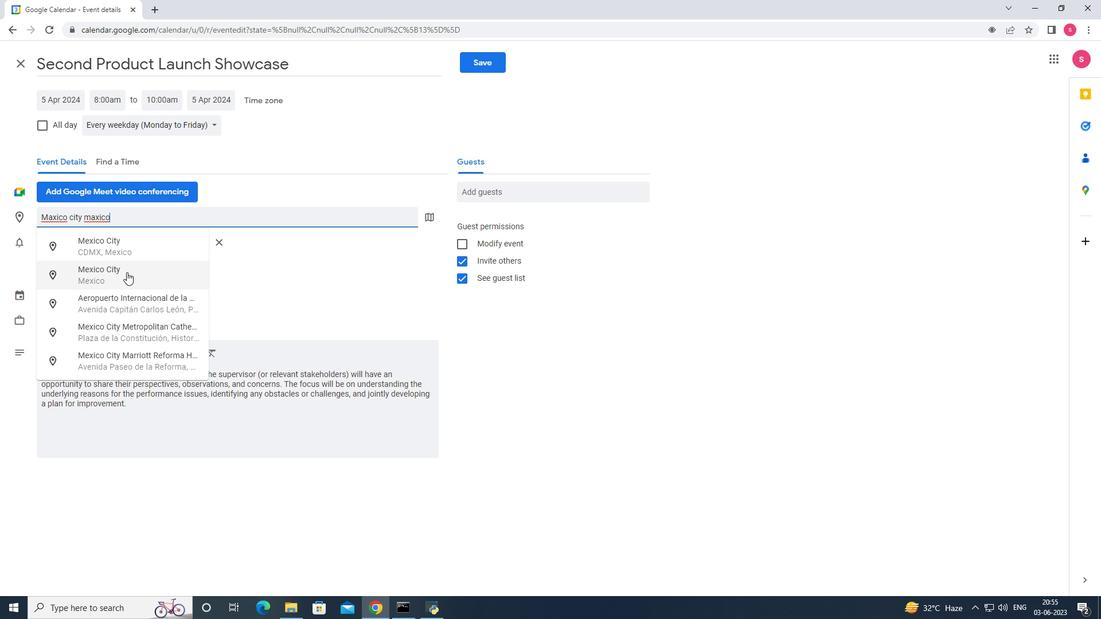 
Action: Mouse moved to (488, 191)
Screenshot: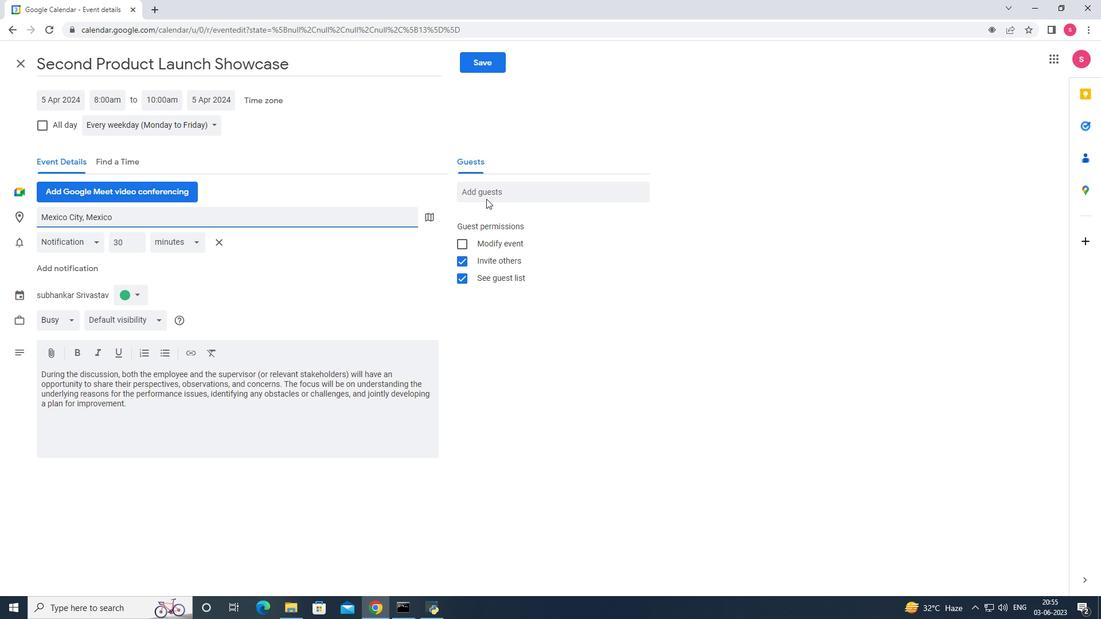 
Action: Mouse pressed left at (488, 191)
Screenshot: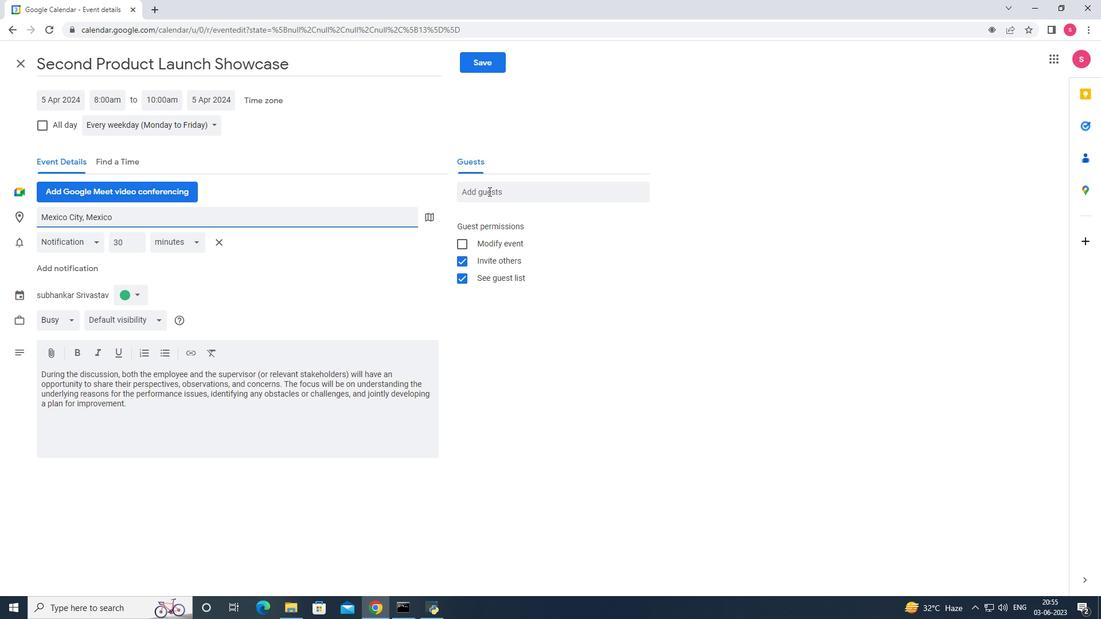 
Action: Key pressed softage<Key.shift><Key.shift><Key.shift><Key.shift><Key.shift><Key.shift><Key.shift><Key.shift><Key.shift><Key.shift><Key.shift><Key.shift><Key.shift><Key.shift><Key.shift><Key.shift><Key.shift><Key.shift><Key.shift><Key.shift><Key.shift><Key.shift>@<Key.backspace>.9<Key.shift><Key.shift><Key.shift><Key.shift><Key.shift><Key.shift><Key.shift><Key.shift><Key.shift><Key.shift><Key.shift><Key.shift><Key.shift><Key.shift>@softag.net
Screenshot: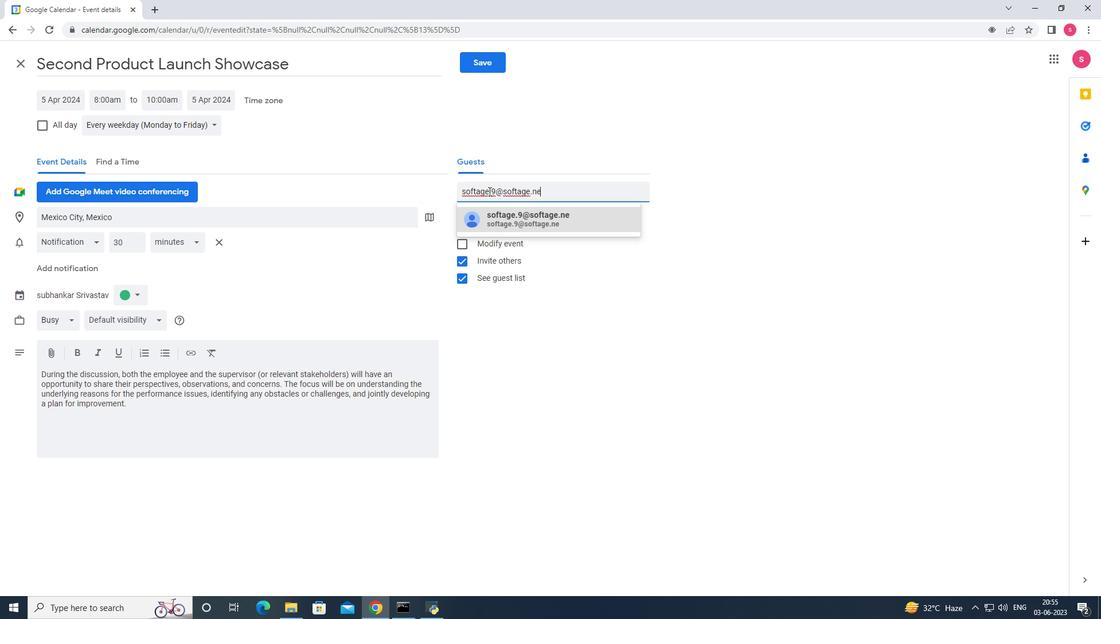 
Action: Mouse moved to (574, 216)
Screenshot: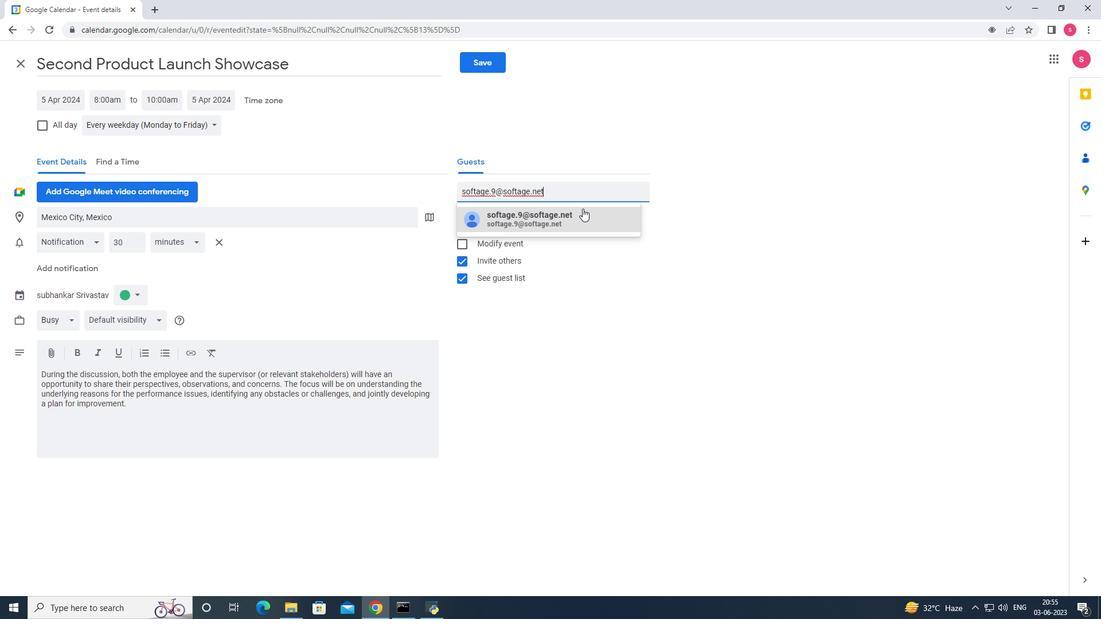 
Action: Mouse pressed left at (574, 216)
Screenshot: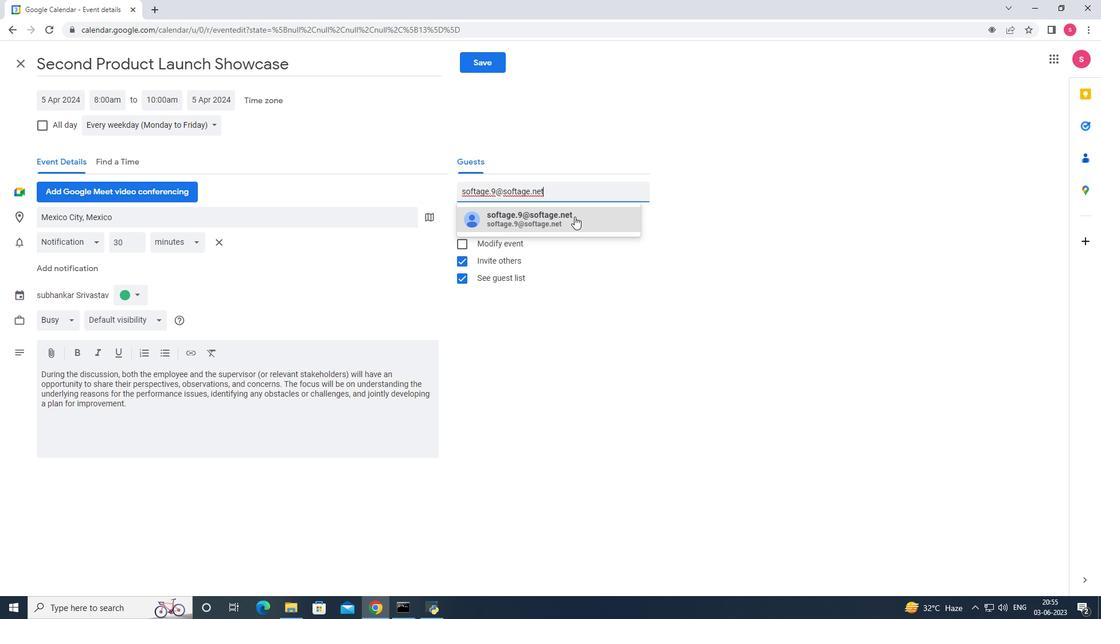 
Action: Mouse moved to (508, 191)
Screenshot: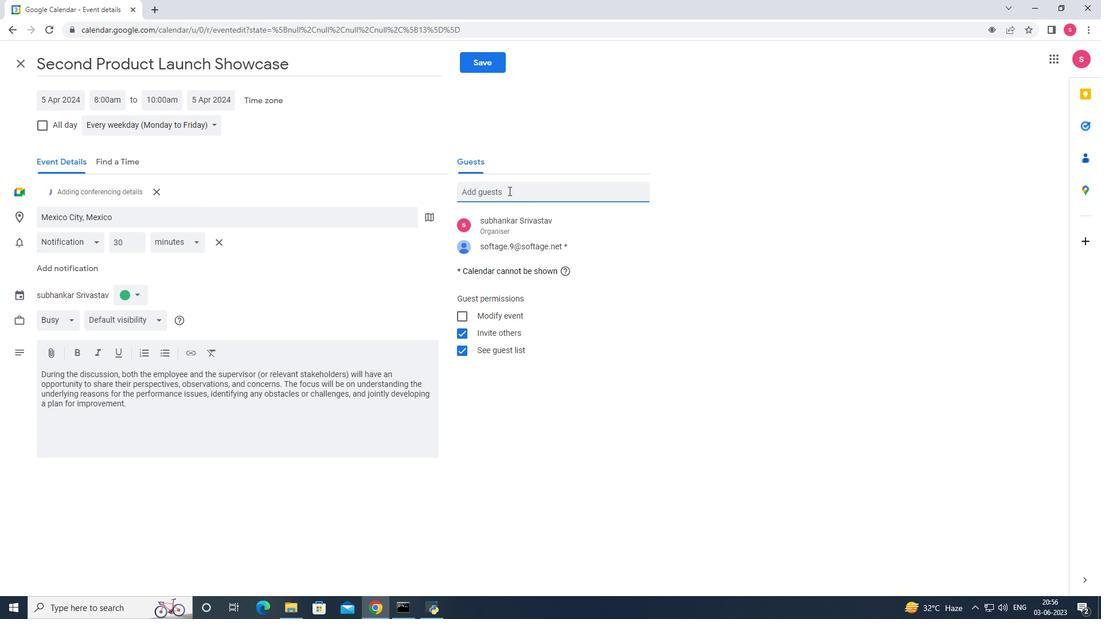
Action: Key pressed softage.10<Key.shift><Key.shift>@
Screenshot: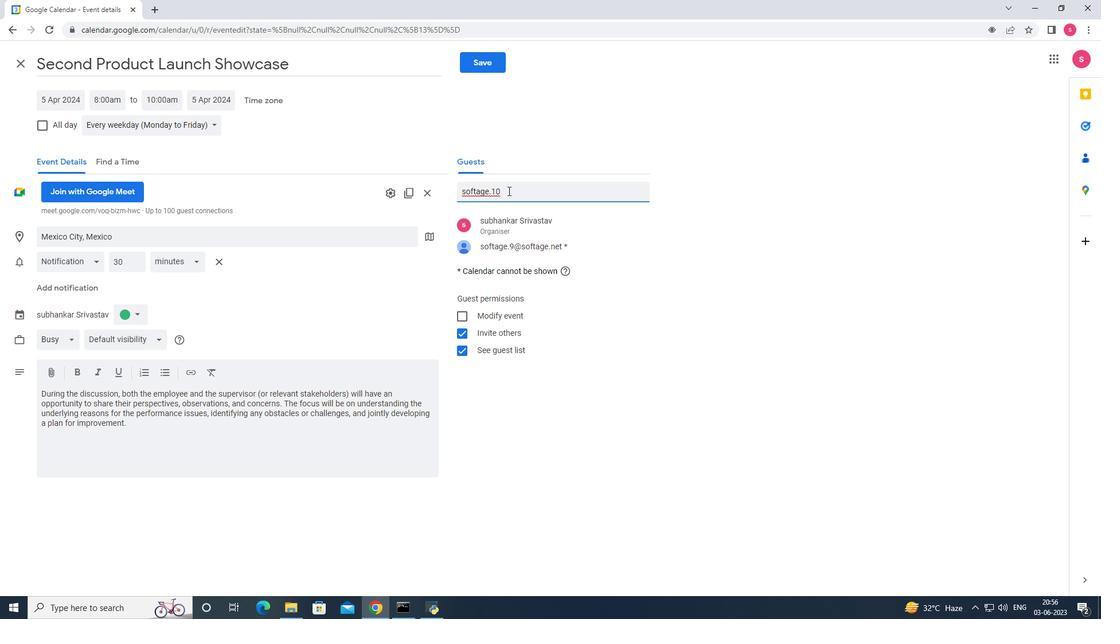 
Action: Mouse moved to (491, 193)
Screenshot: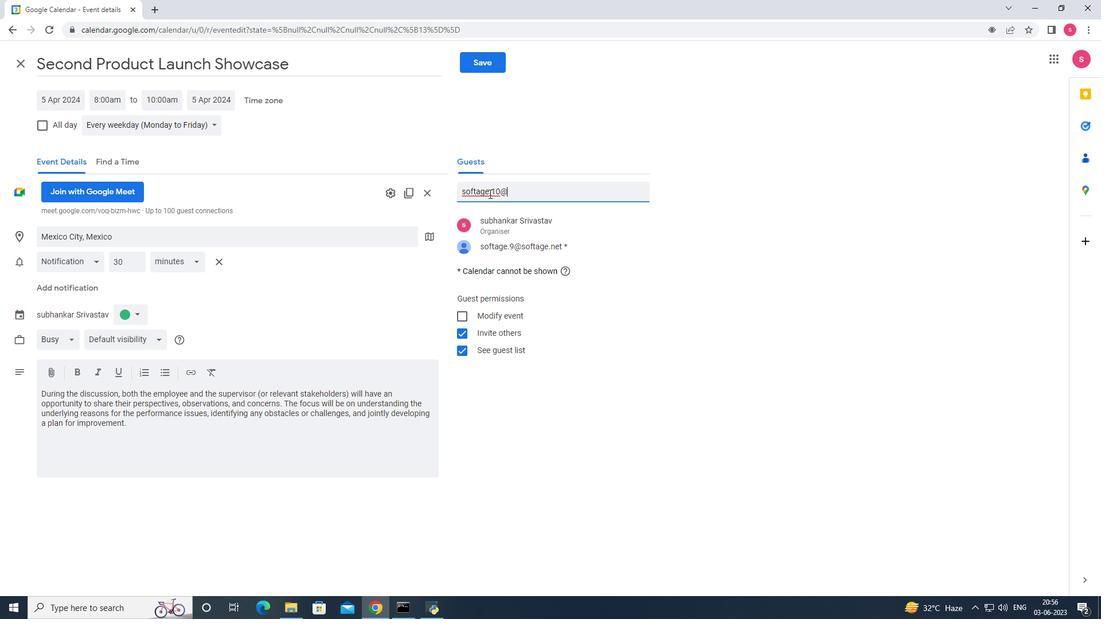 
Action: Mouse pressed left at (491, 193)
Screenshot: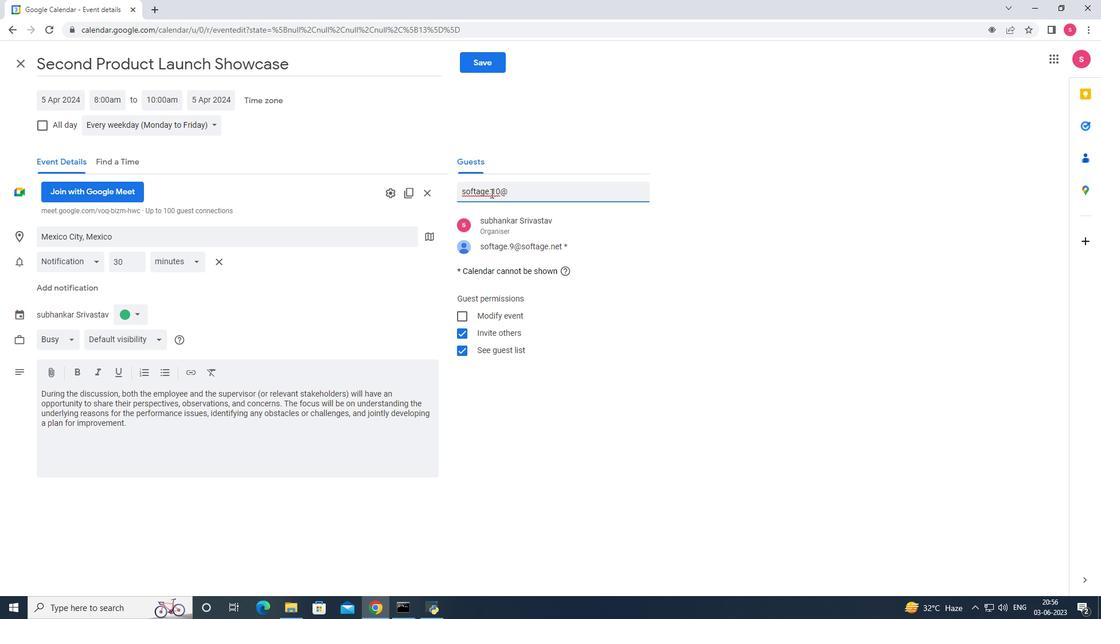 
Action: Mouse moved to (515, 190)
Screenshot: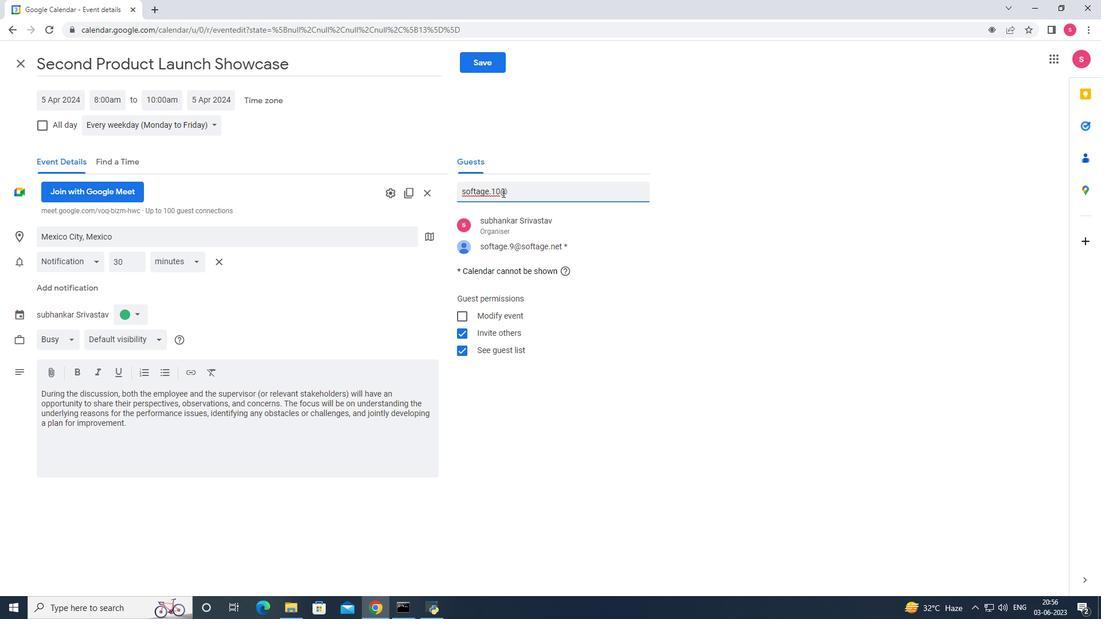 
Action: Mouse pressed left at (515, 190)
Screenshot: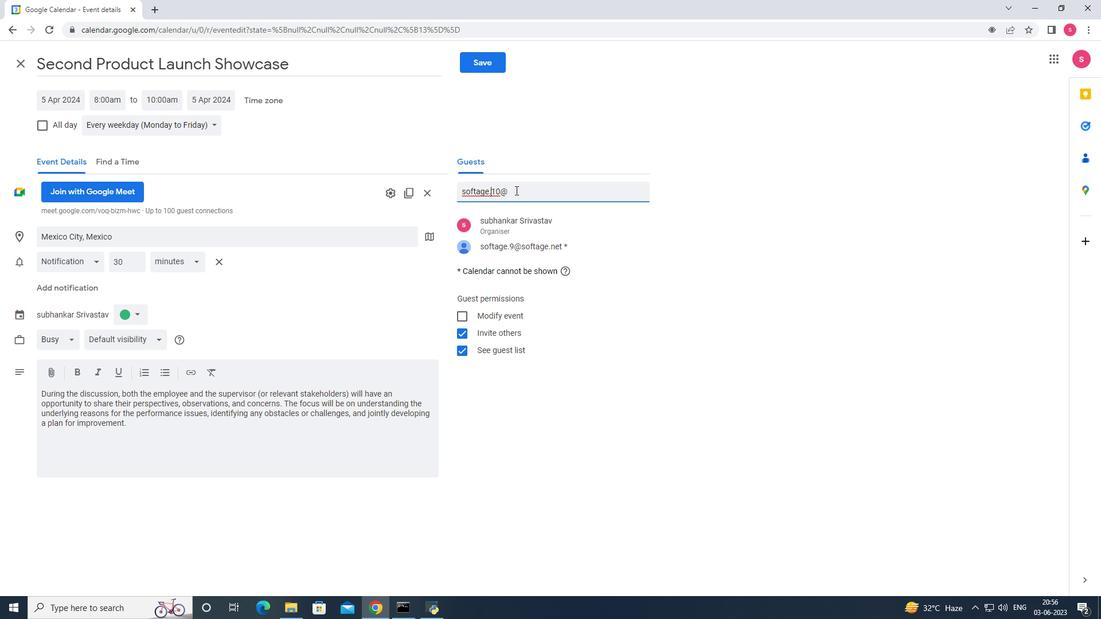 
Action: Key pressed softage,<Key.backspace>.bet<Key.backspace><Key.backspace><Key.backspace>net
Screenshot: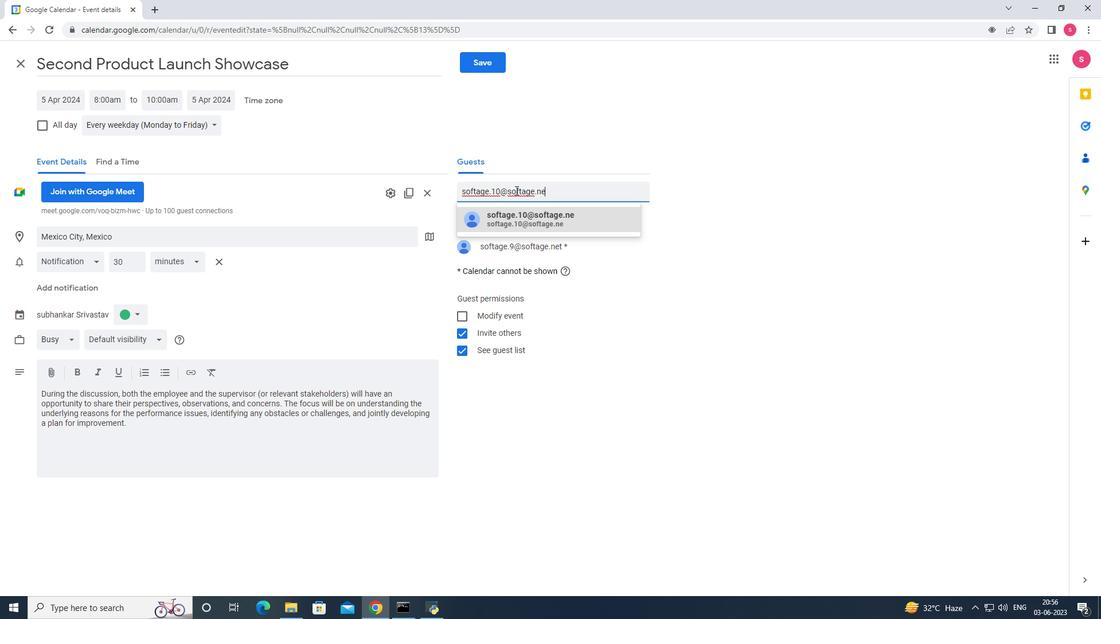 
Action: Mouse moved to (506, 215)
Screenshot: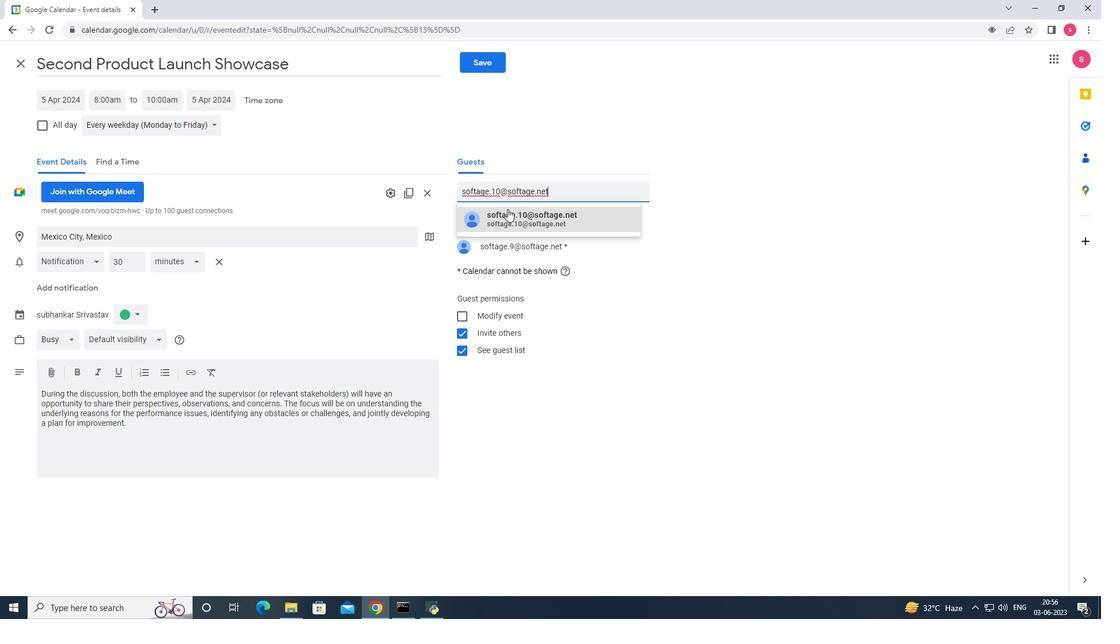 
Action: Mouse pressed left at (506, 215)
Screenshot: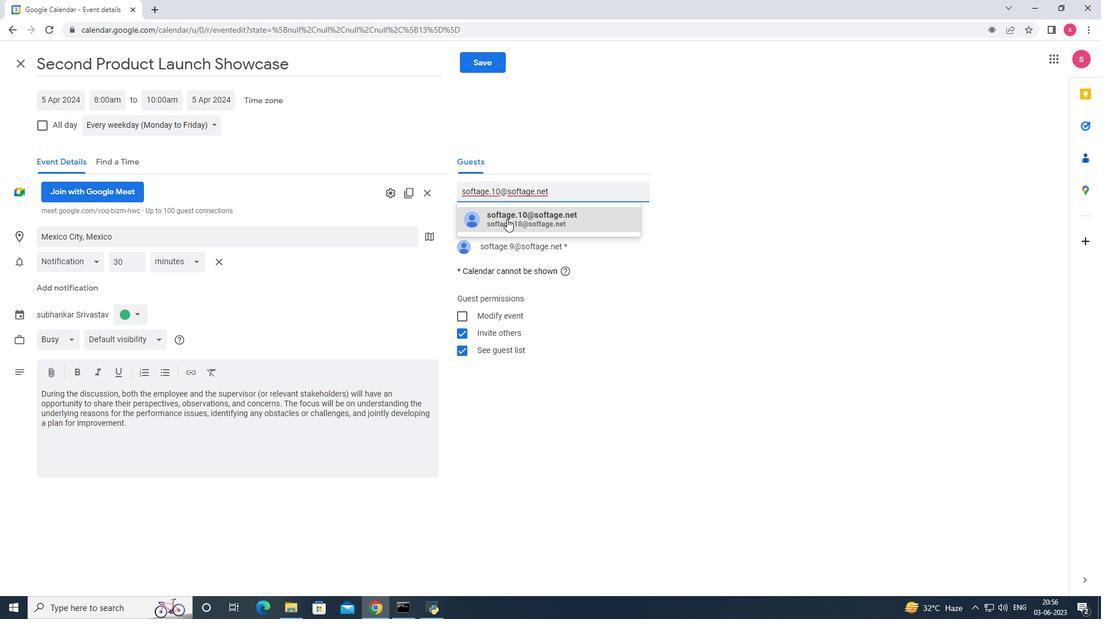 
Action: Mouse moved to (489, 59)
Screenshot: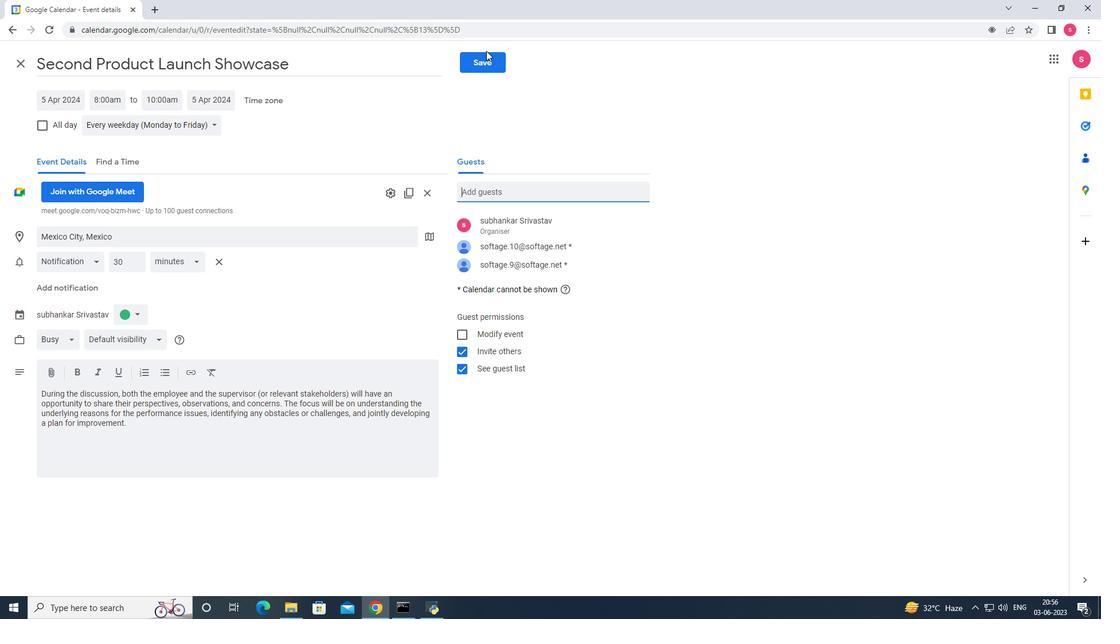 
Action: Mouse pressed left at (489, 59)
Screenshot: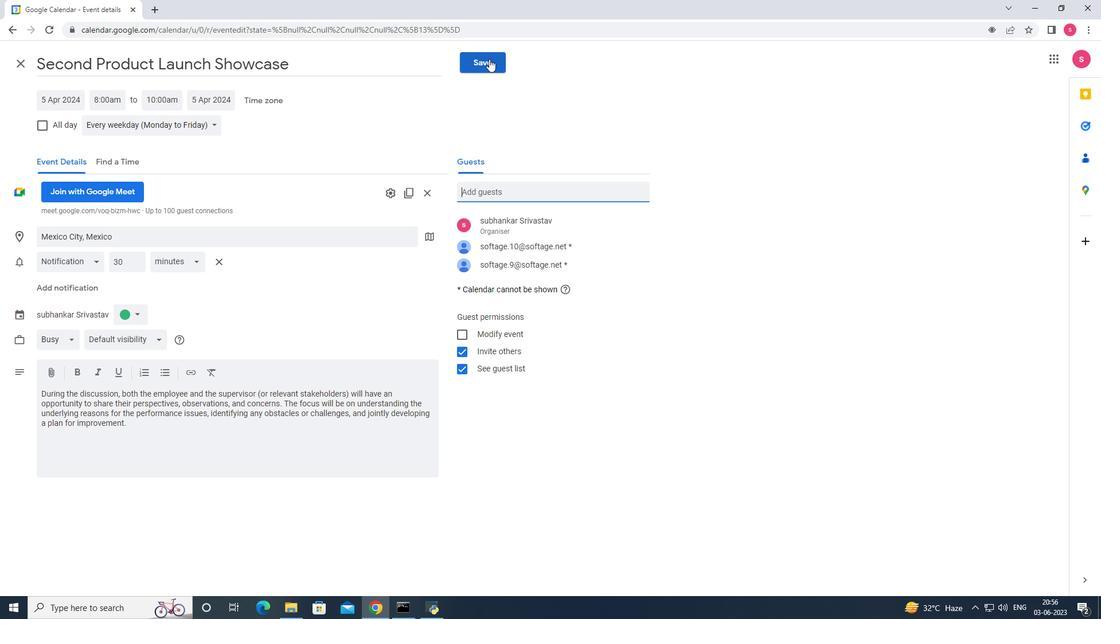 
Action: Mouse moved to (658, 342)
Screenshot: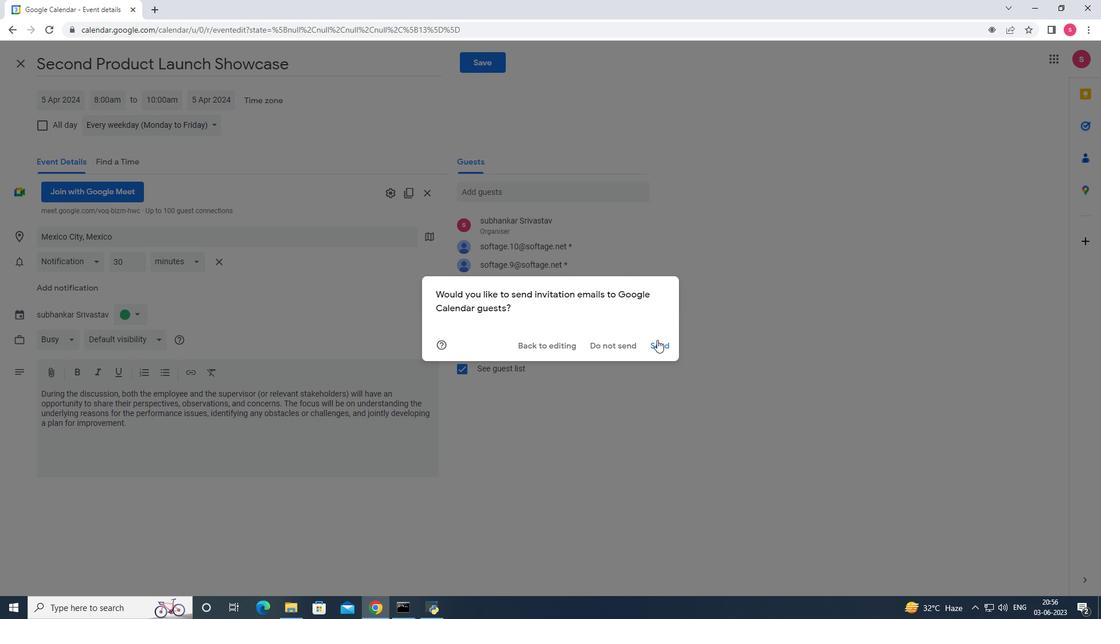 
Action: Mouse pressed left at (658, 342)
Screenshot: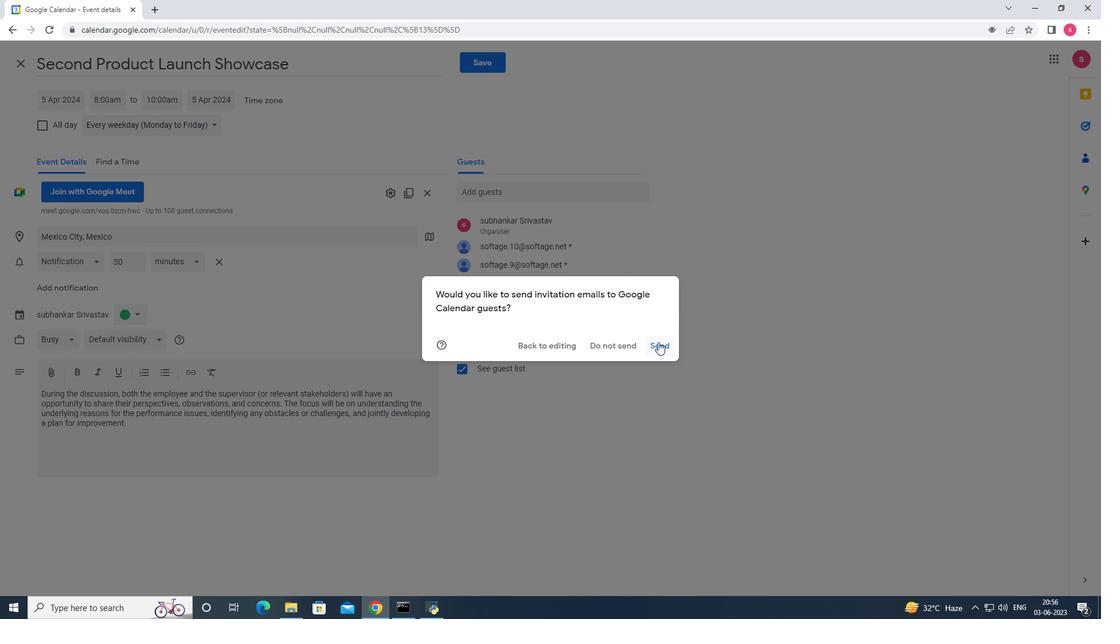 
Action: Mouse moved to (524, 353)
Screenshot: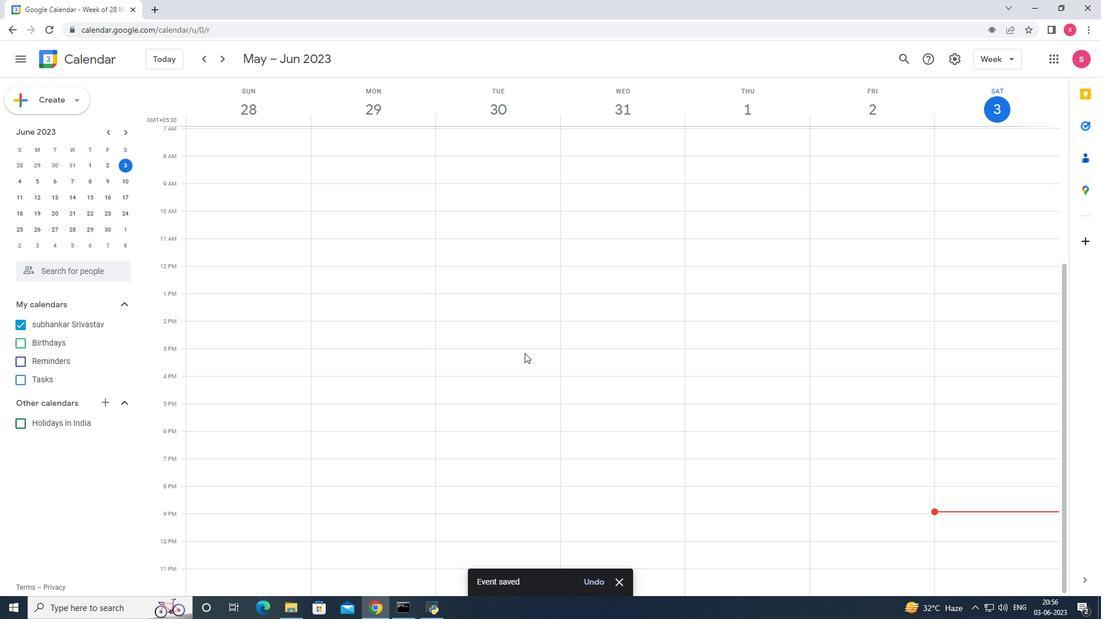 
